 Task: Look for space in La Orotava, Spain from 4th September, 2023 to 10th September, 2023 for 1 adult in price range Rs.9000 to Rs.17000. Place can be private room with 1  bedroom having 1 bed and 1 bathroom. Property type can be house, flat, guest house, hotel. Booking option can be shelf check-in. Required host language is English.
Action: Mouse moved to (313, 188)
Screenshot: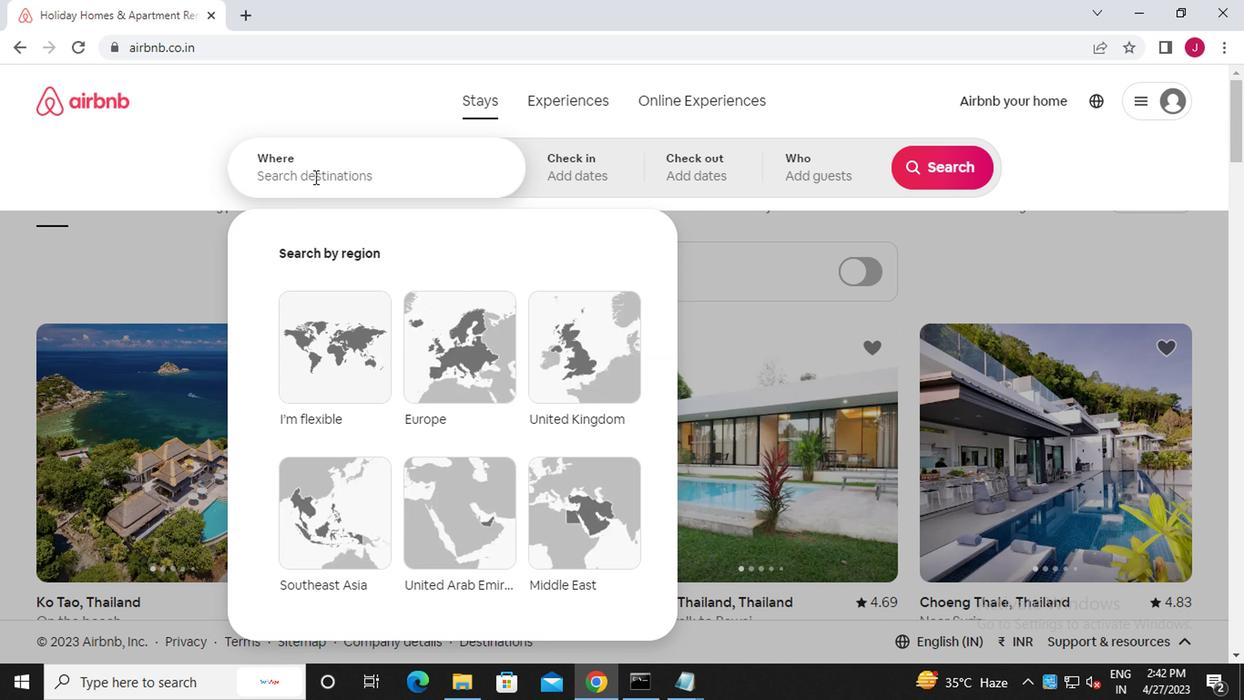 
Action: Mouse pressed left at (313, 188)
Screenshot: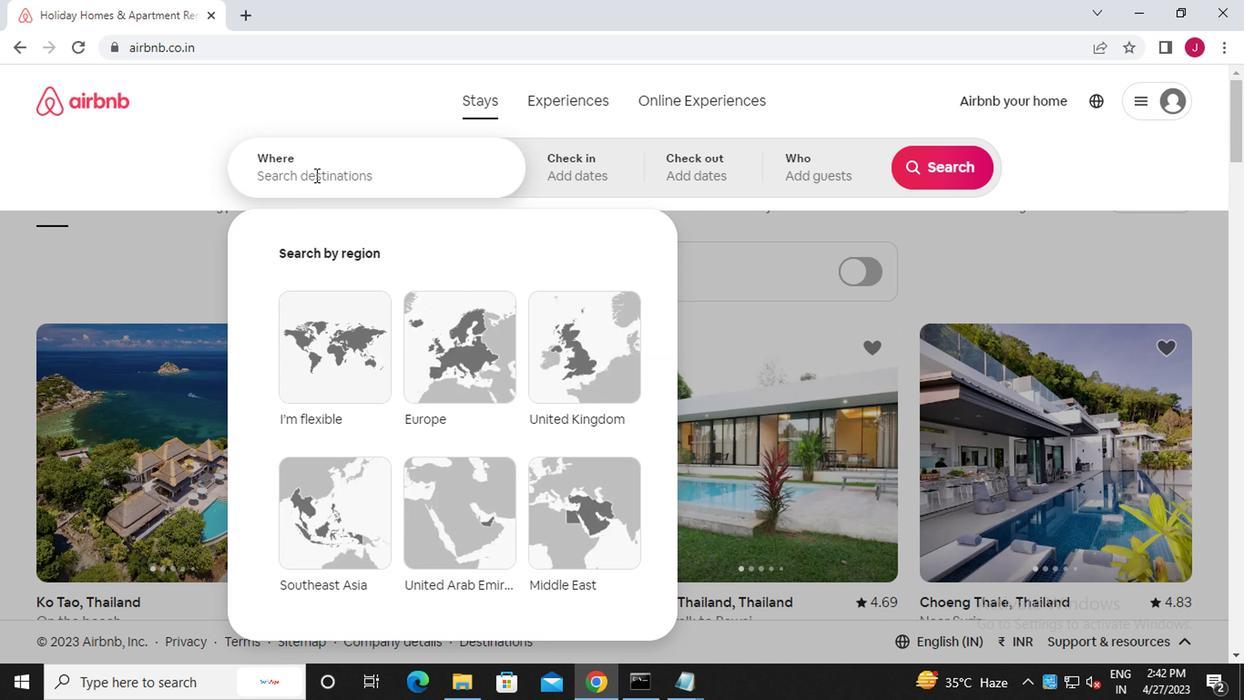 
Action: Mouse moved to (314, 187)
Screenshot: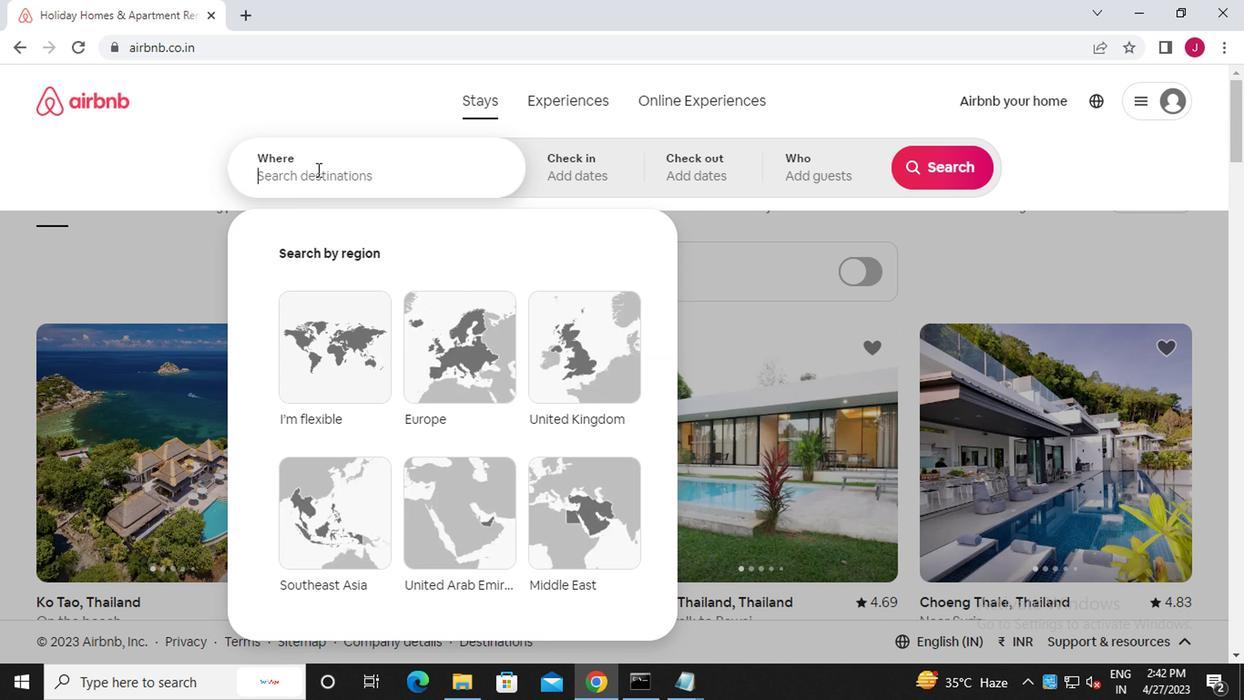 
Action: Key pressed l<Key.caps_lock>a<Key.space><Key.caps_lock>o<Key.caps_lock>ro
Screenshot: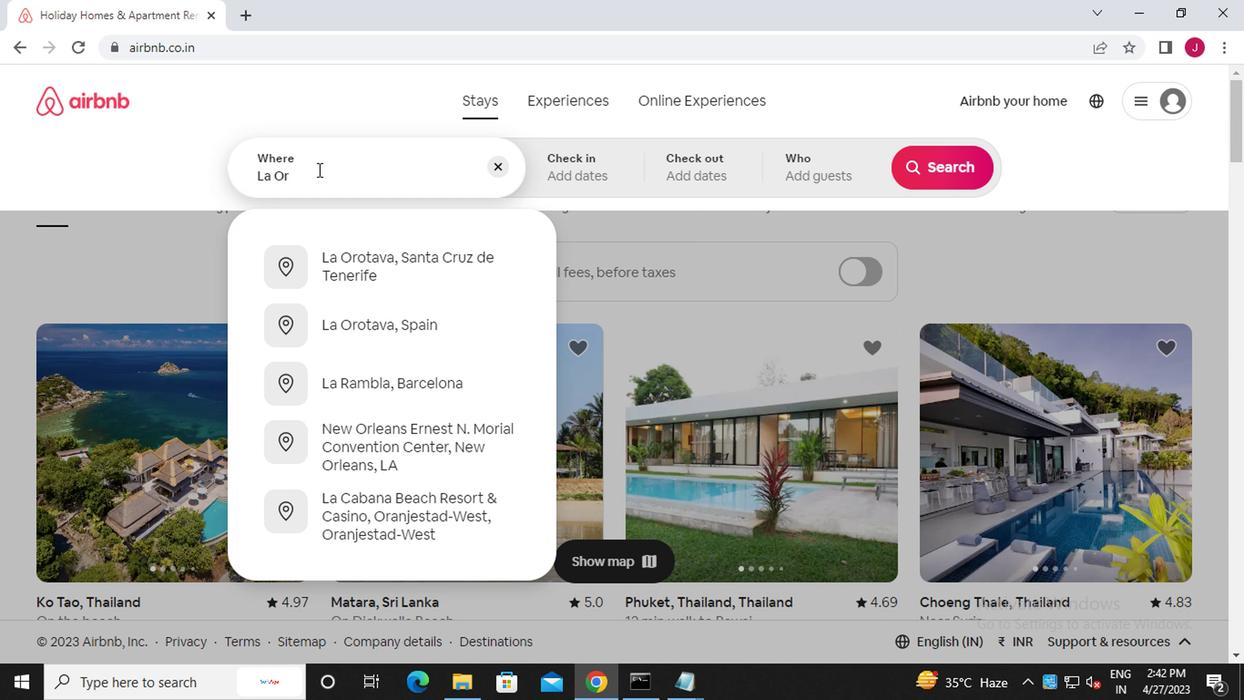 
Action: Mouse moved to (444, 342)
Screenshot: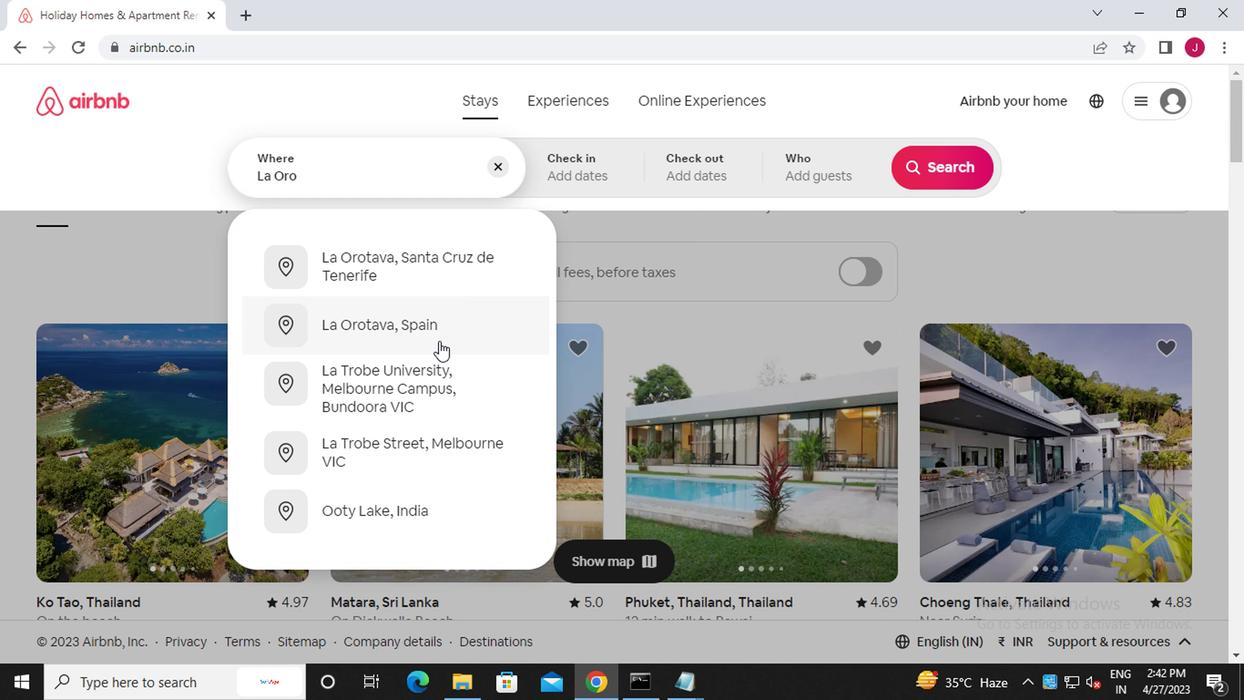 
Action: Mouse pressed left at (444, 342)
Screenshot: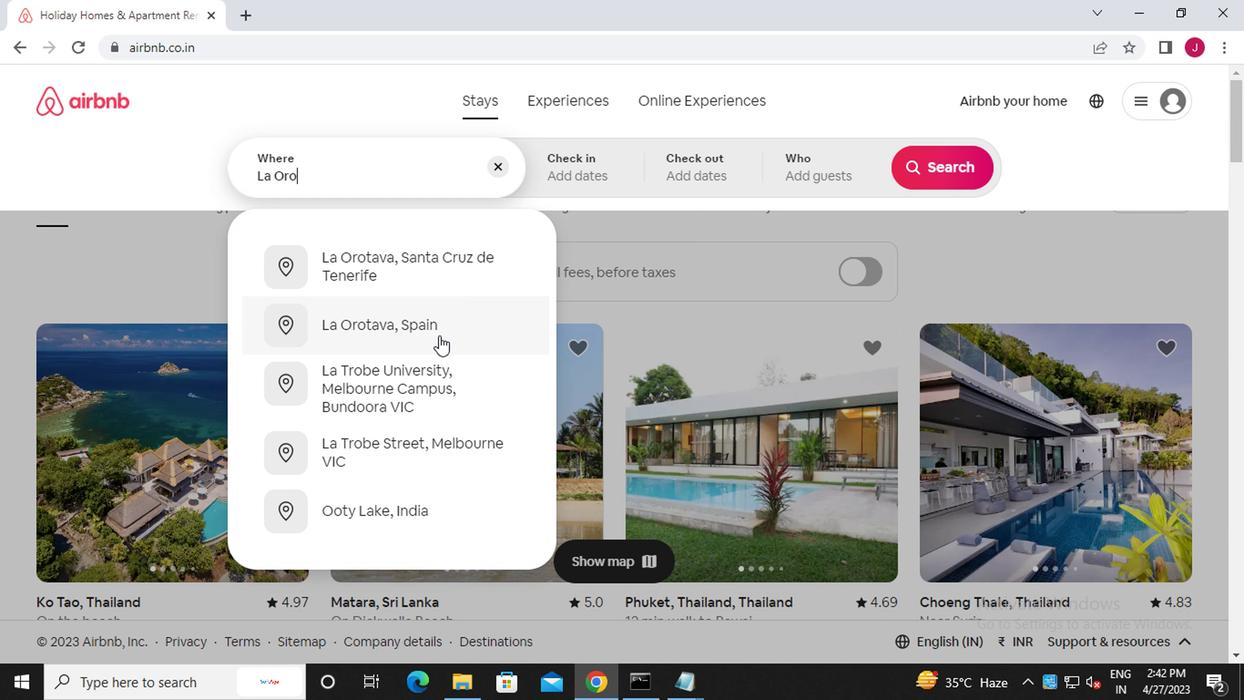 
Action: Mouse moved to (969, 326)
Screenshot: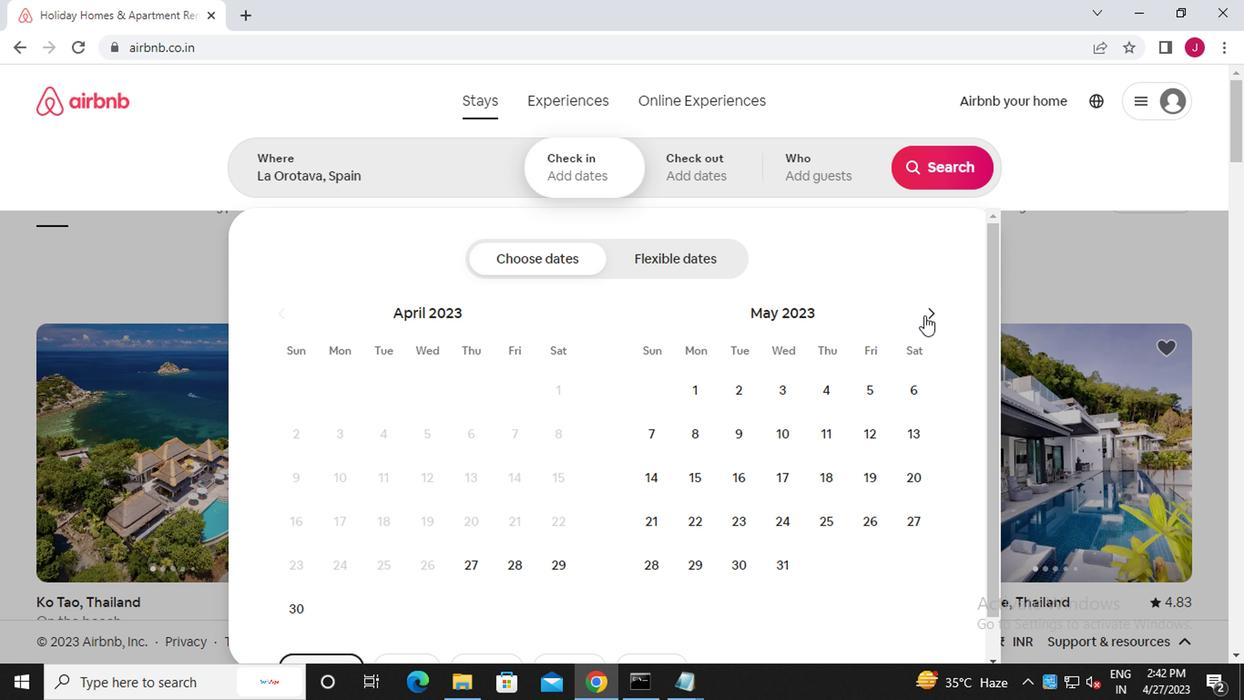 
Action: Mouse pressed left at (969, 326)
Screenshot: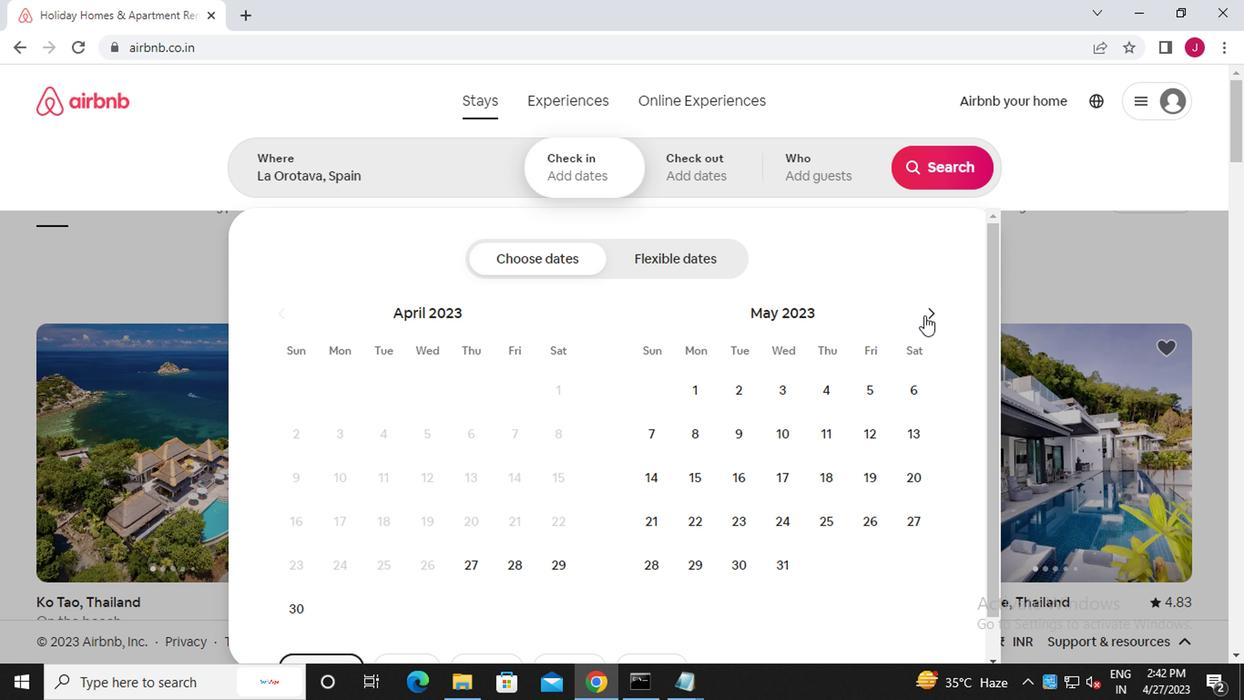 
Action: Mouse moved to (973, 326)
Screenshot: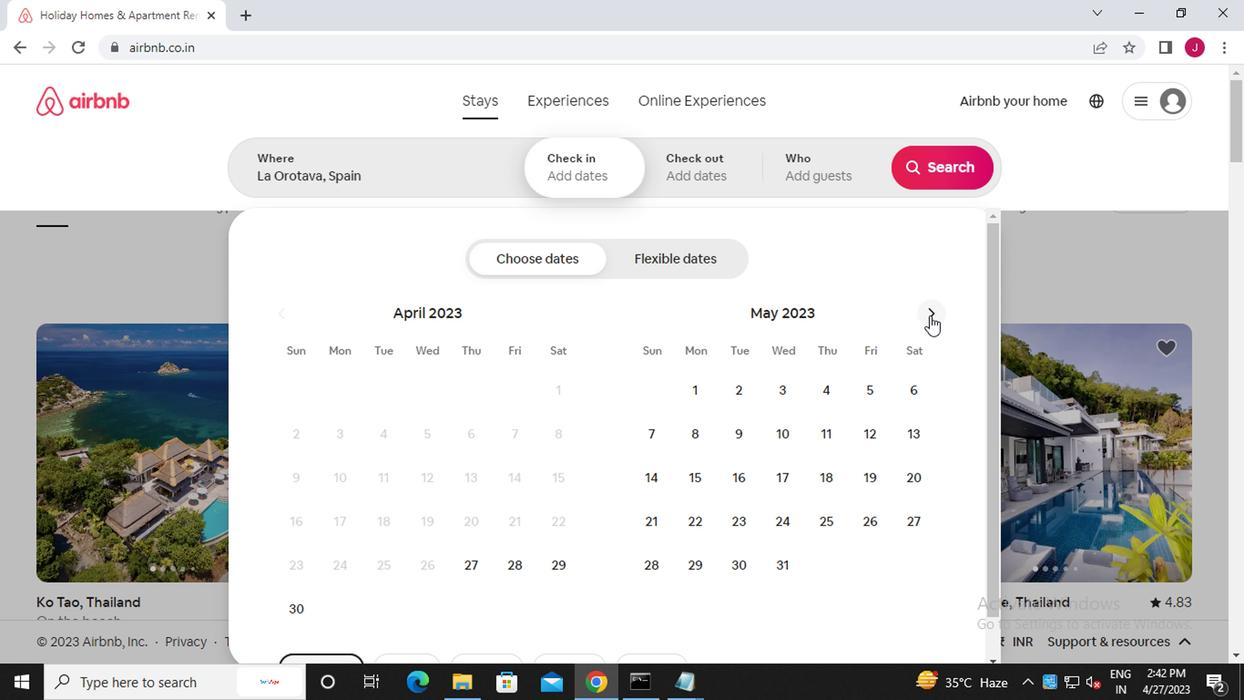 
Action: Mouse pressed left at (973, 326)
Screenshot: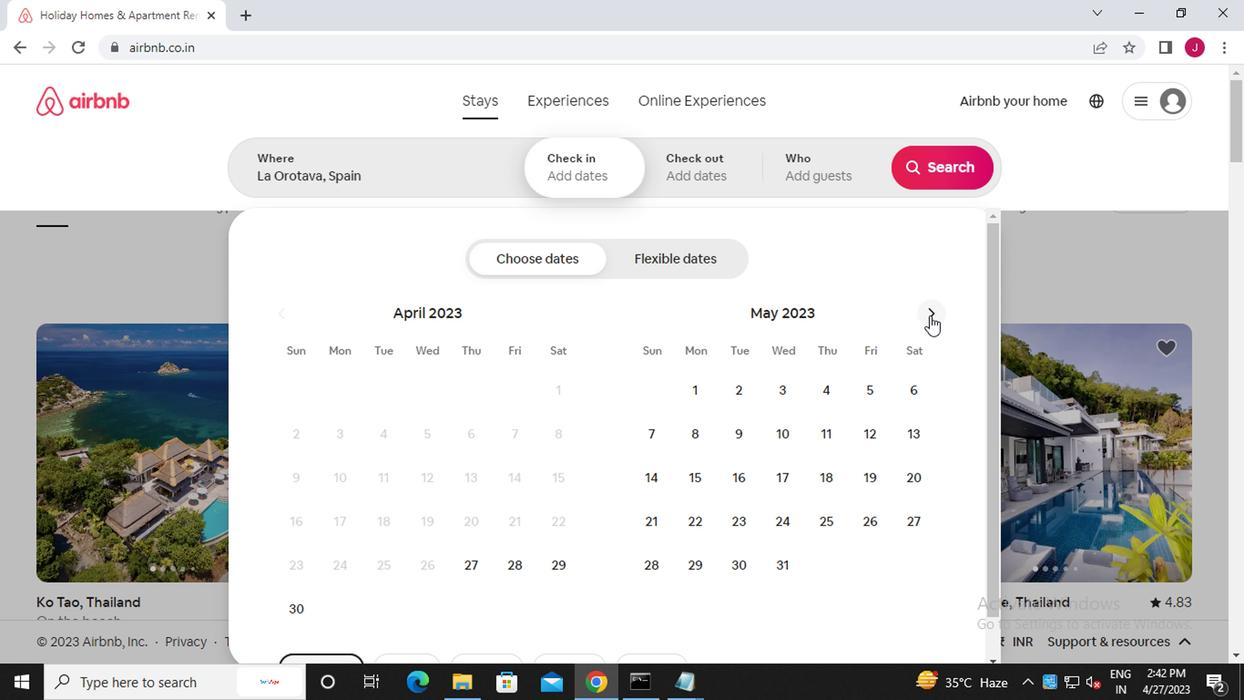 
Action: Mouse moved to (974, 326)
Screenshot: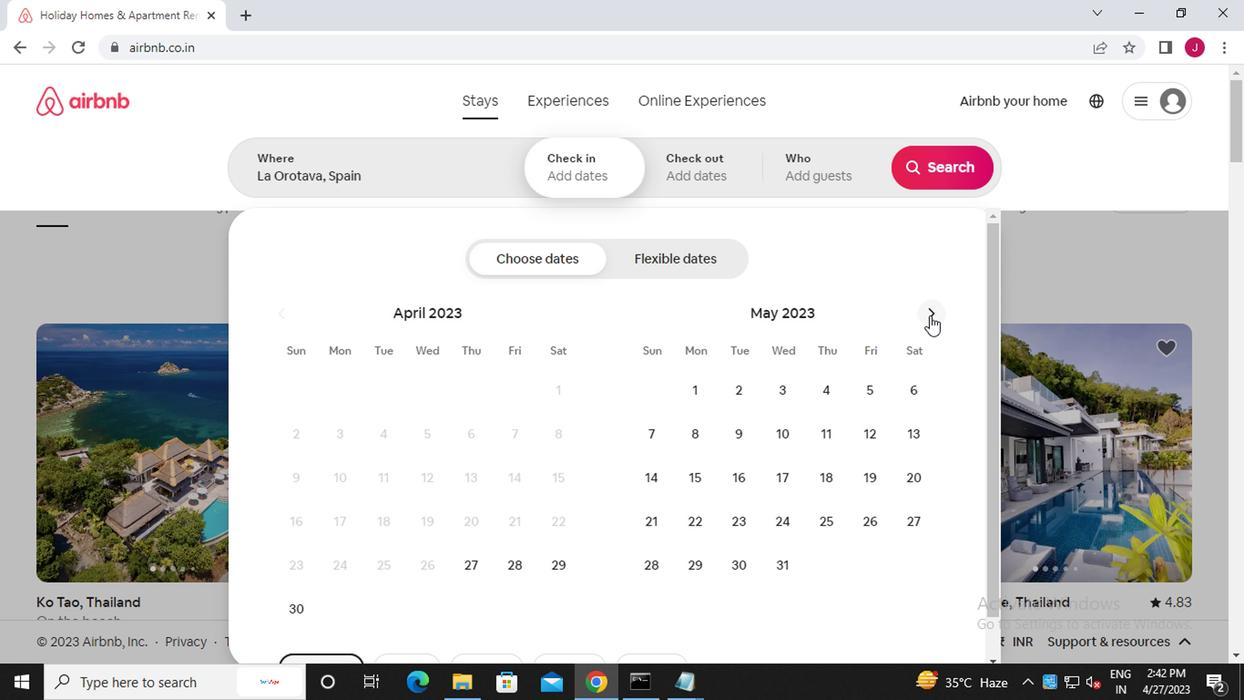 
Action: Mouse pressed left at (974, 326)
Screenshot: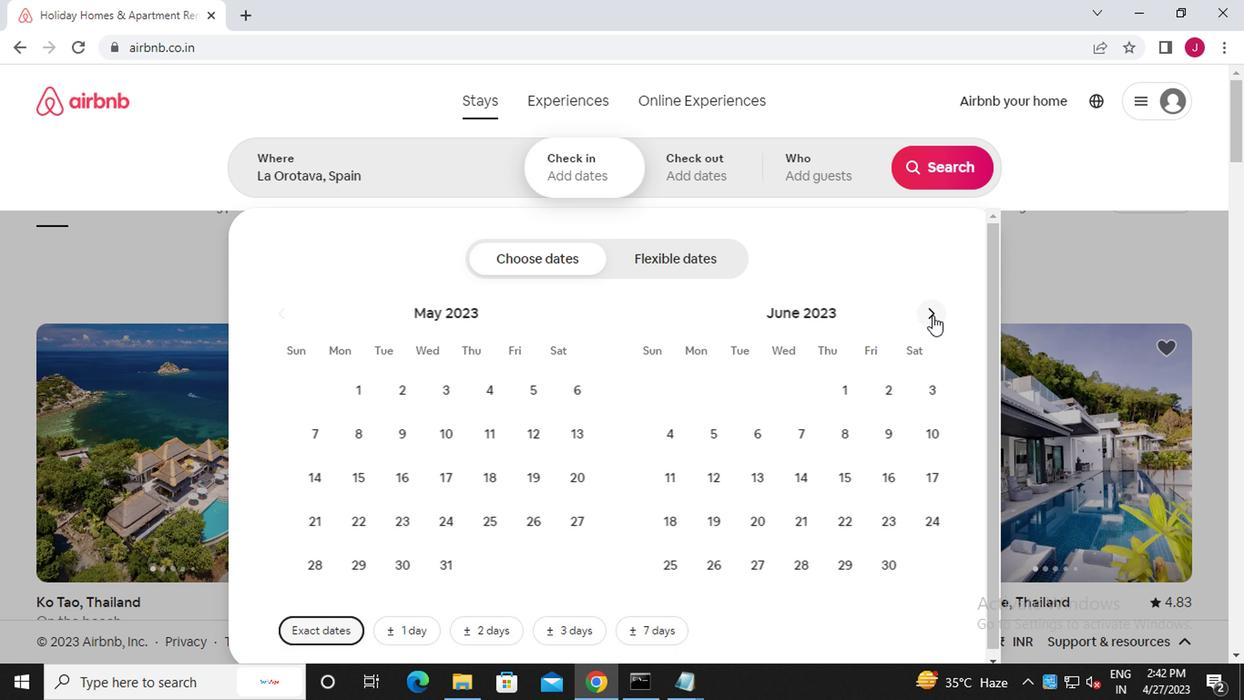 
Action: Mouse moved to (976, 326)
Screenshot: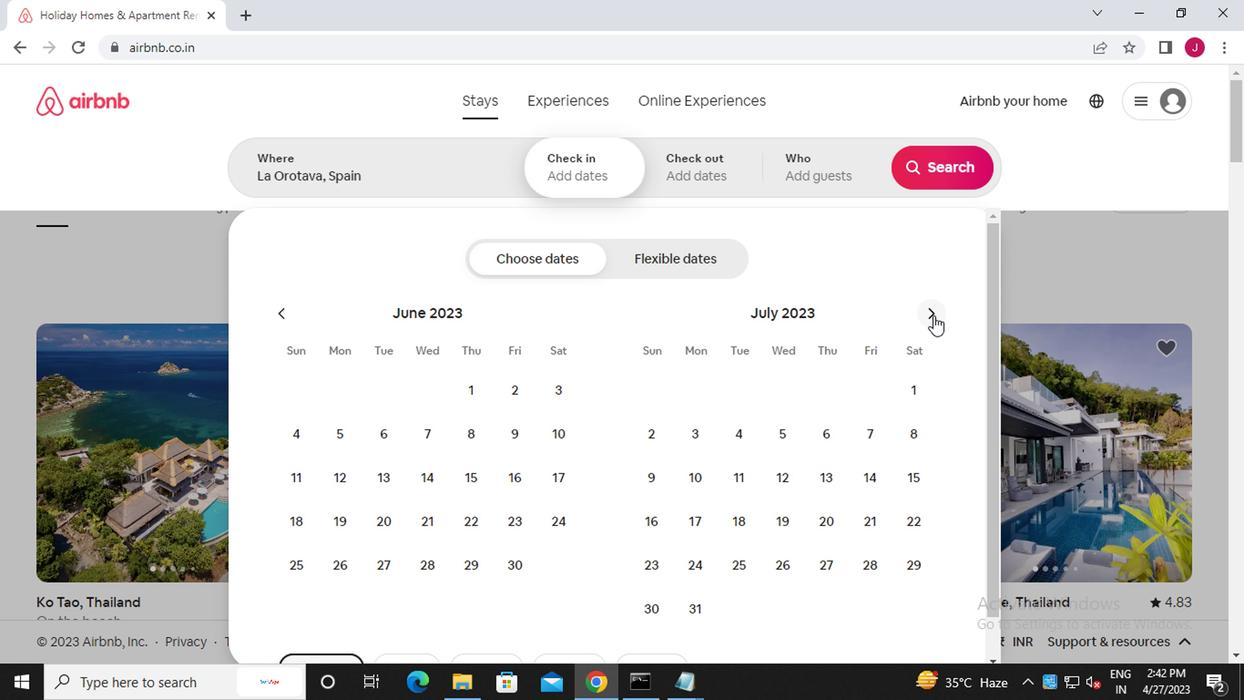 
Action: Mouse pressed left at (976, 326)
Screenshot: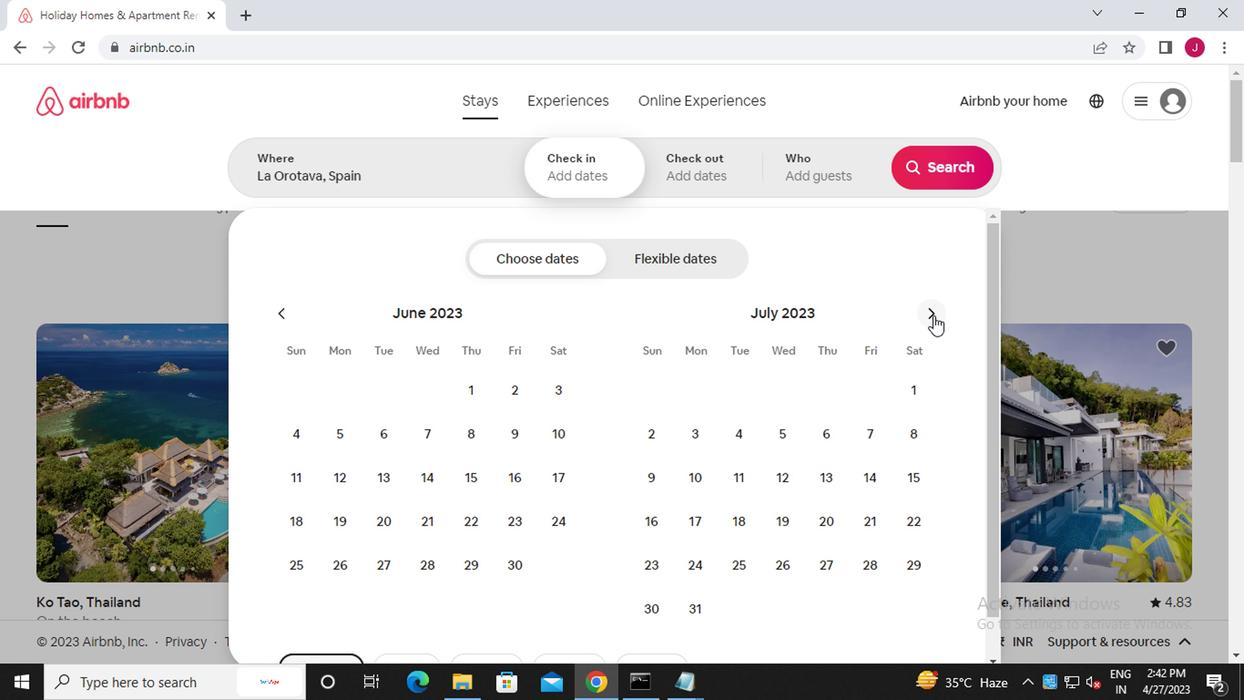 
Action: Mouse moved to (965, 324)
Screenshot: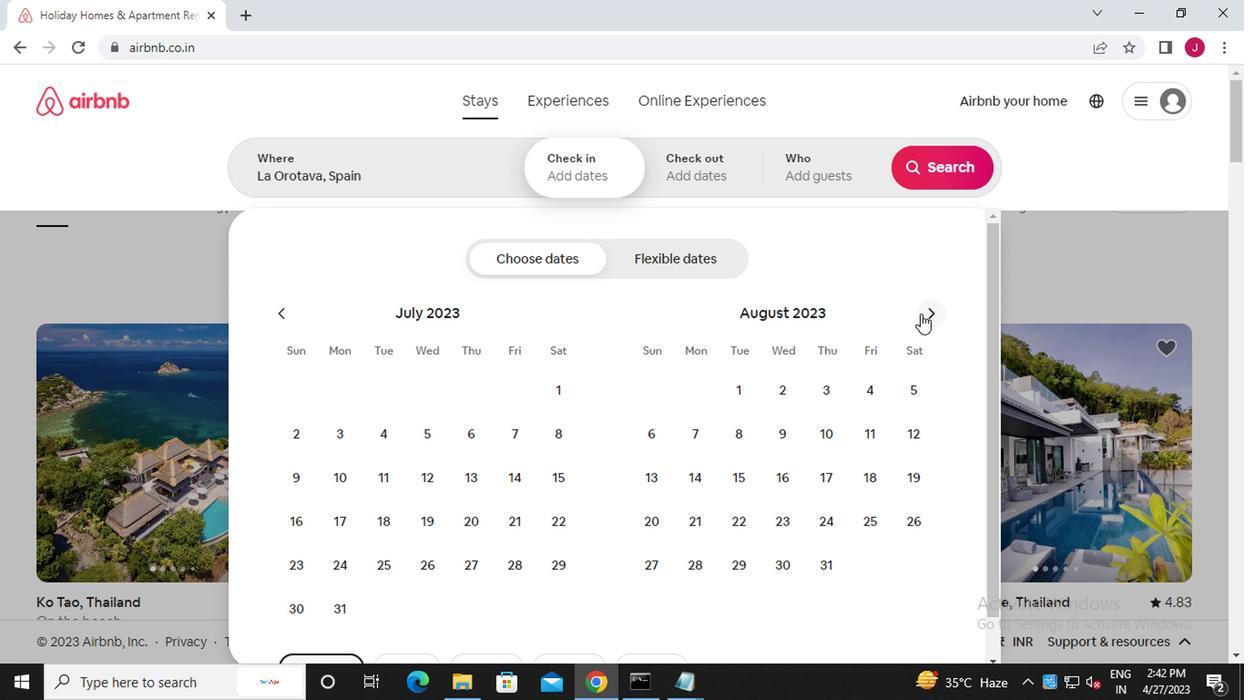 
Action: Mouse pressed left at (965, 324)
Screenshot: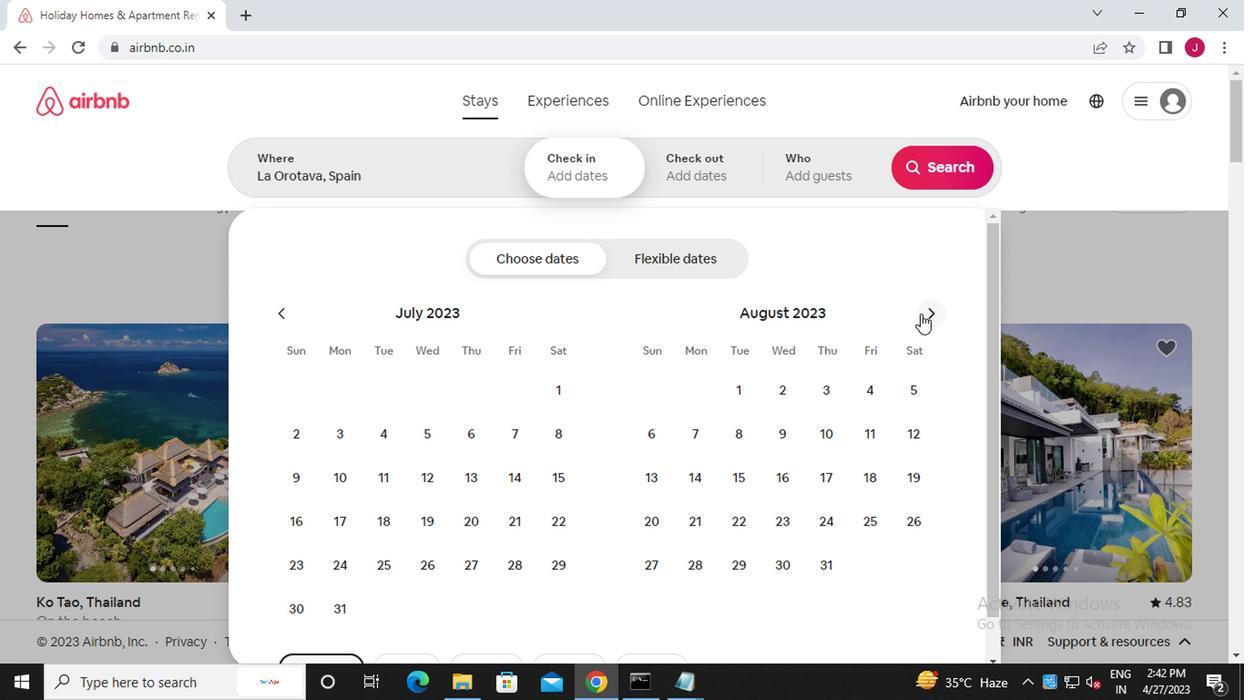 
Action: Mouse moved to (727, 434)
Screenshot: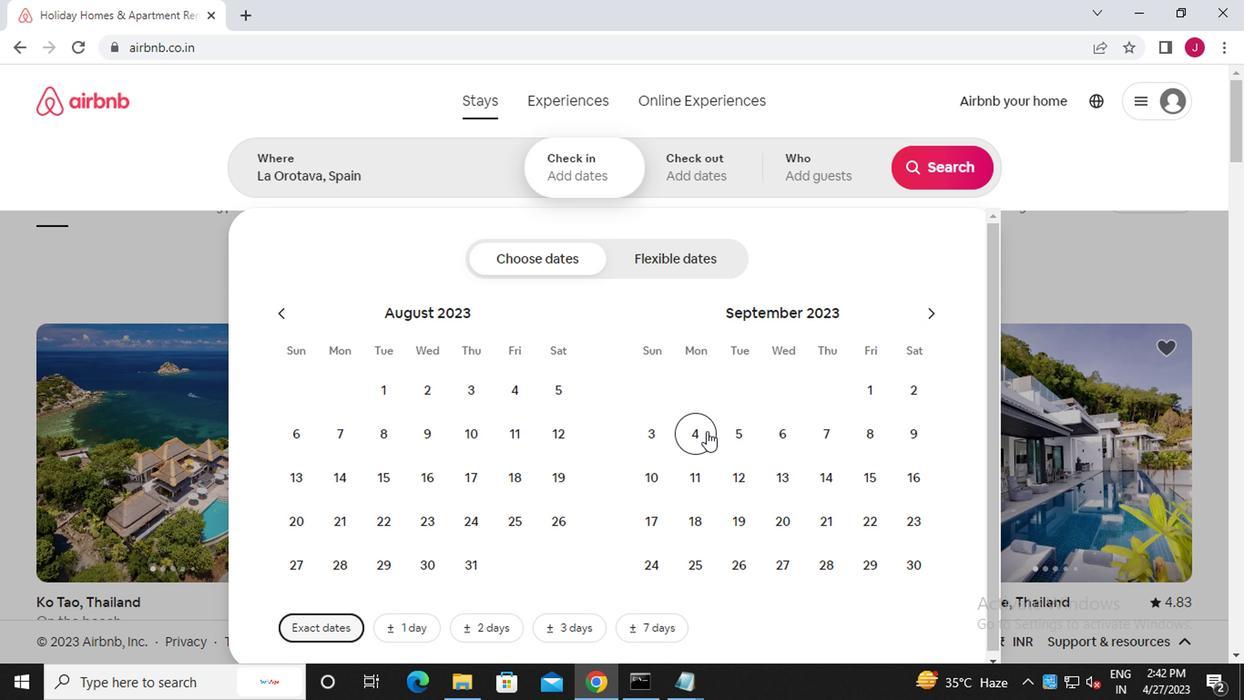 
Action: Mouse pressed left at (727, 434)
Screenshot: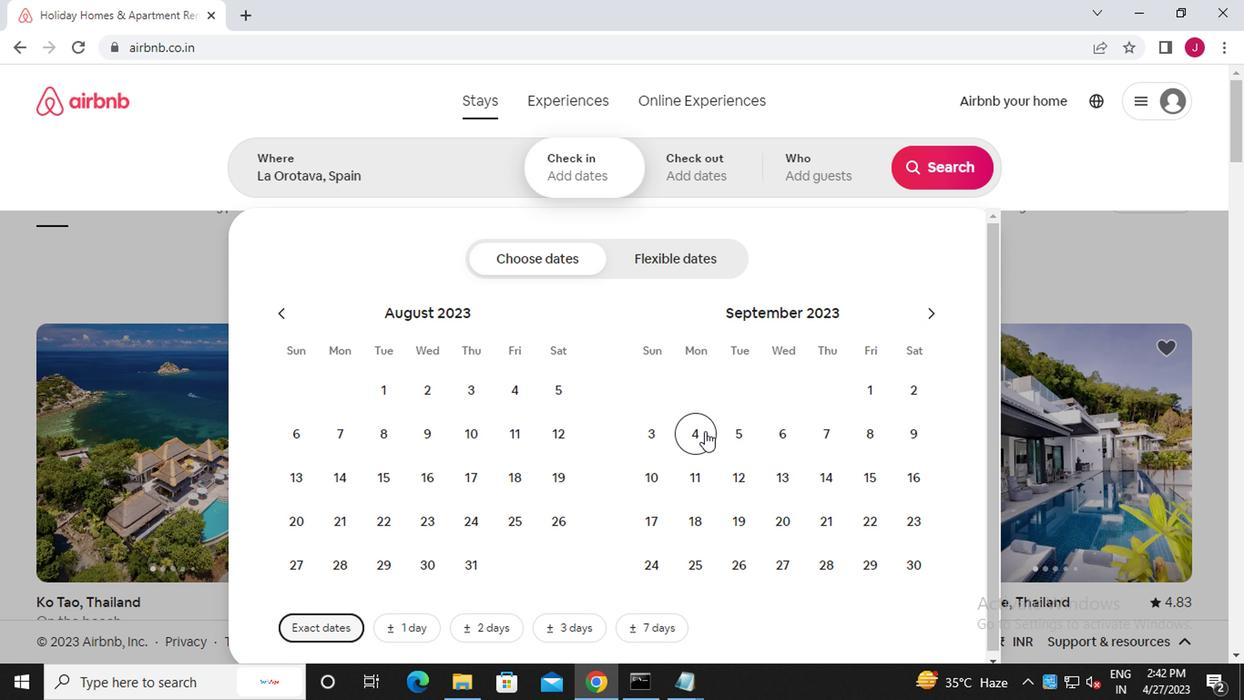 
Action: Mouse moved to (667, 476)
Screenshot: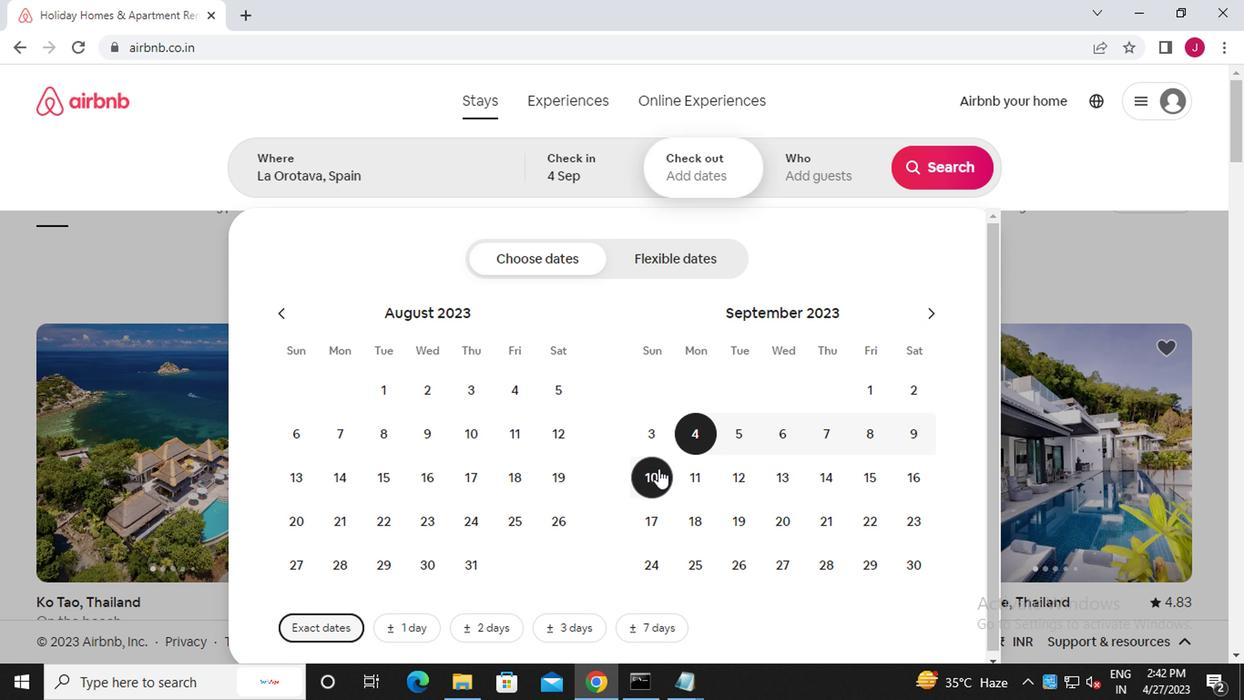 
Action: Mouse pressed left at (667, 476)
Screenshot: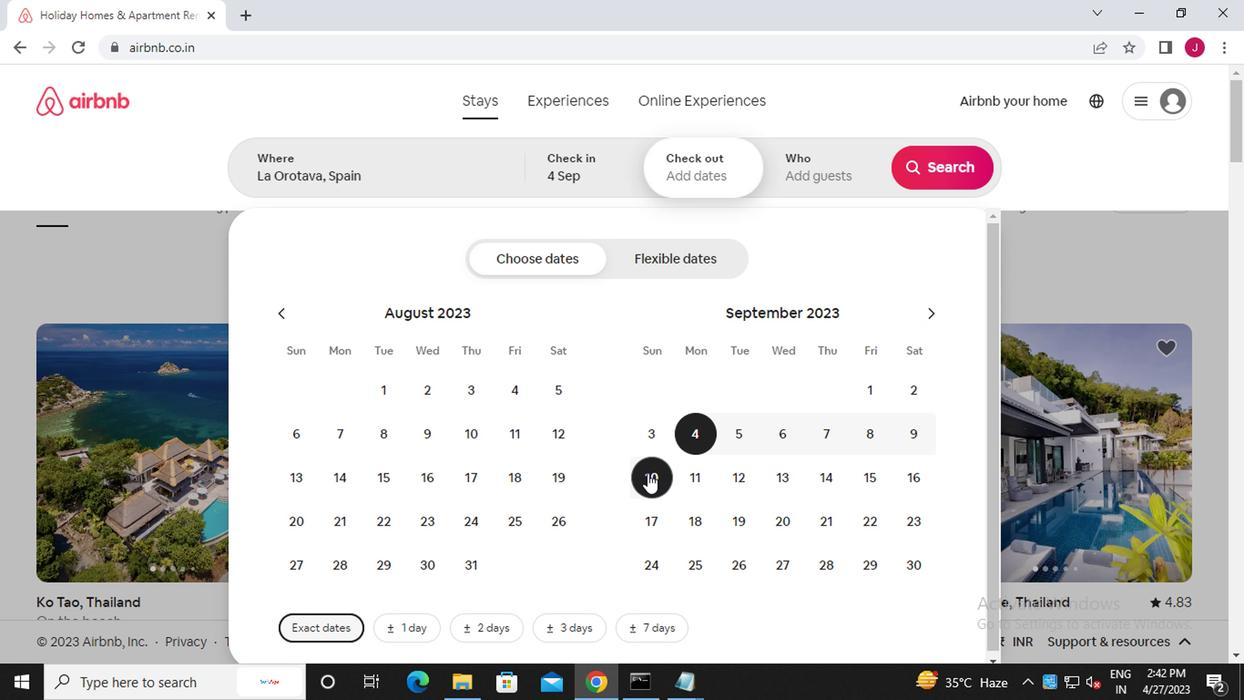 
Action: Mouse moved to (849, 190)
Screenshot: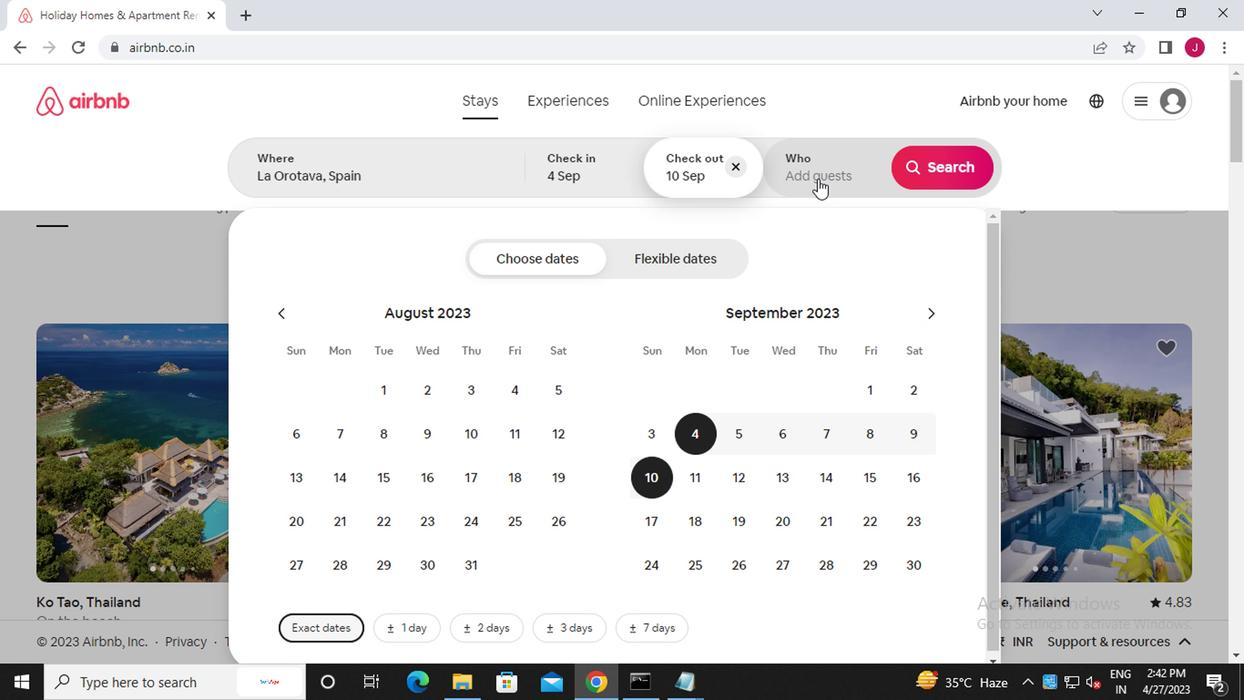 
Action: Mouse pressed left at (849, 190)
Screenshot: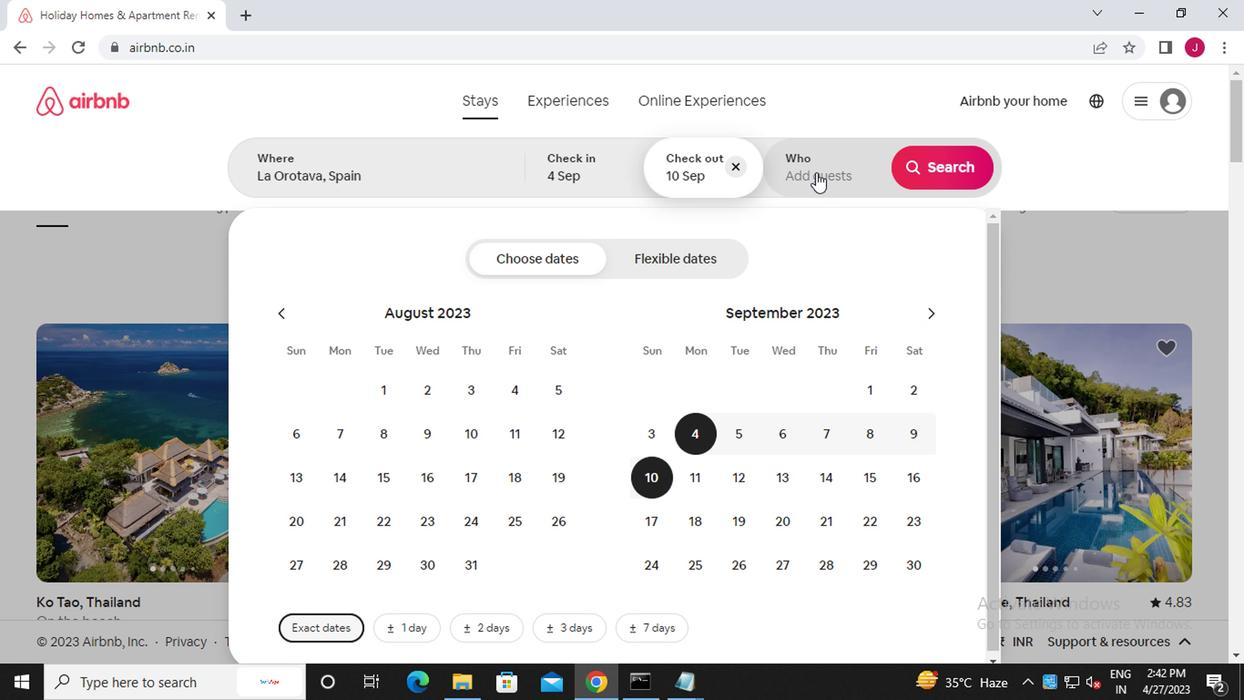 
Action: Mouse moved to (998, 279)
Screenshot: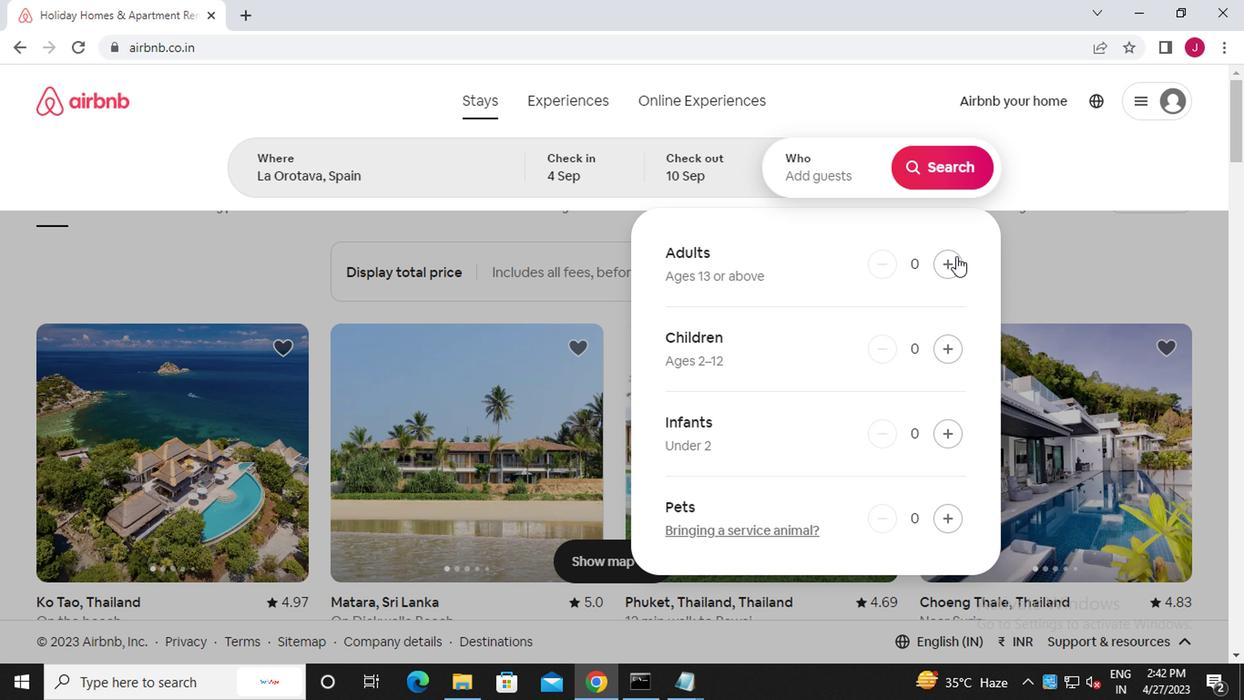 
Action: Mouse pressed left at (998, 279)
Screenshot: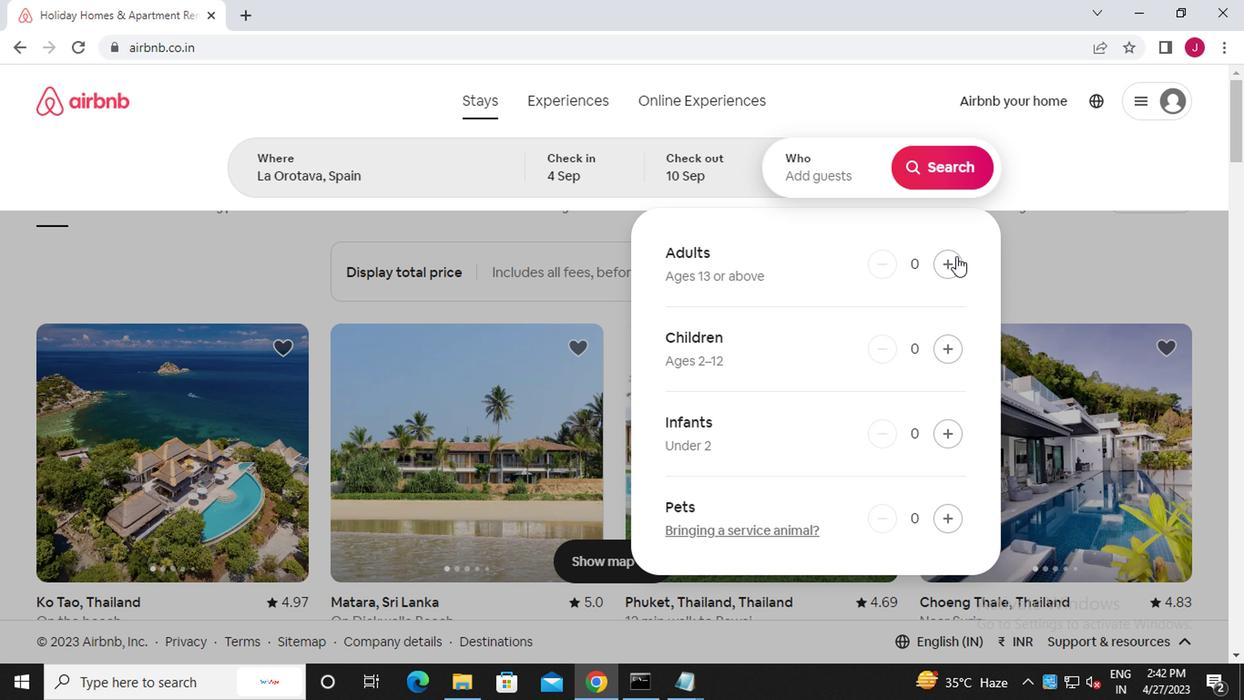 
Action: Mouse moved to (997, 189)
Screenshot: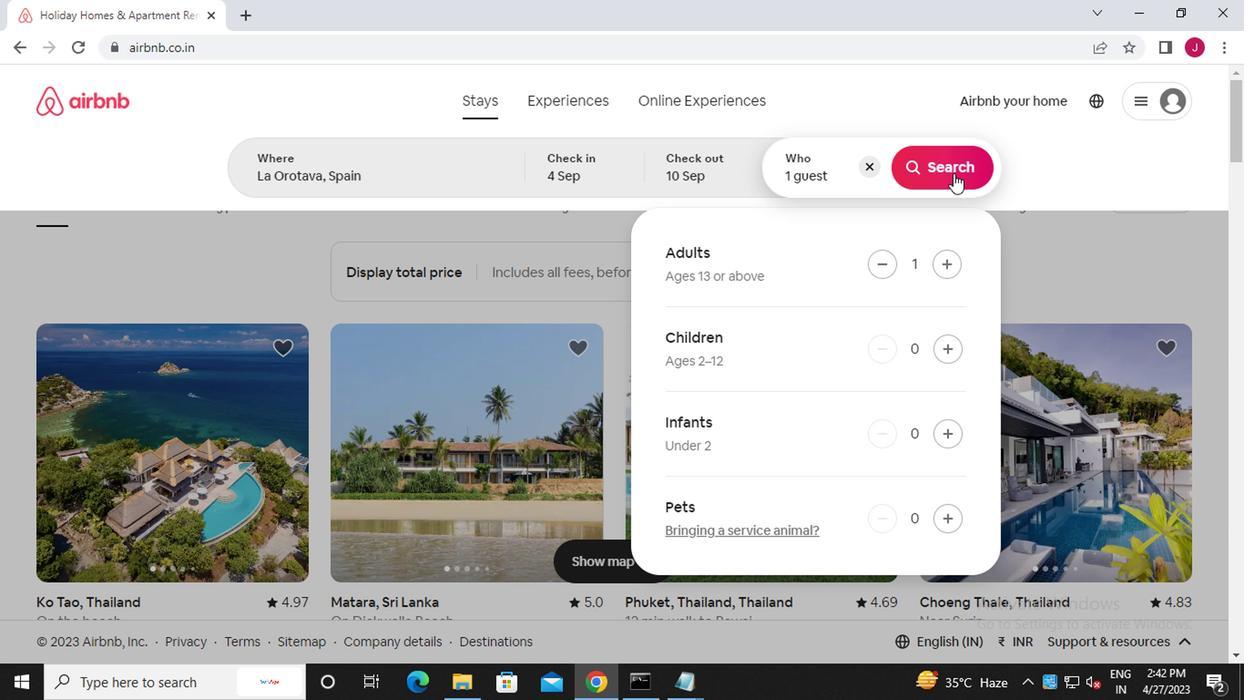 
Action: Mouse pressed left at (997, 189)
Screenshot: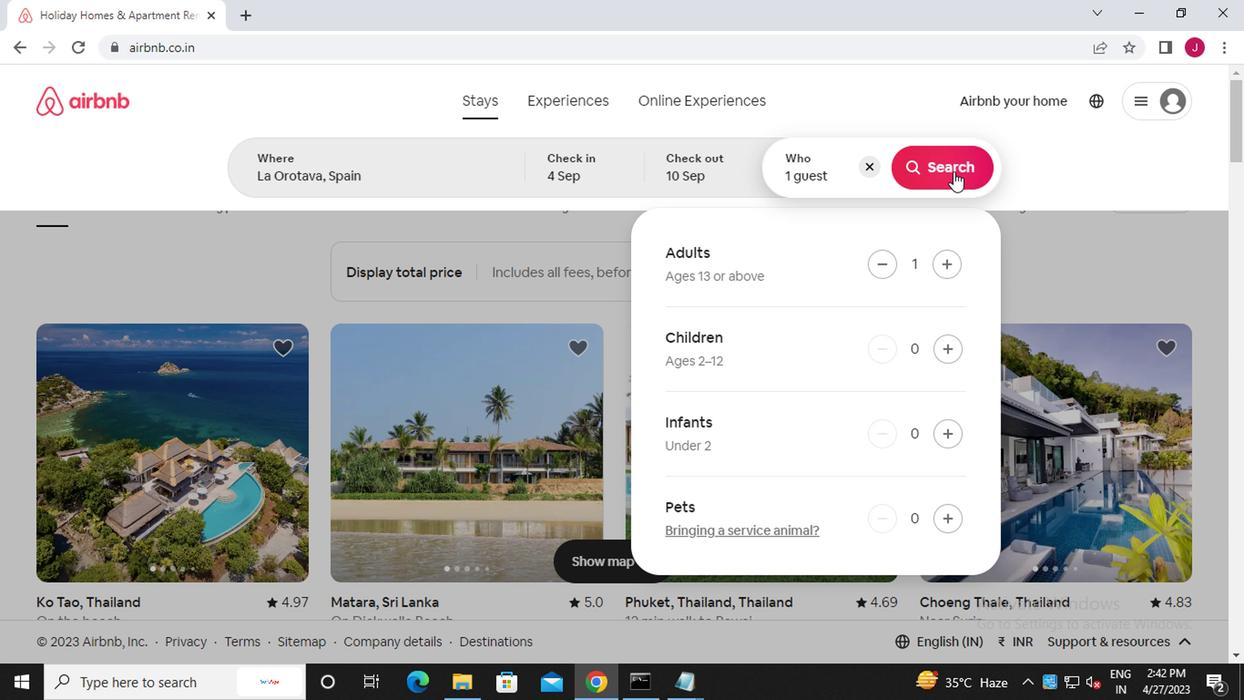 
Action: Mouse moved to (1216, 188)
Screenshot: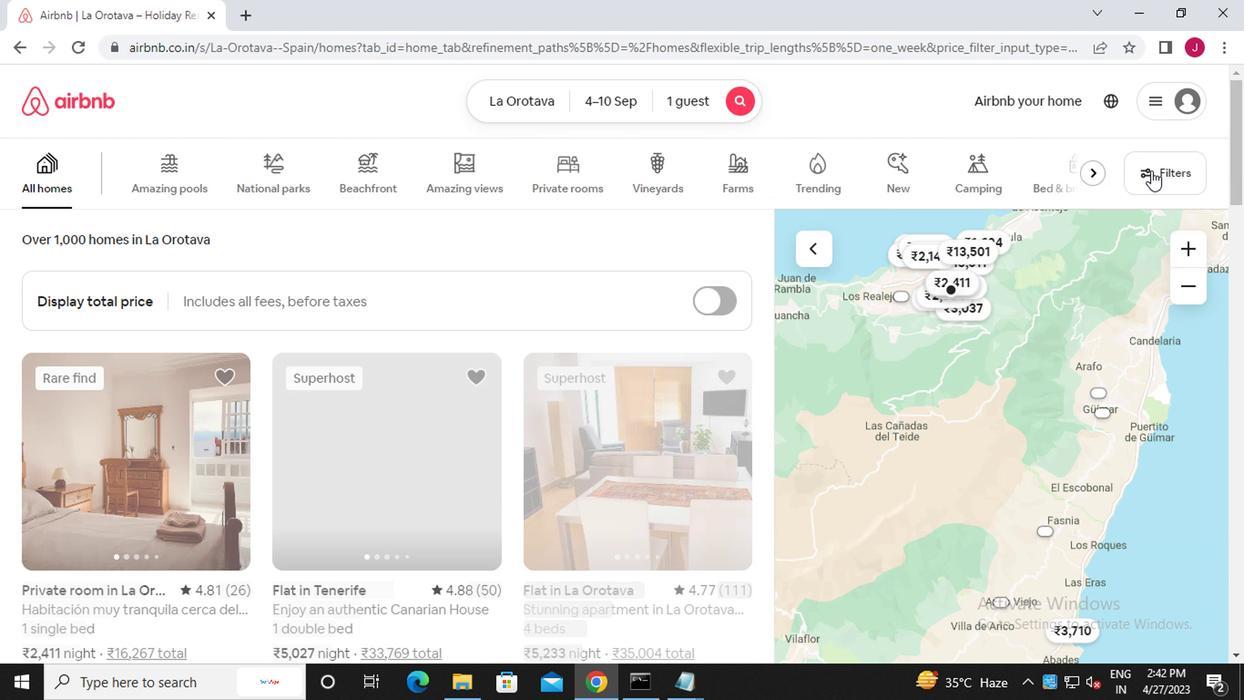 
Action: Mouse pressed left at (1216, 188)
Screenshot: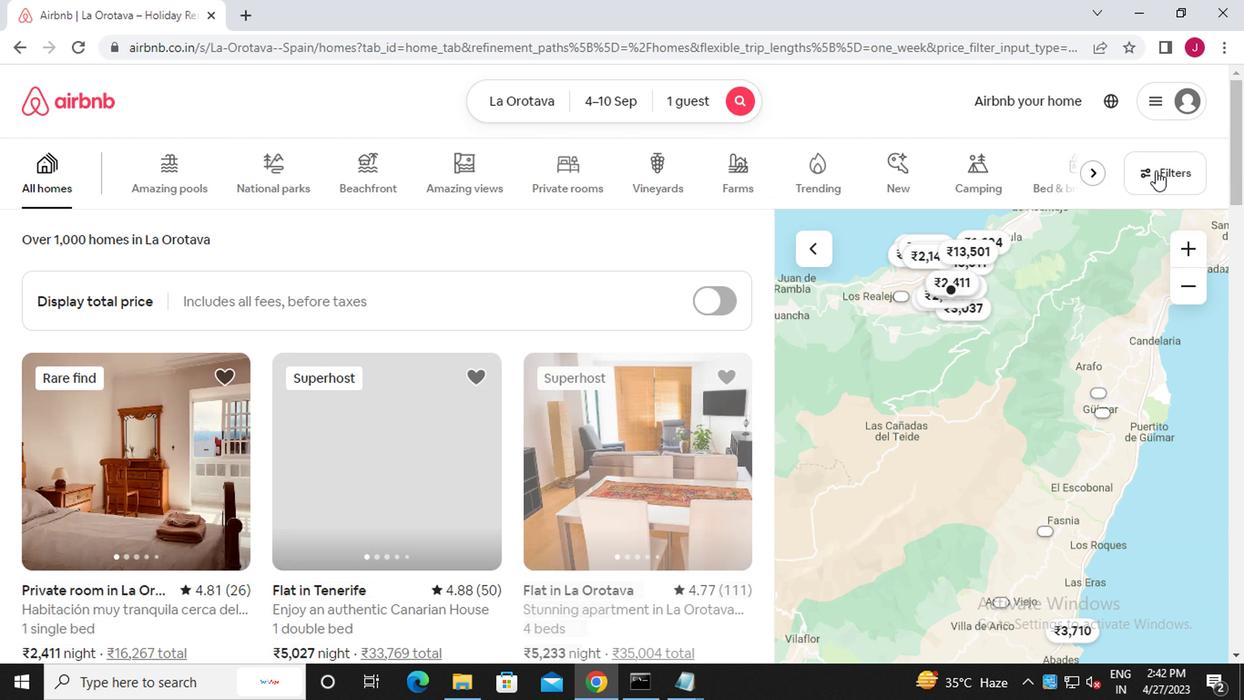 
Action: Mouse moved to (474, 408)
Screenshot: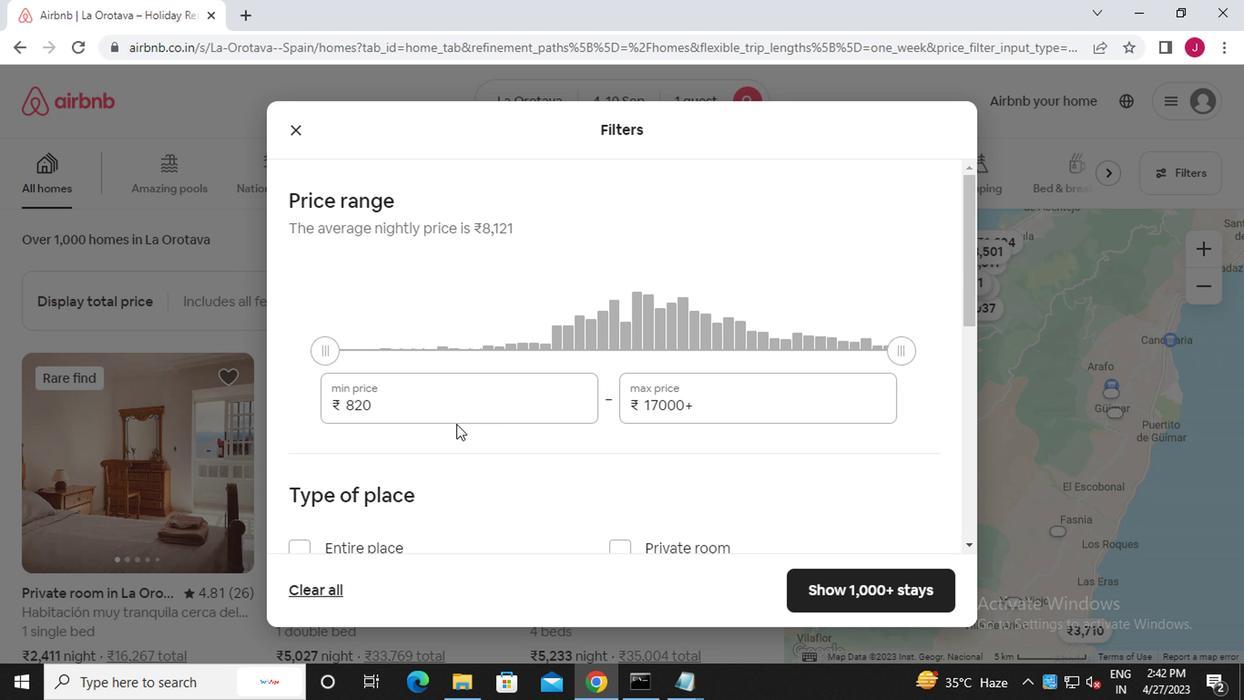 
Action: Mouse pressed left at (474, 408)
Screenshot: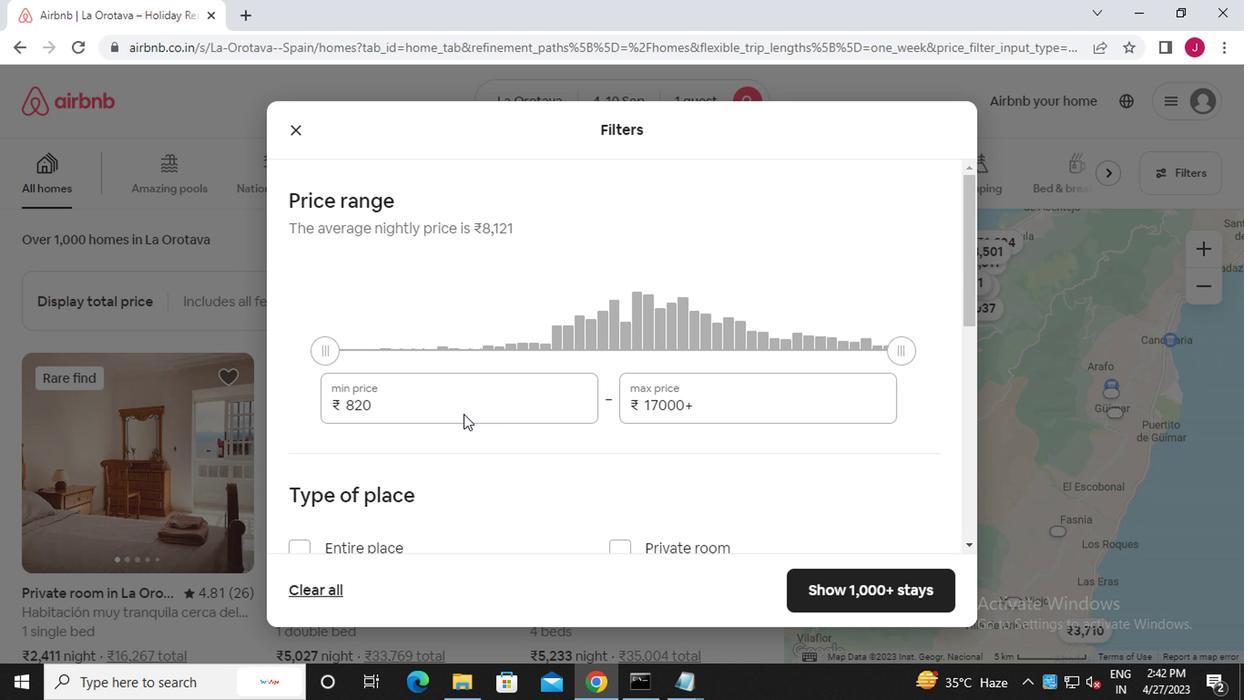 
Action: Mouse moved to (469, 390)
Screenshot: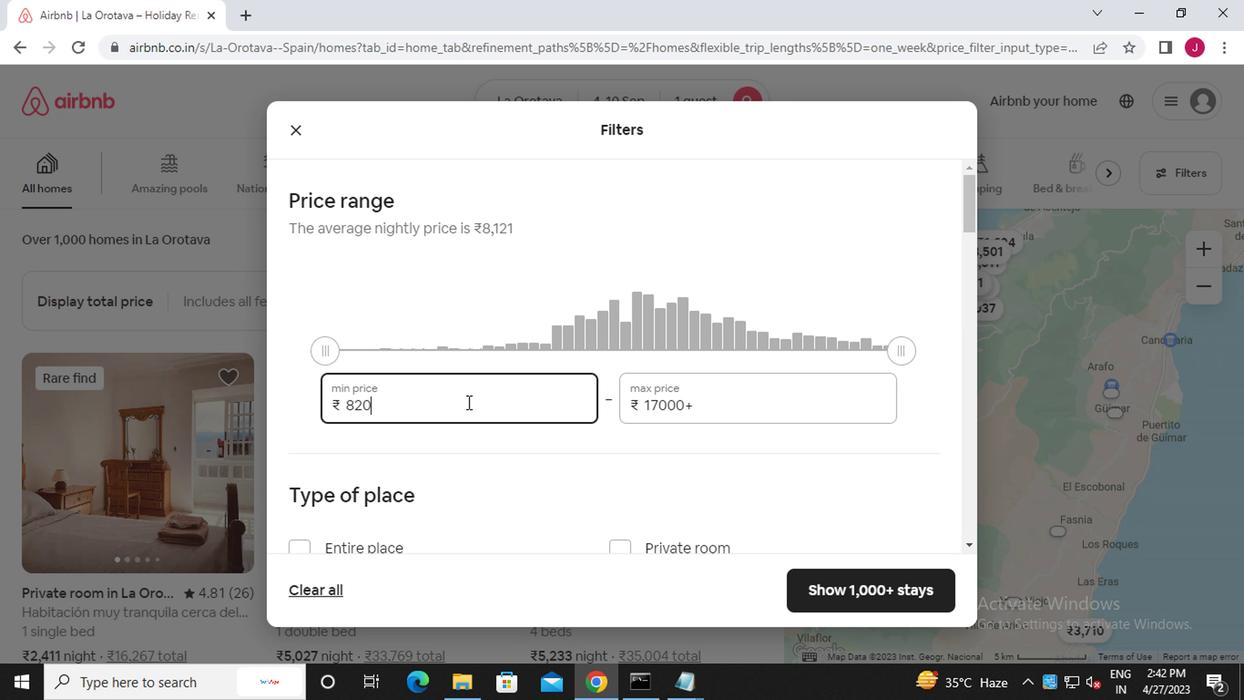 
Action: Key pressed <Key.backspace><Key.backspace><Key.backspace><<105>><<96>><<96>><<96>>
Screenshot: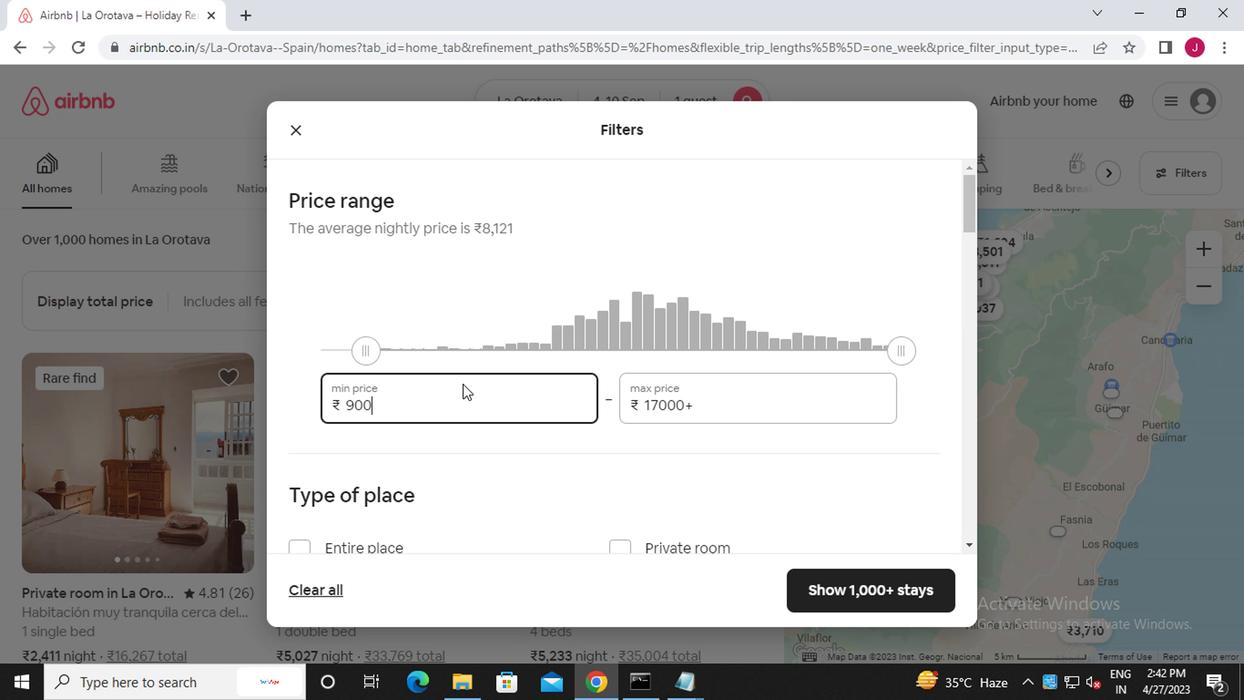 
Action: Mouse moved to (779, 409)
Screenshot: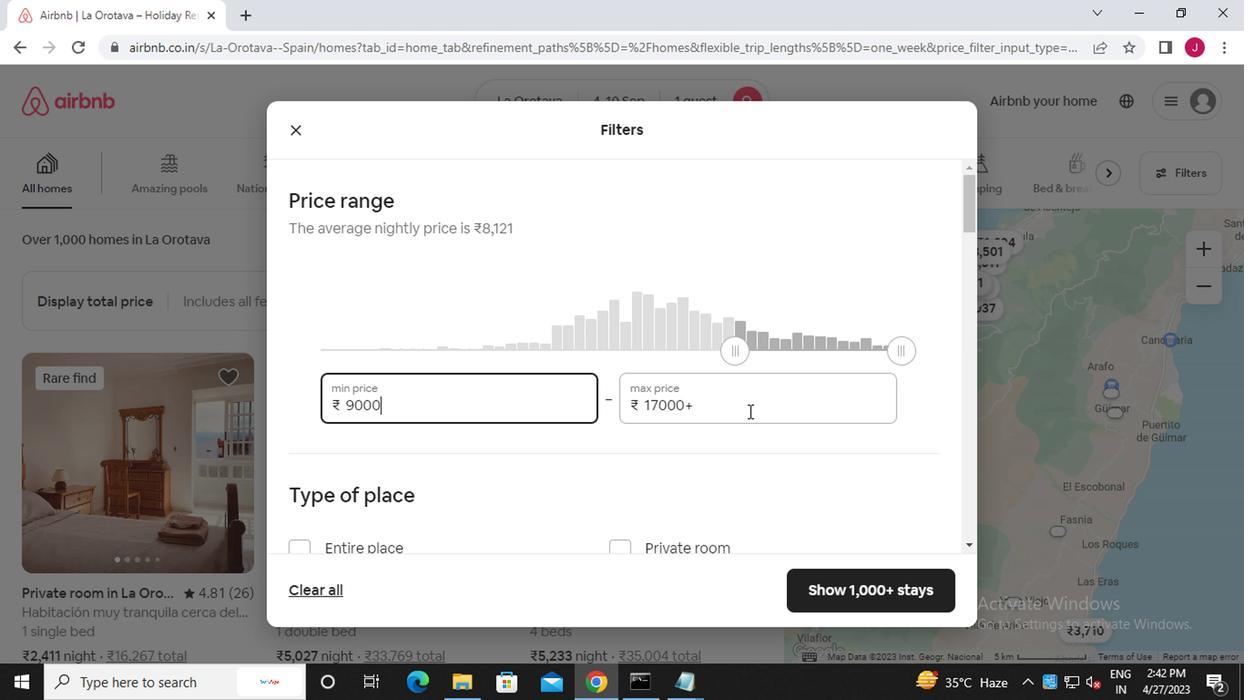 
Action: Mouse pressed left at (779, 409)
Screenshot: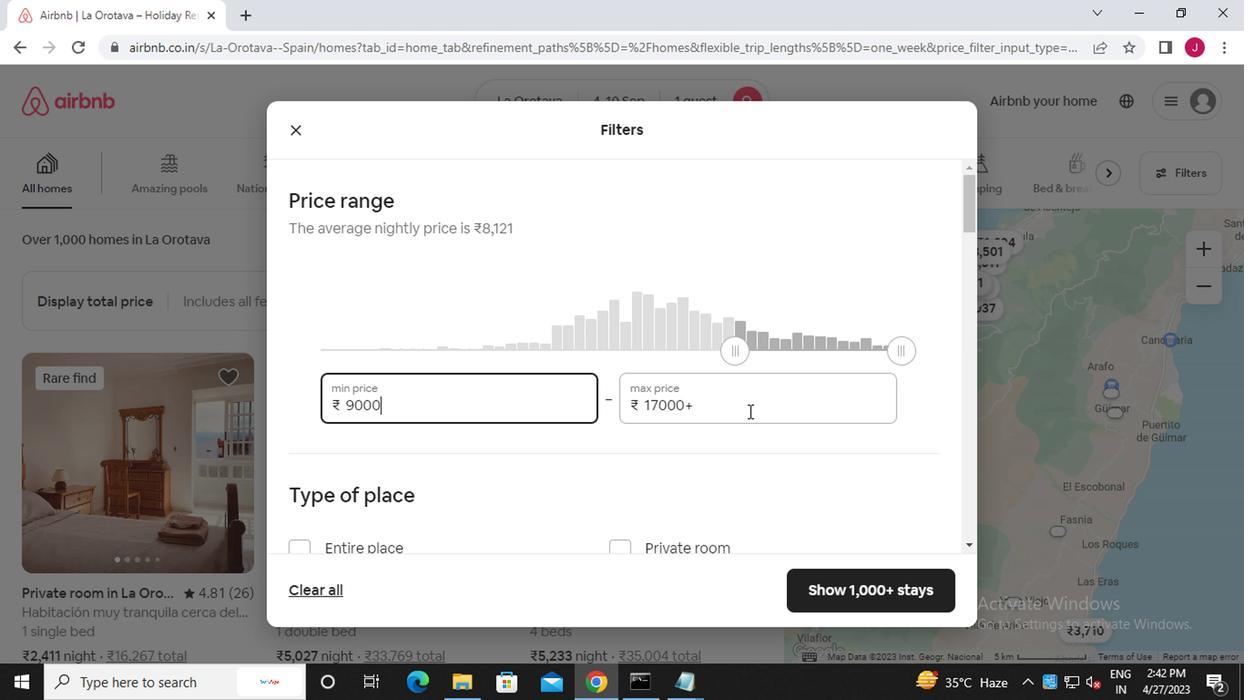
Action: Mouse moved to (775, 404)
Screenshot: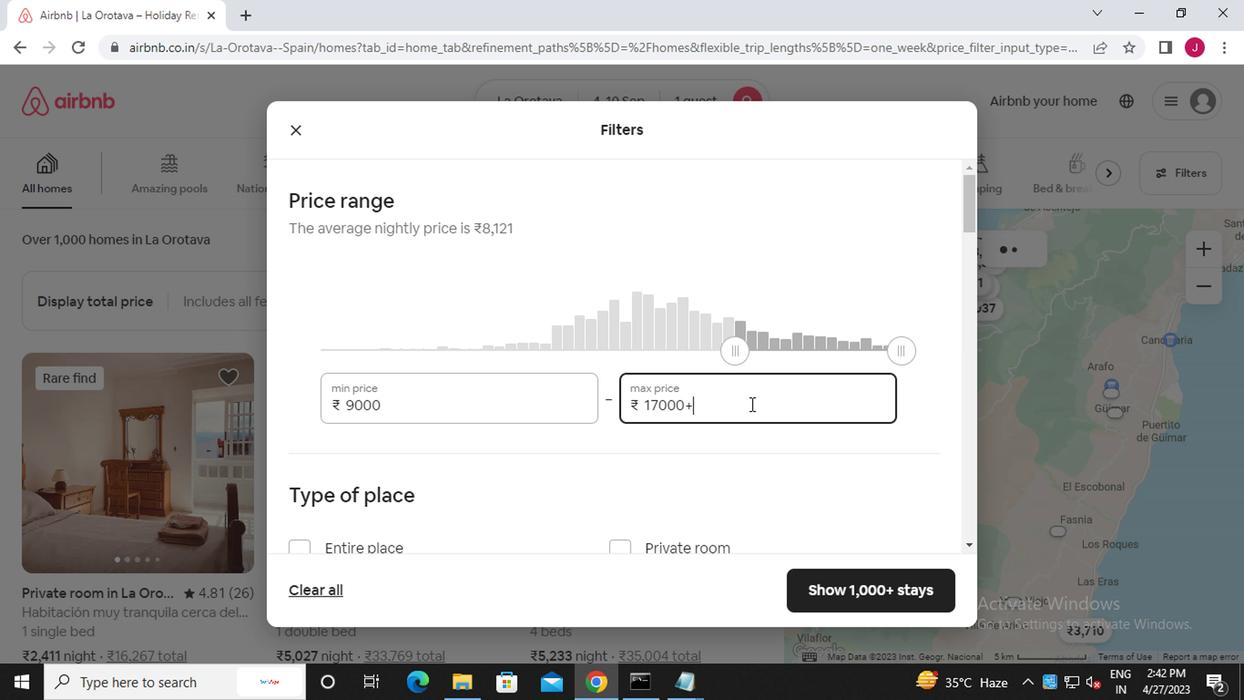 
Action: Key pressed <Key.backspace><Key.backspace><Key.backspace><Key.backspace><Key.backspace><Key.backspace><Key.backspace><Key.backspace><Key.backspace><Key.backspace><Key.backspace><<97>><<103>><<96>><<96>><<96>>
Screenshot: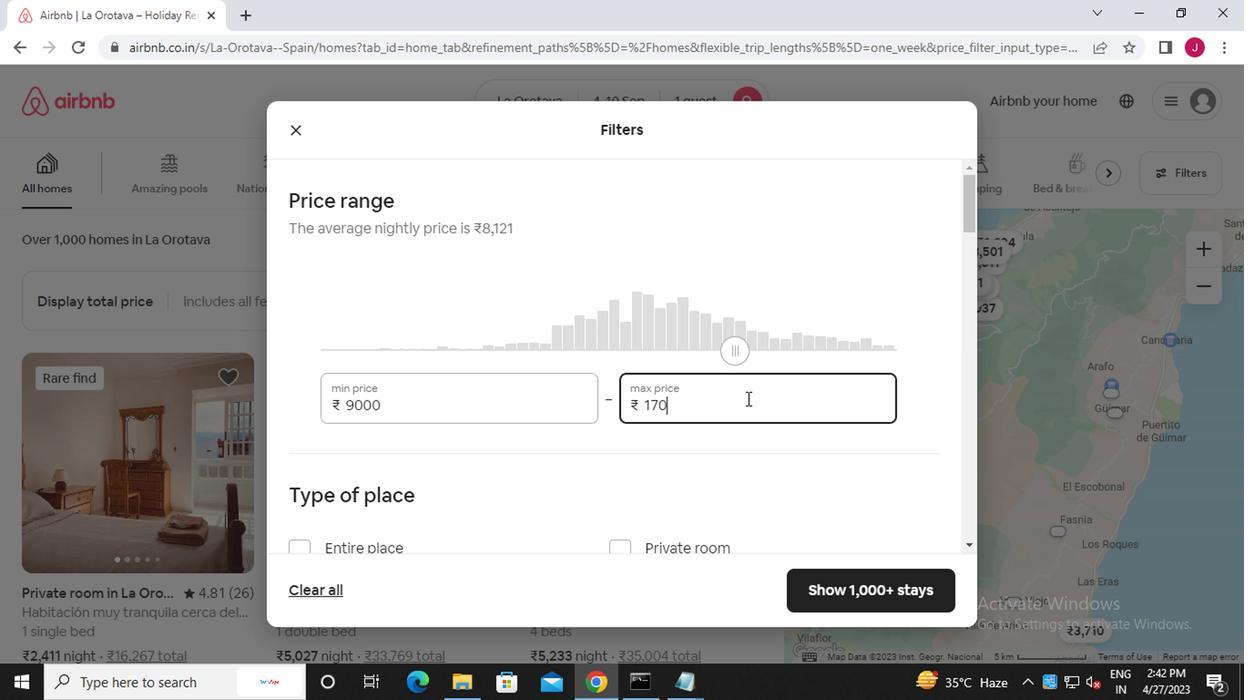 
Action: Mouse scrolled (775, 403) with delta (0, 0)
Screenshot: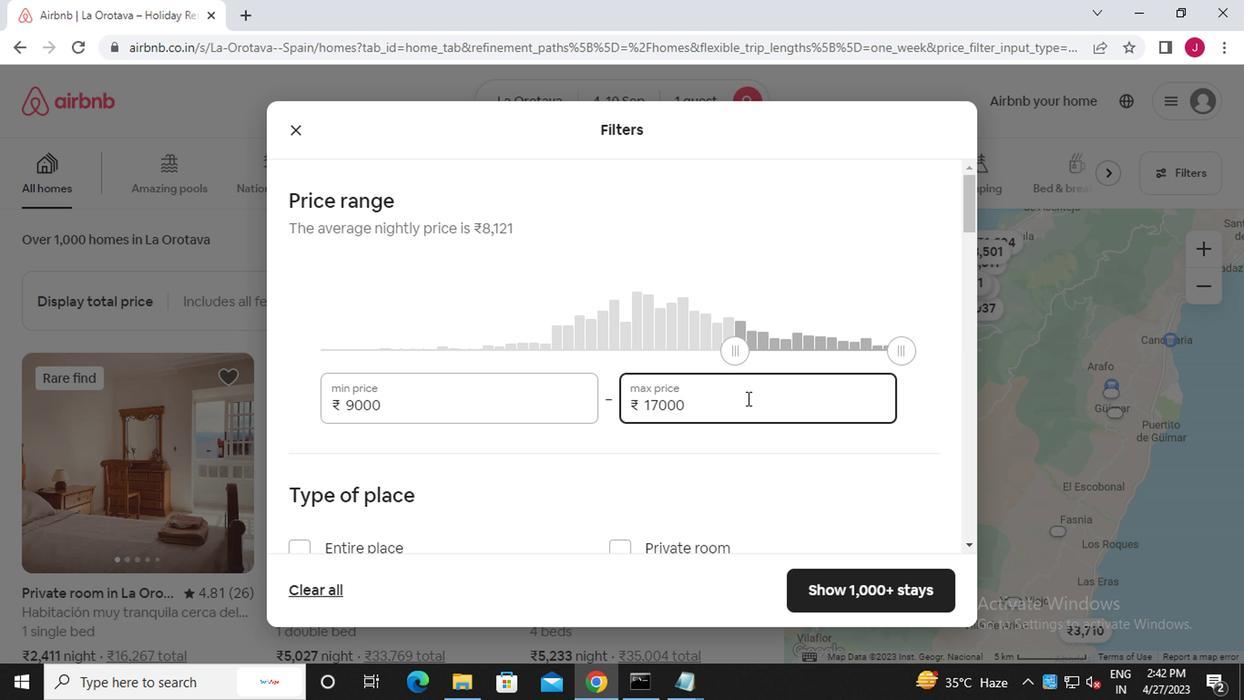 
Action: Mouse moved to (773, 409)
Screenshot: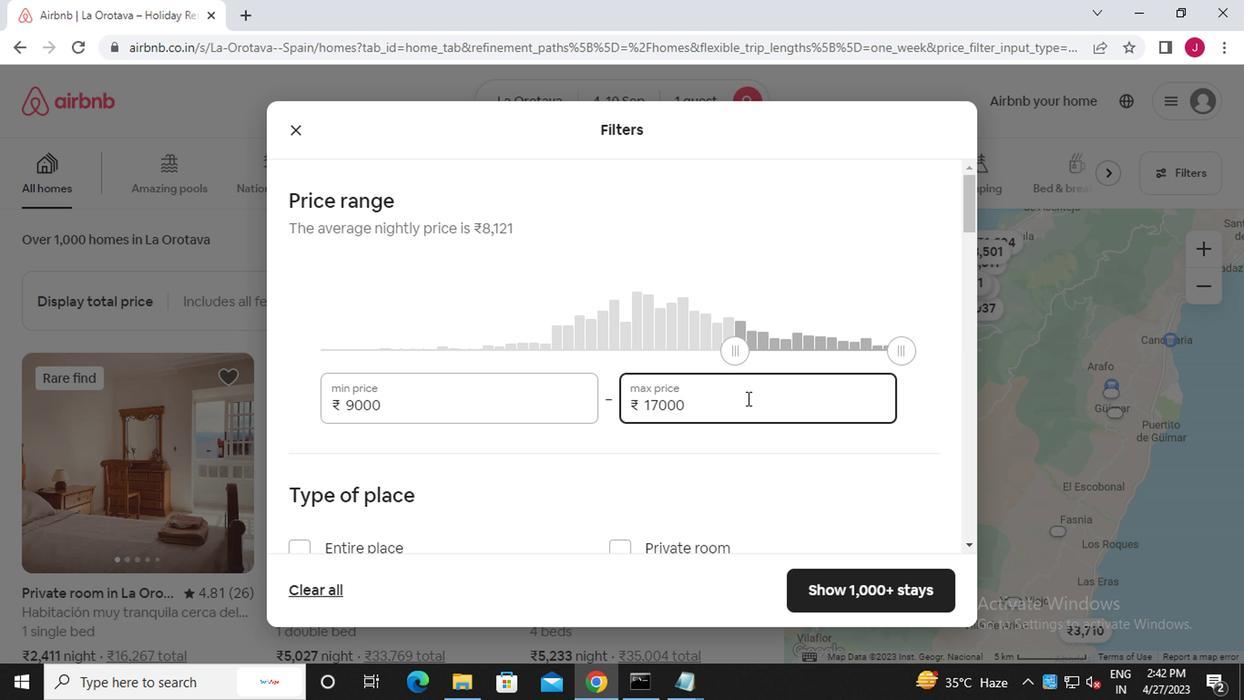 
Action: Mouse scrolled (773, 408) with delta (0, 0)
Screenshot: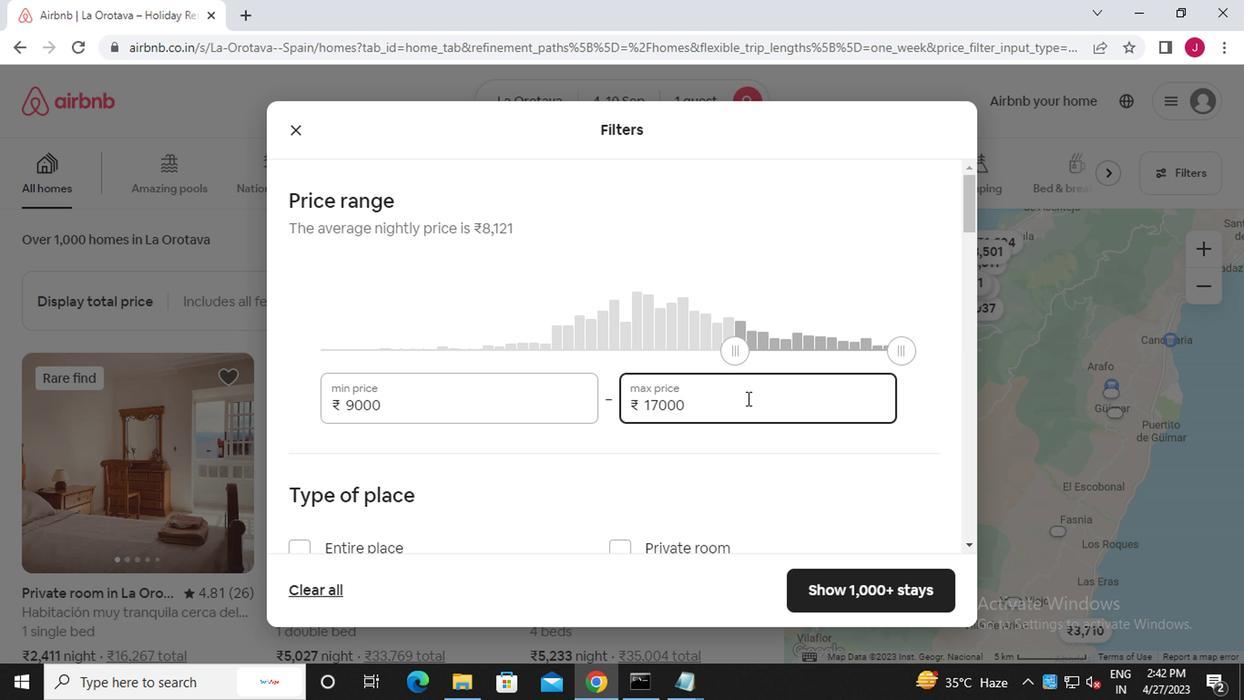 
Action: Mouse moved to (773, 414)
Screenshot: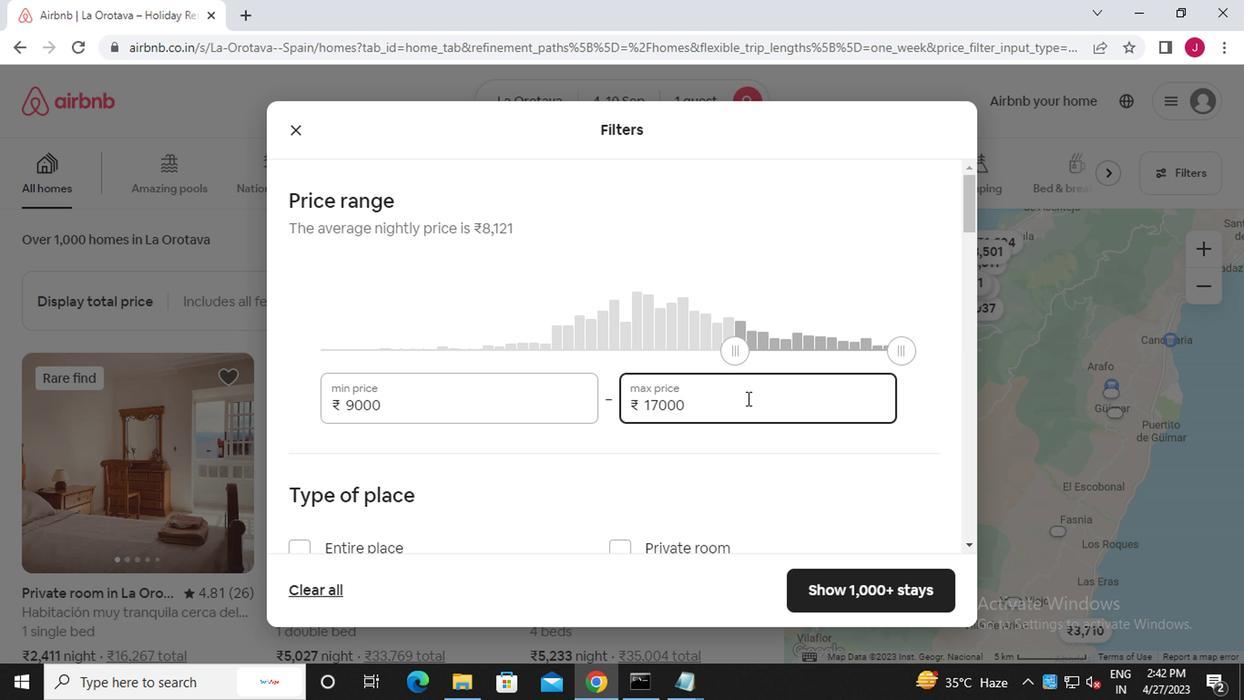 
Action: Mouse scrolled (773, 413) with delta (0, 0)
Screenshot: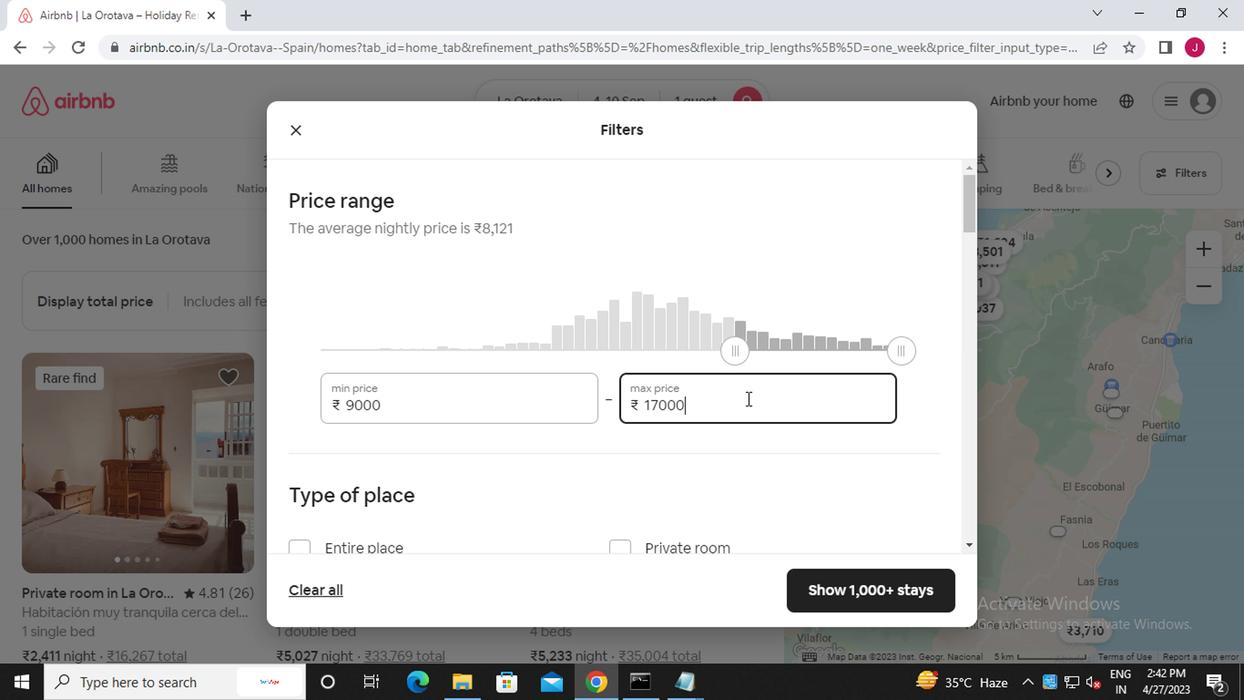 
Action: Mouse moved to (643, 287)
Screenshot: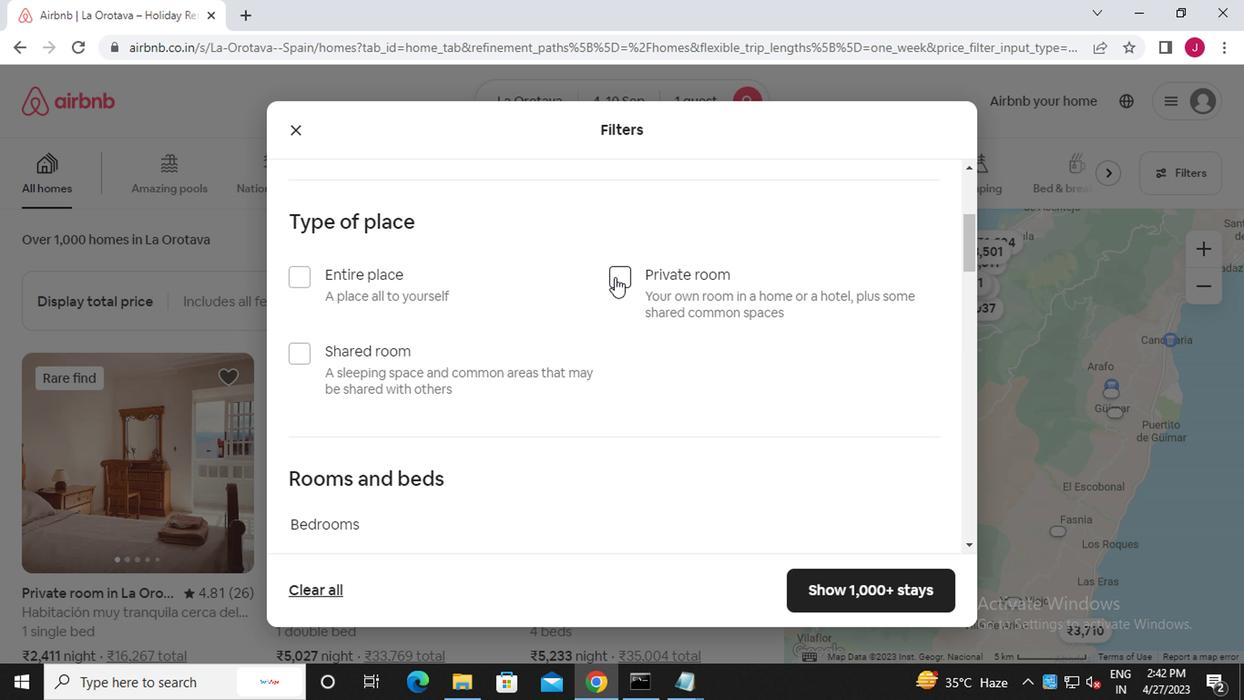 
Action: Mouse pressed left at (643, 287)
Screenshot: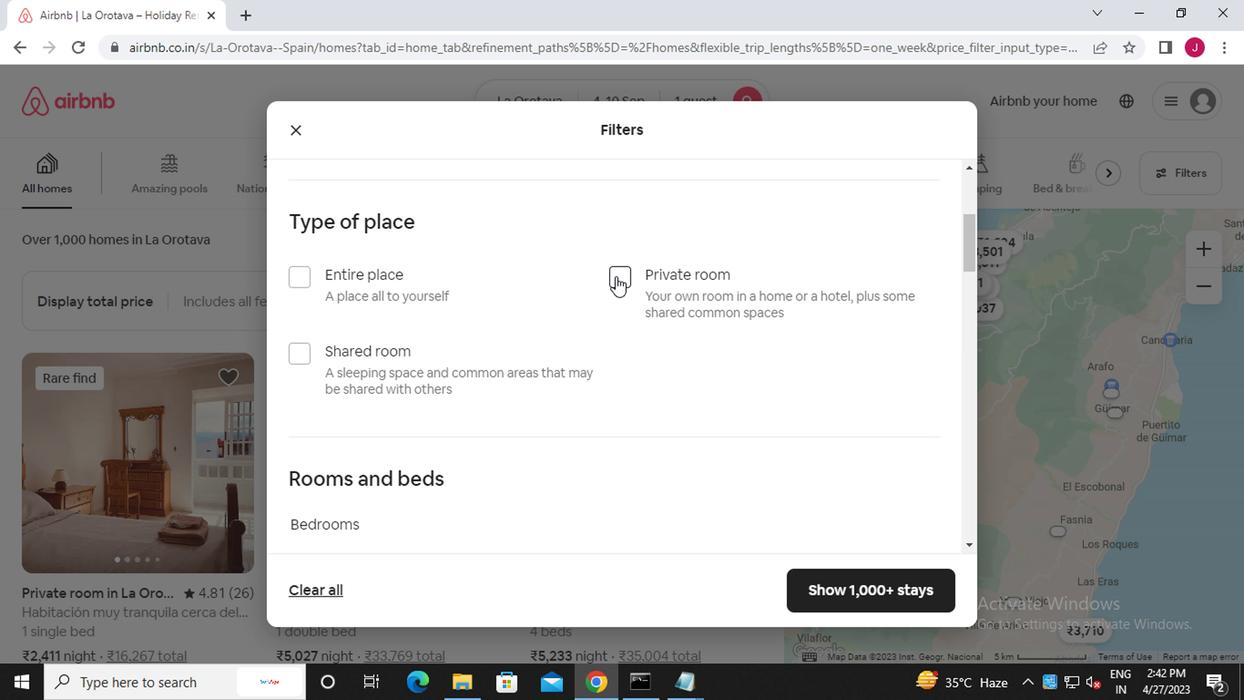 
Action: Mouse moved to (468, 409)
Screenshot: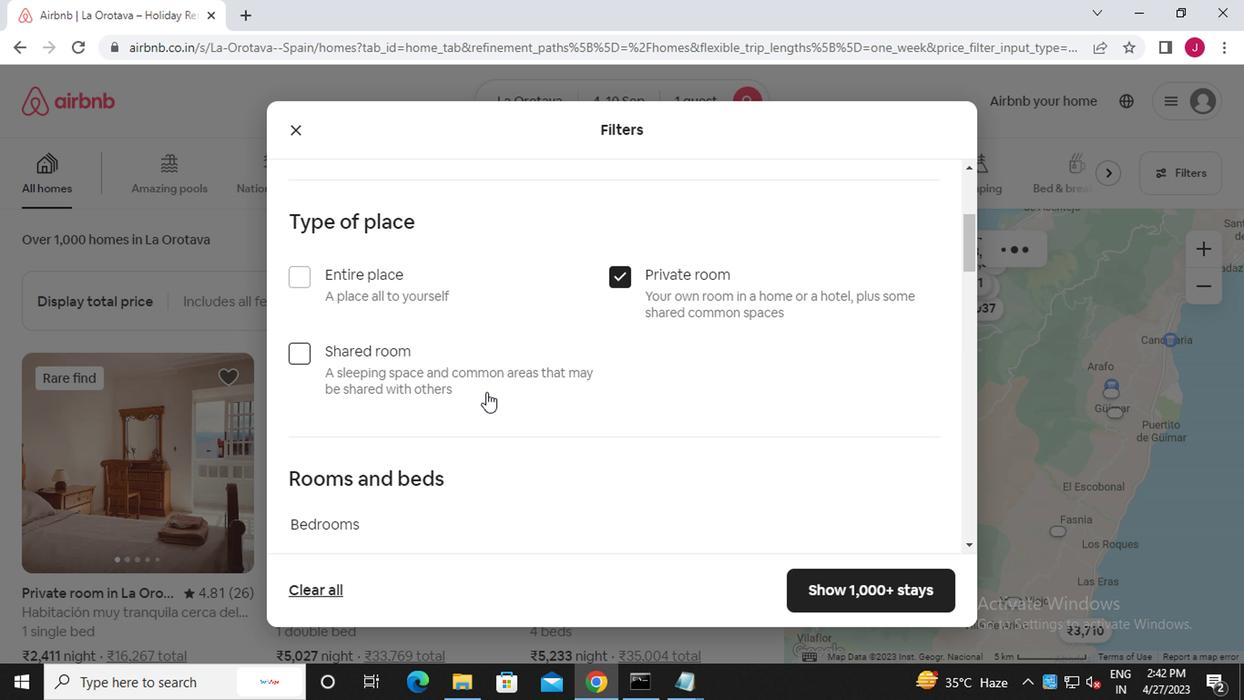 
Action: Mouse scrolled (468, 409) with delta (0, 0)
Screenshot: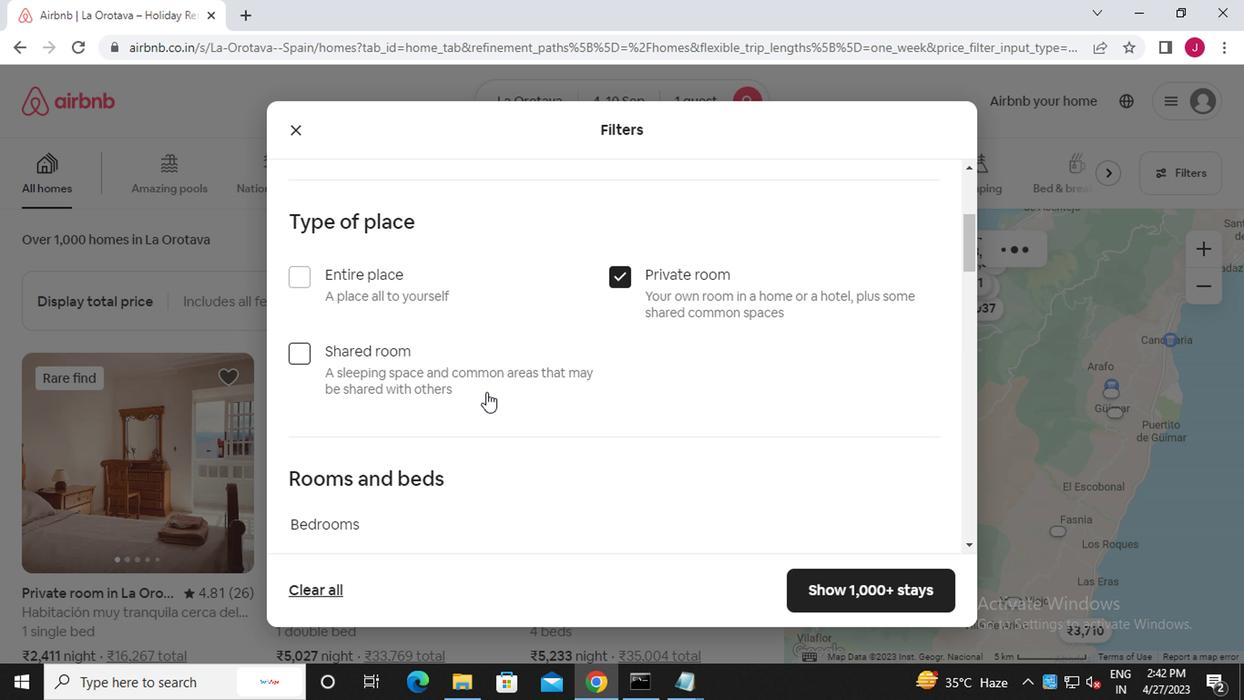 
Action: Mouse moved to (466, 410)
Screenshot: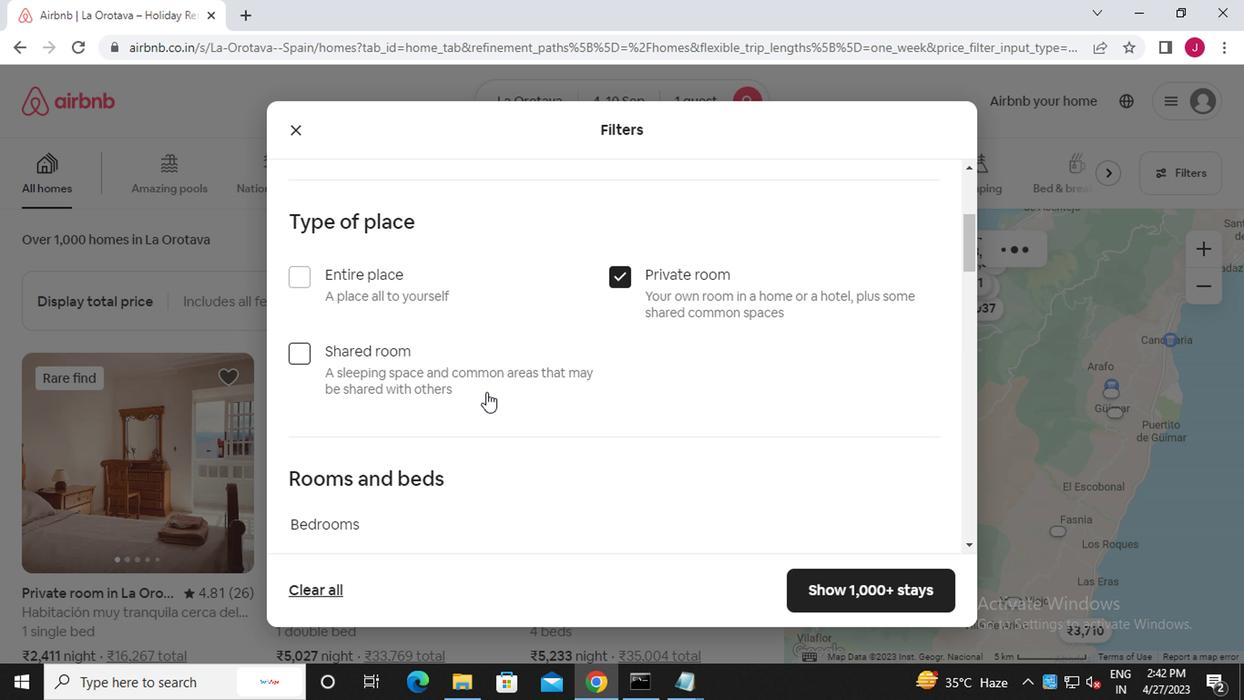 
Action: Mouse scrolled (466, 409) with delta (0, -1)
Screenshot: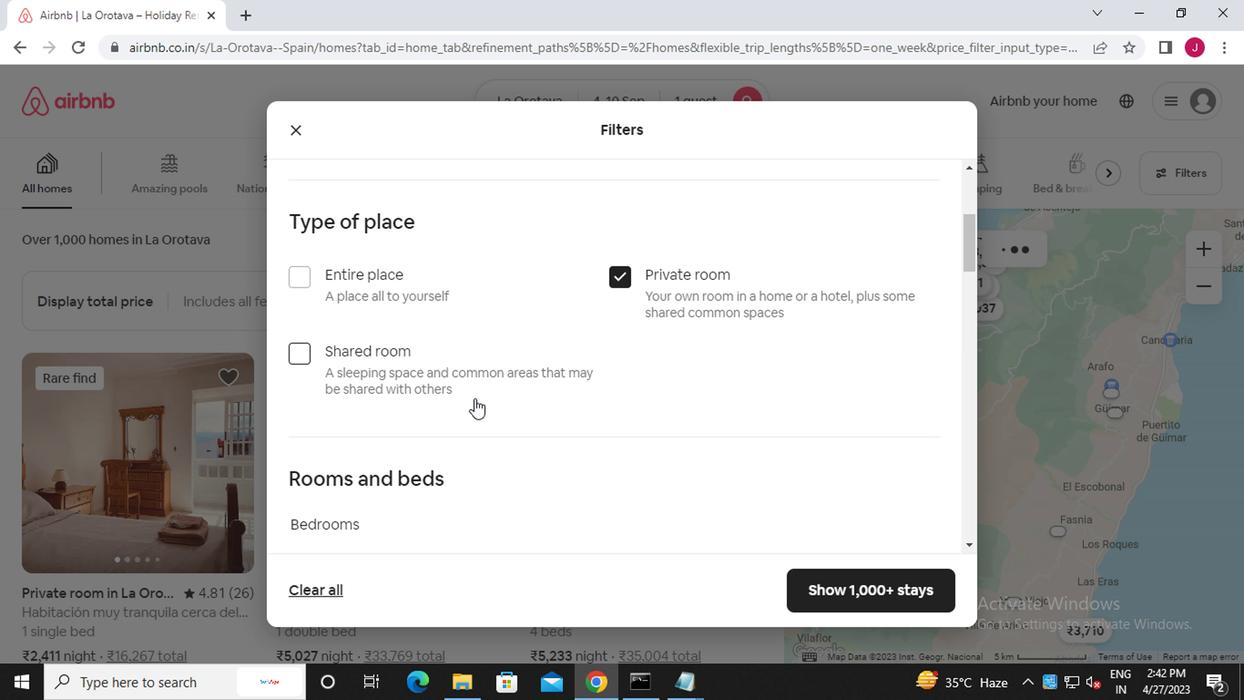 
Action: Mouse moved to (390, 408)
Screenshot: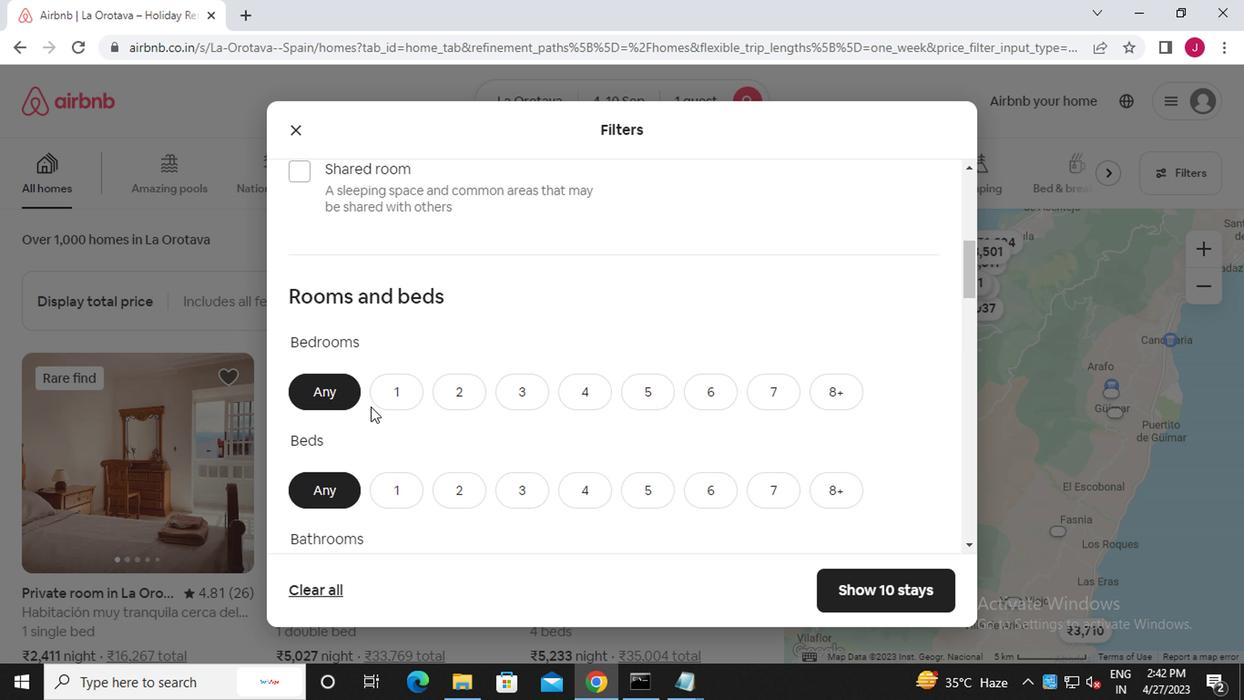 
Action: Mouse pressed left at (390, 408)
Screenshot: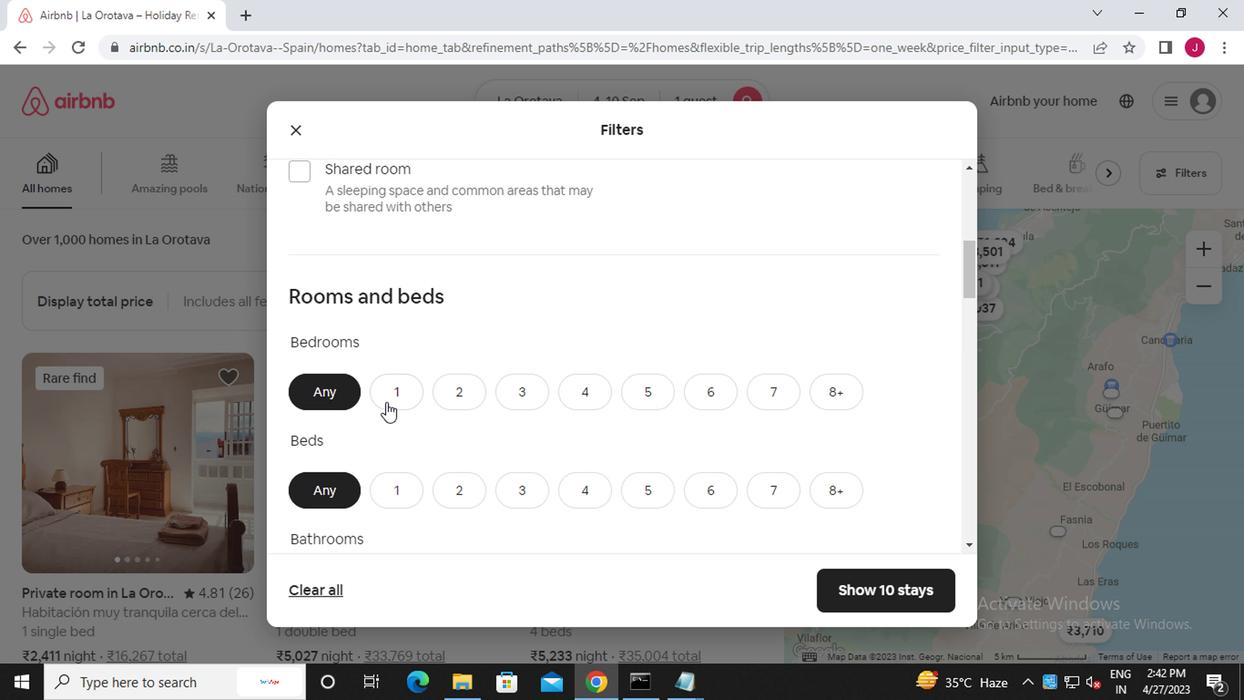 
Action: Mouse moved to (401, 492)
Screenshot: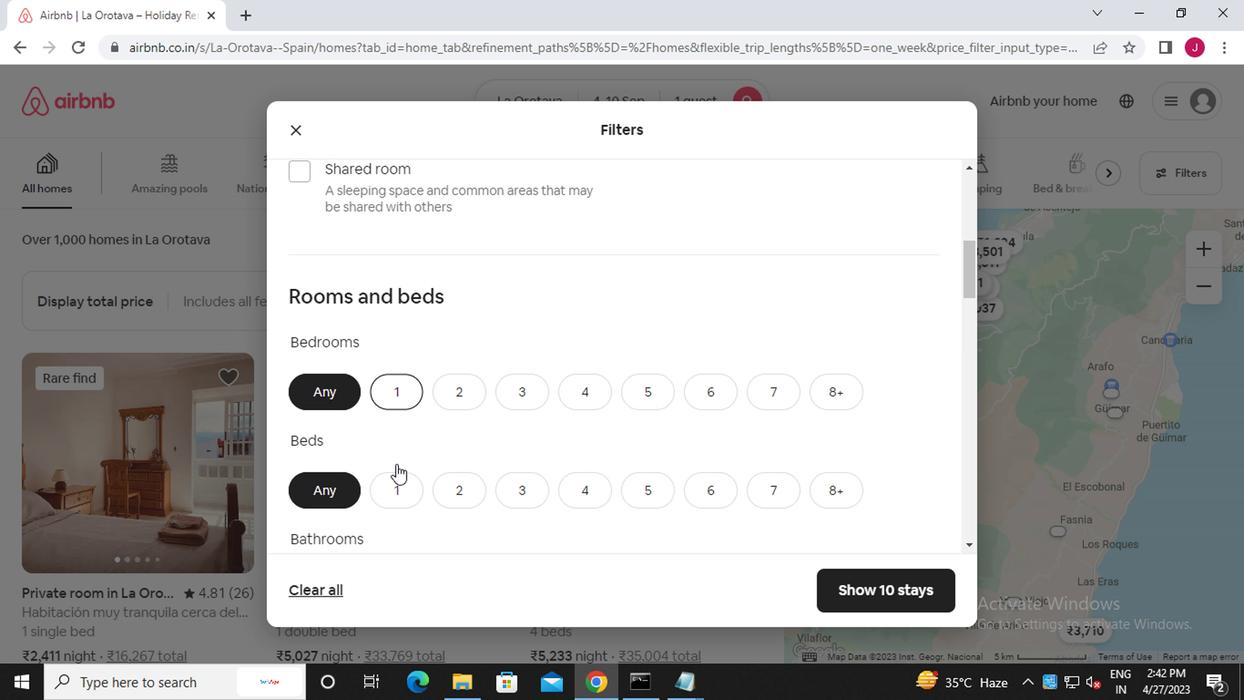 
Action: Mouse pressed left at (401, 492)
Screenshot: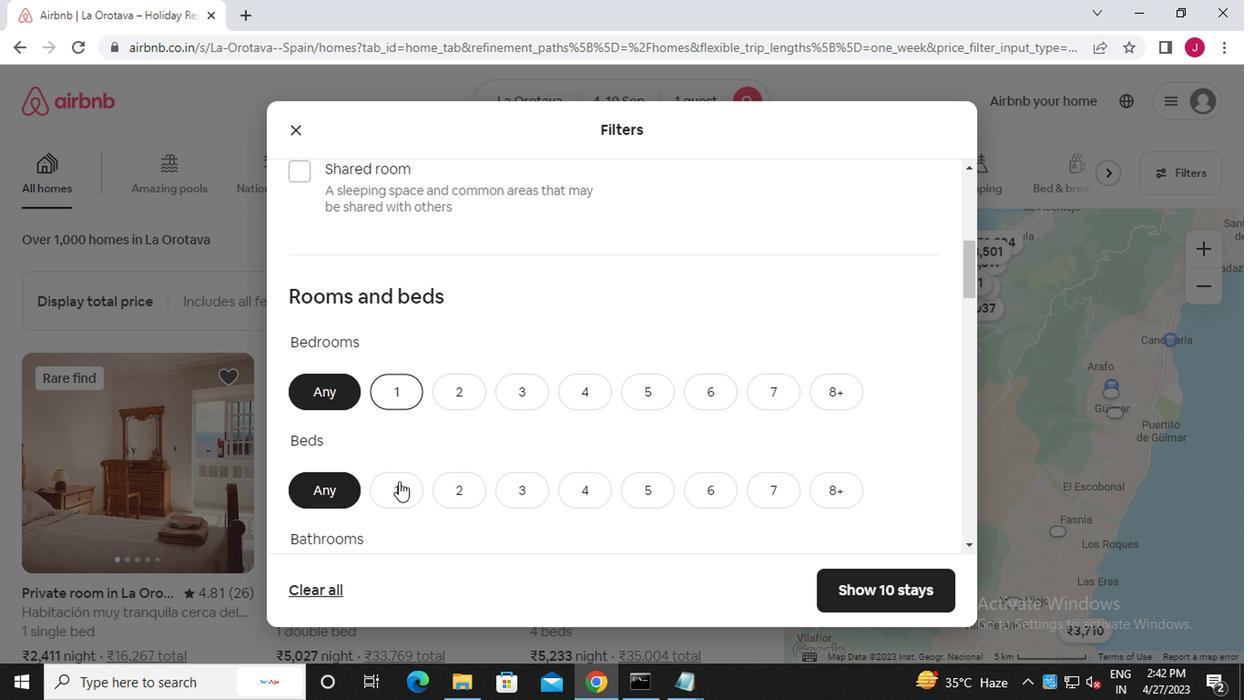 
Action: Mouse moved to (412, 496)
Screenshot: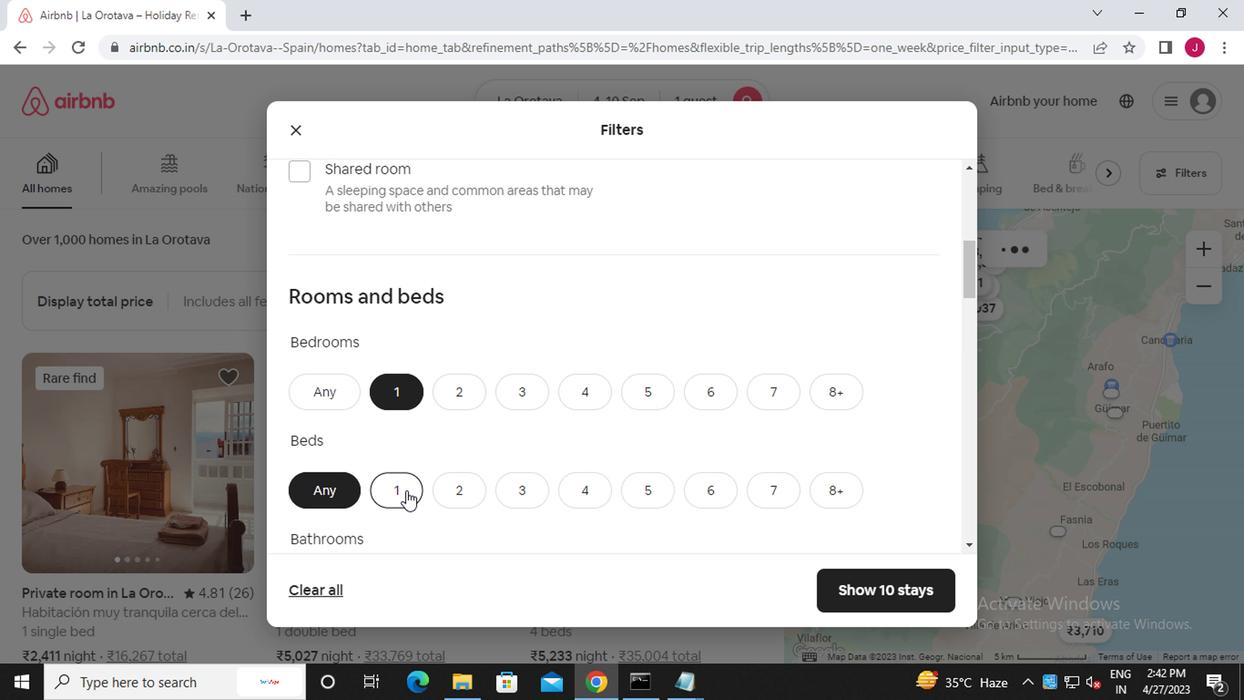 
Action: Mouse scrolled (412, 495) with delta (0, -1)
Screenshot: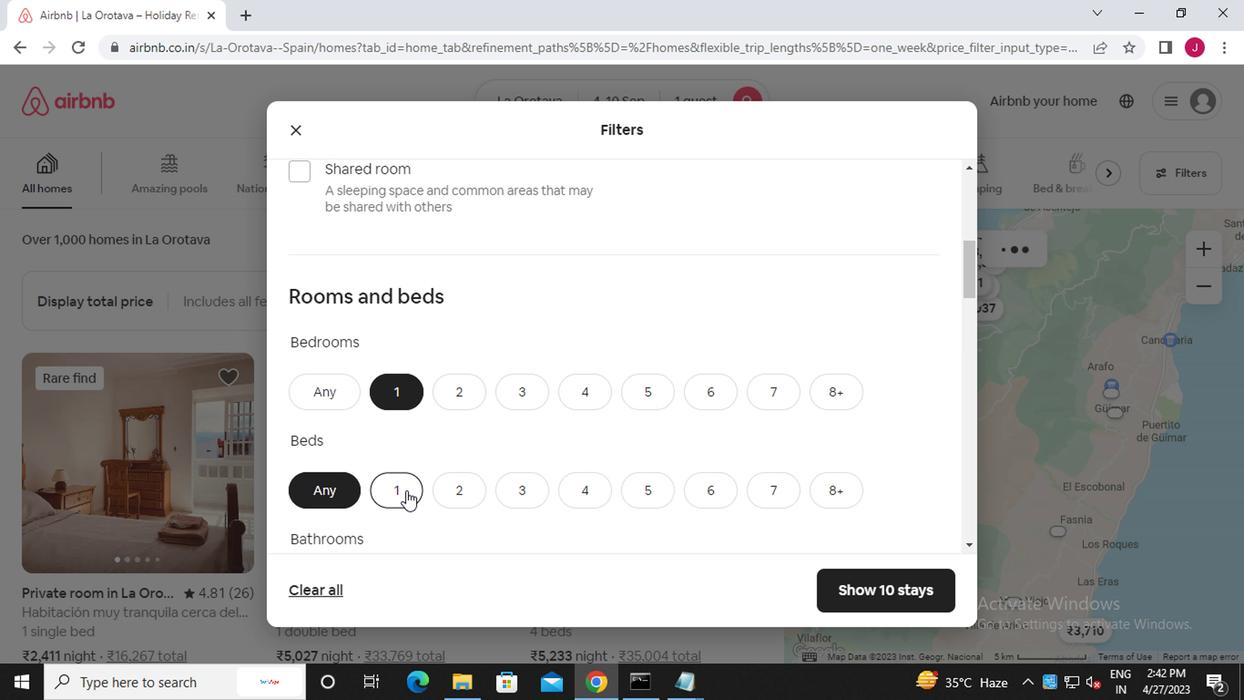 
Action: Mouse moved to (412, 497)
Screenshot: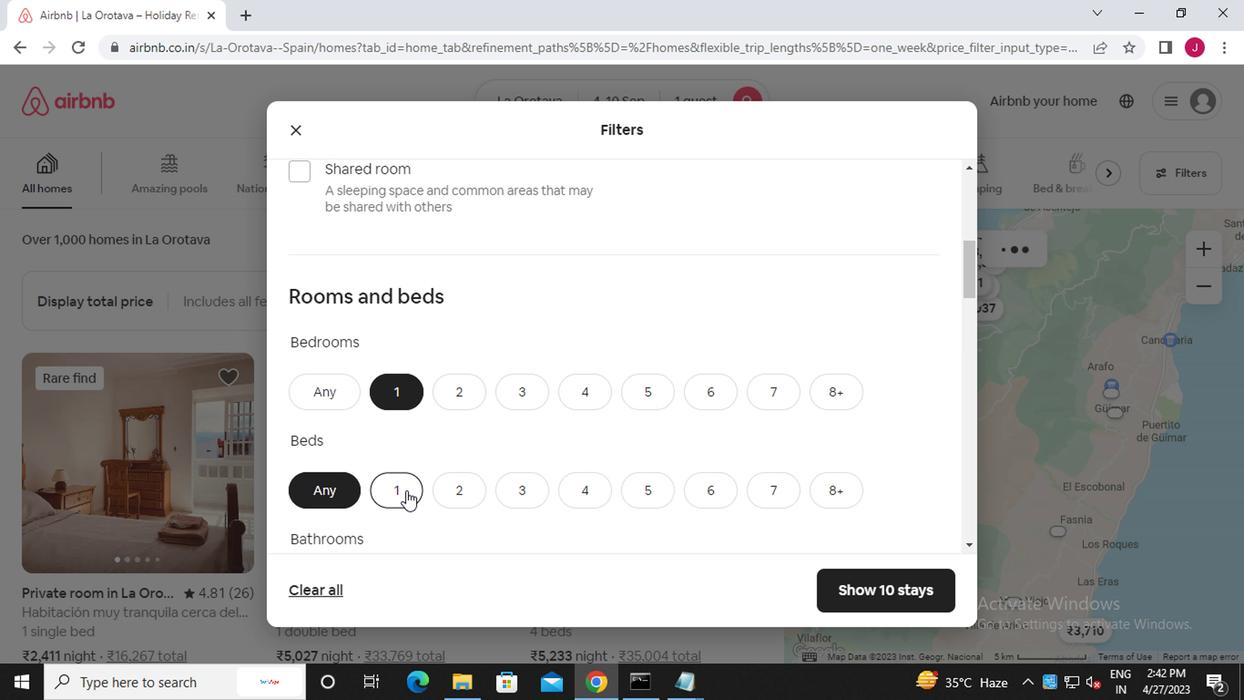 
Action: Mouse scrolled (412, 496) with delta (0, 0)
Screenshot: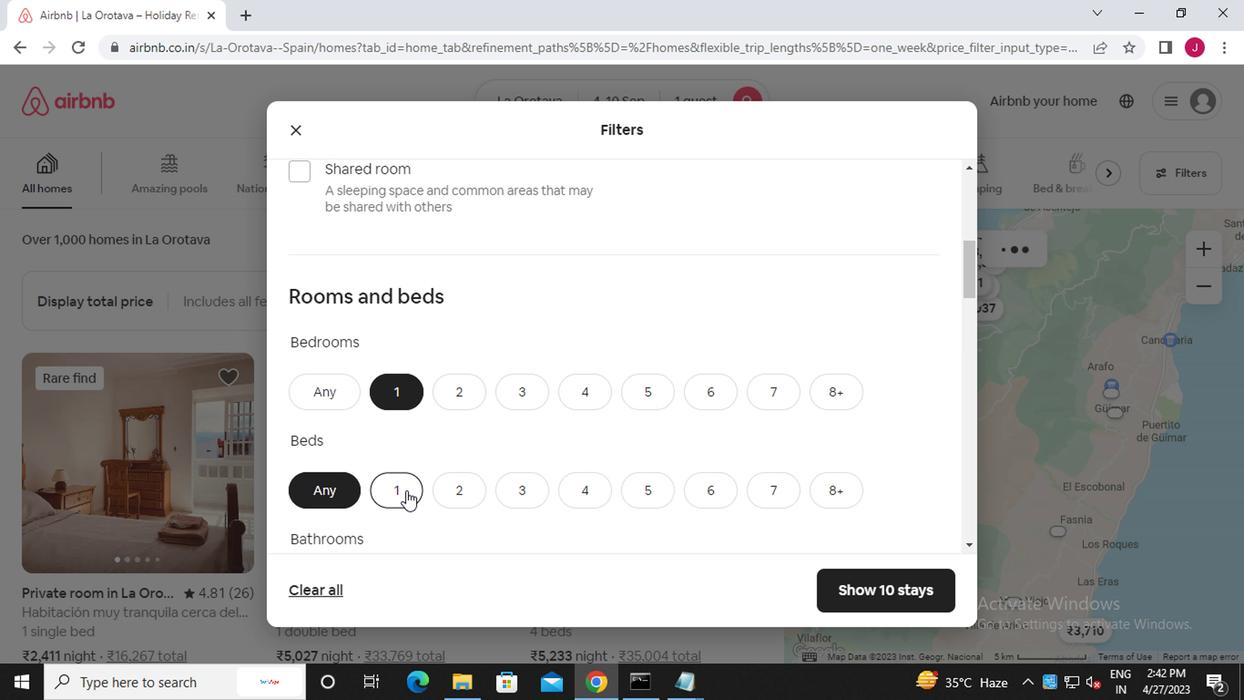 
Action: Mouse scrolled (412, 496) with delta (0, 0)
Screenshot: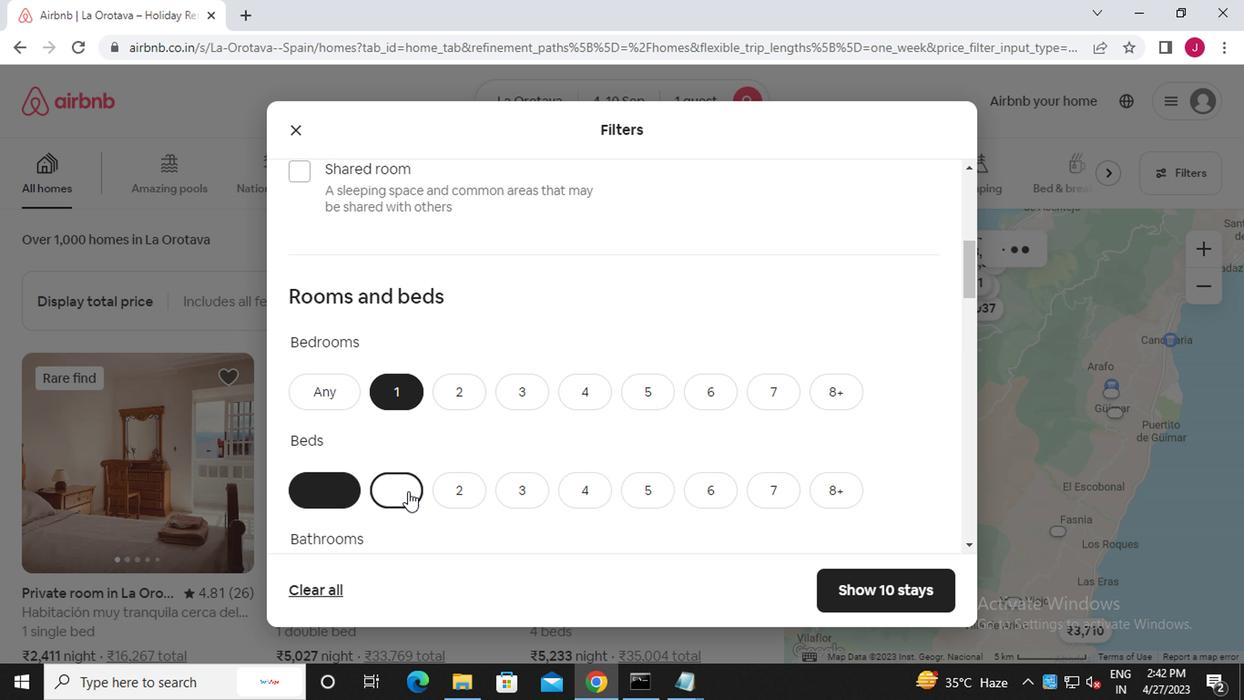 
Action: Mouse moved to (408, 326)
Screenshot: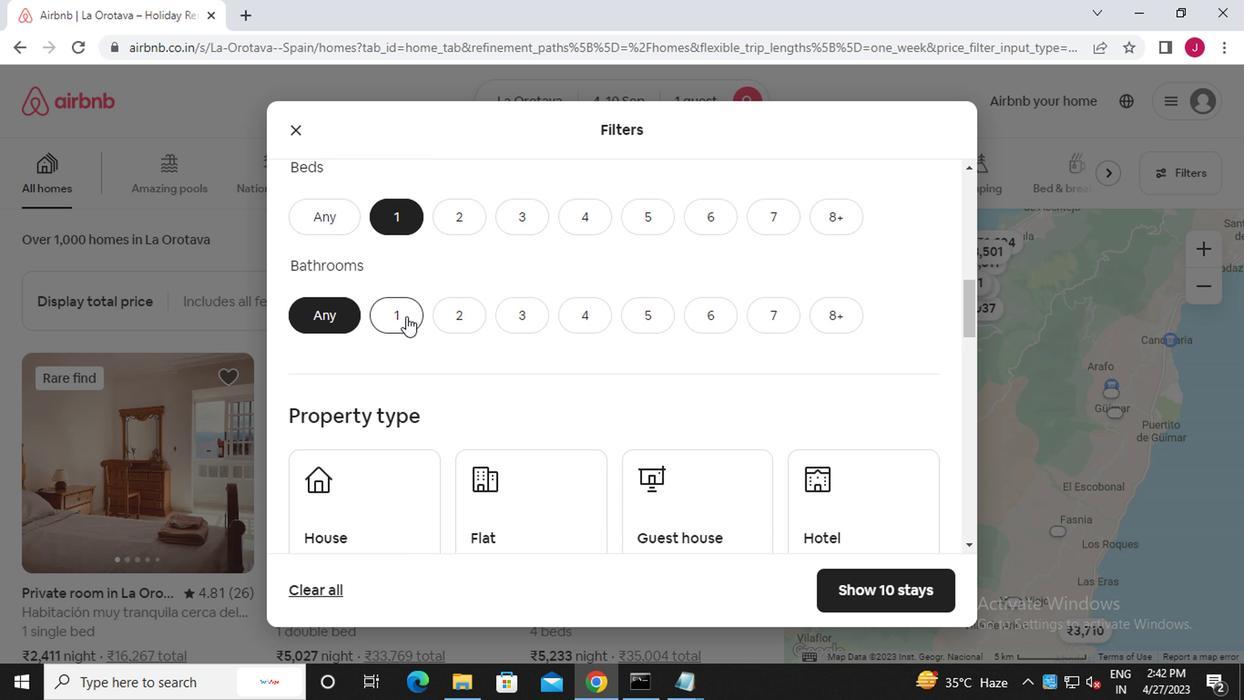 
Action: Mouse pressed left at (408, 326)
Screenshot: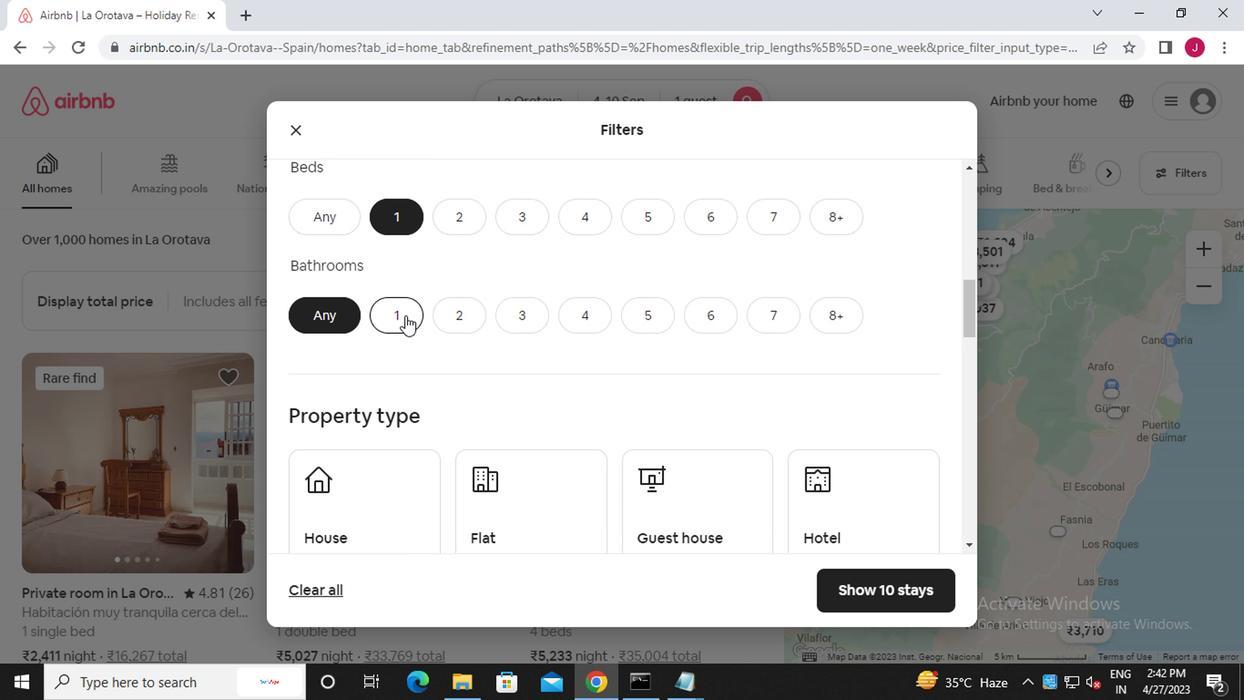 
Action: Mouse moved to (523, 445)
Screenshot: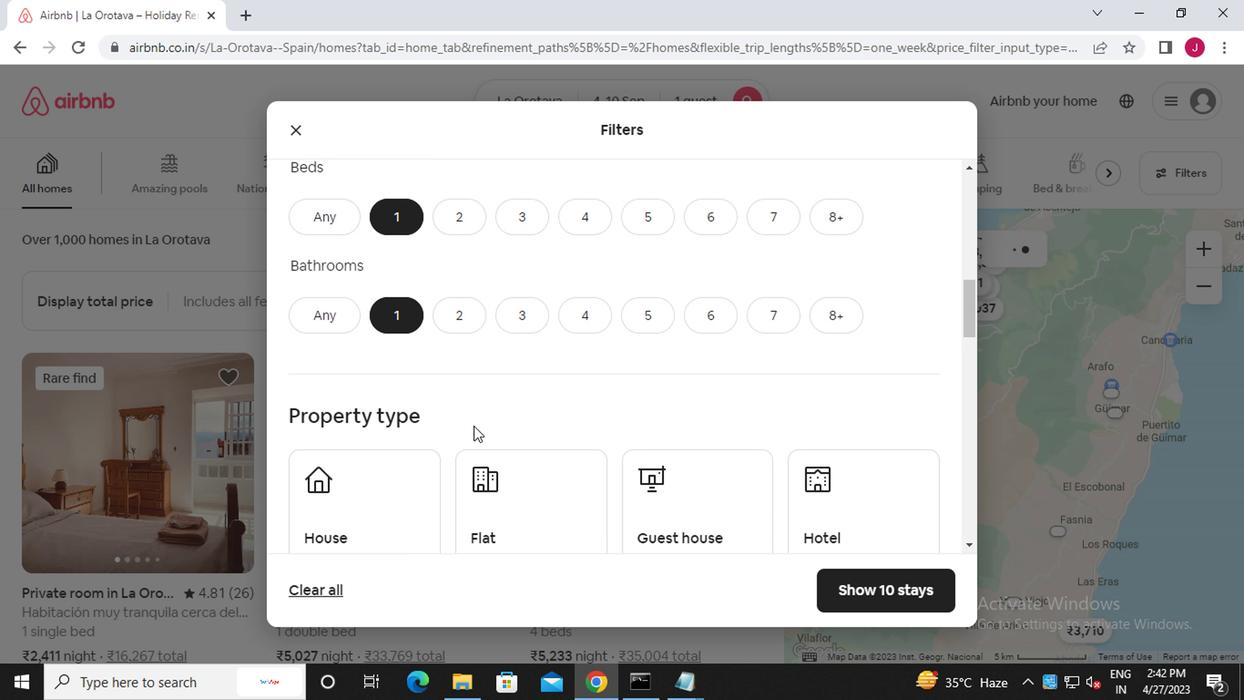
Action: Mouse scrolled (523, 445) with delta (0, 0)
Screenshot: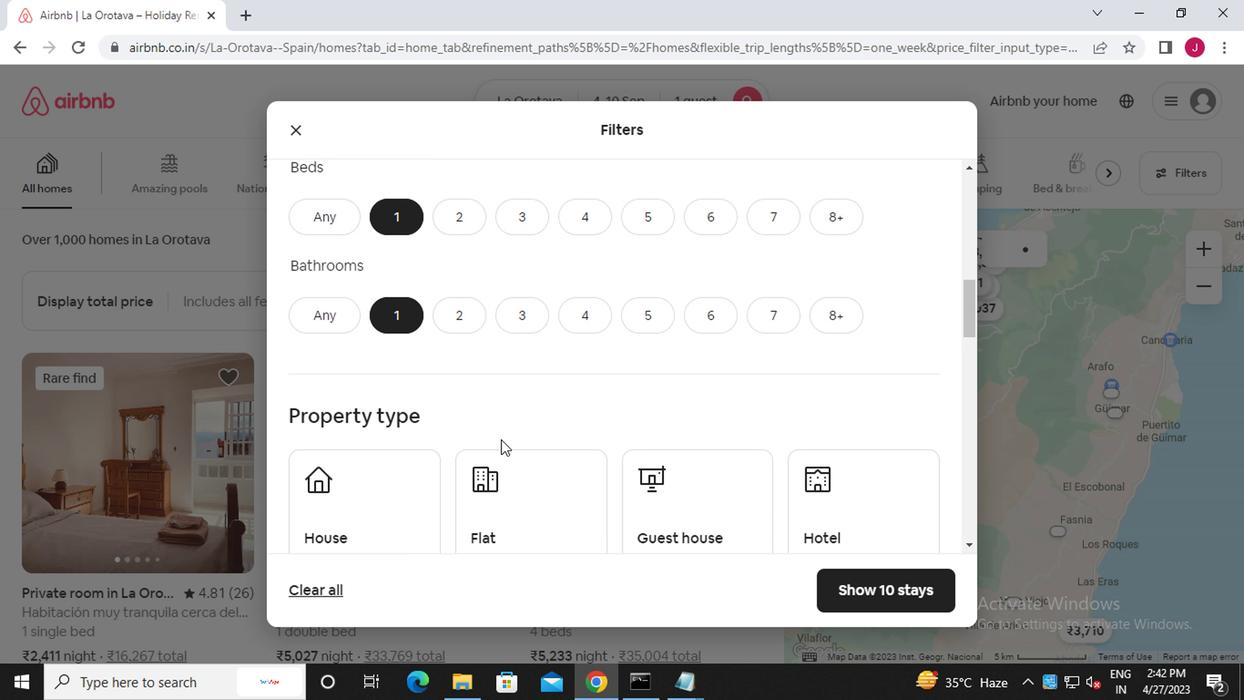 
Action: Mouse scrolled (523, 445) with delta (0, 0)
Screenshot: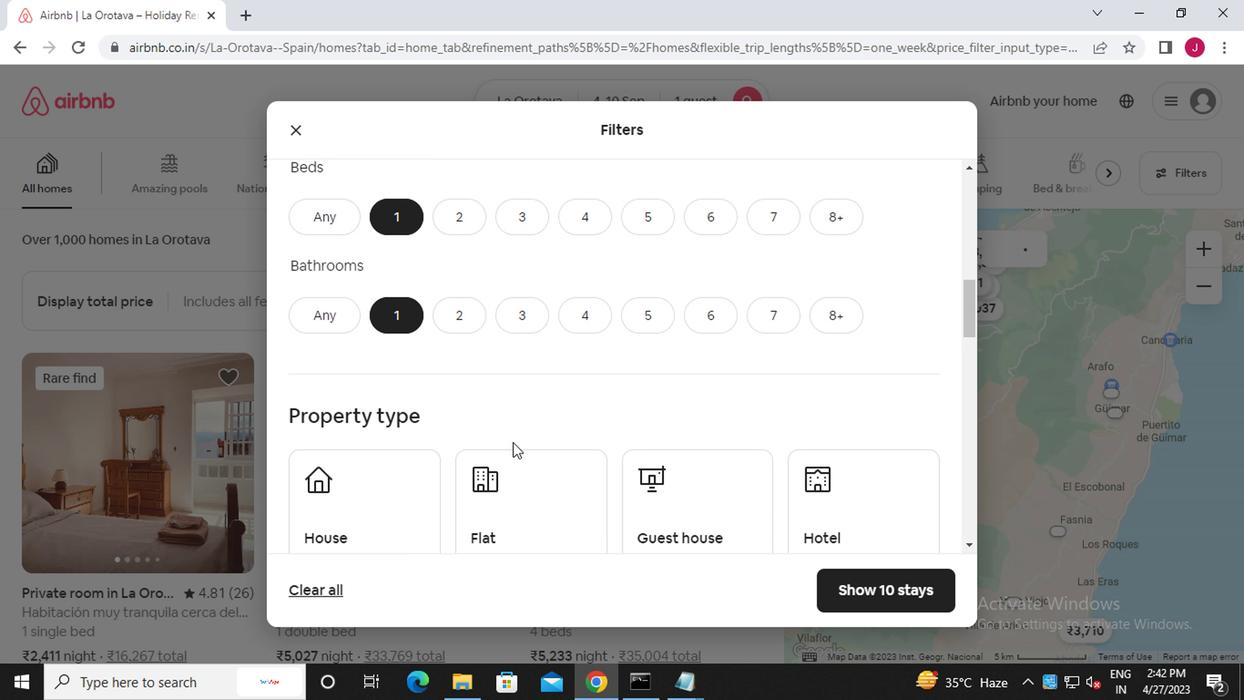 
Action: Mouse moved to (391, 352)
Screenshot: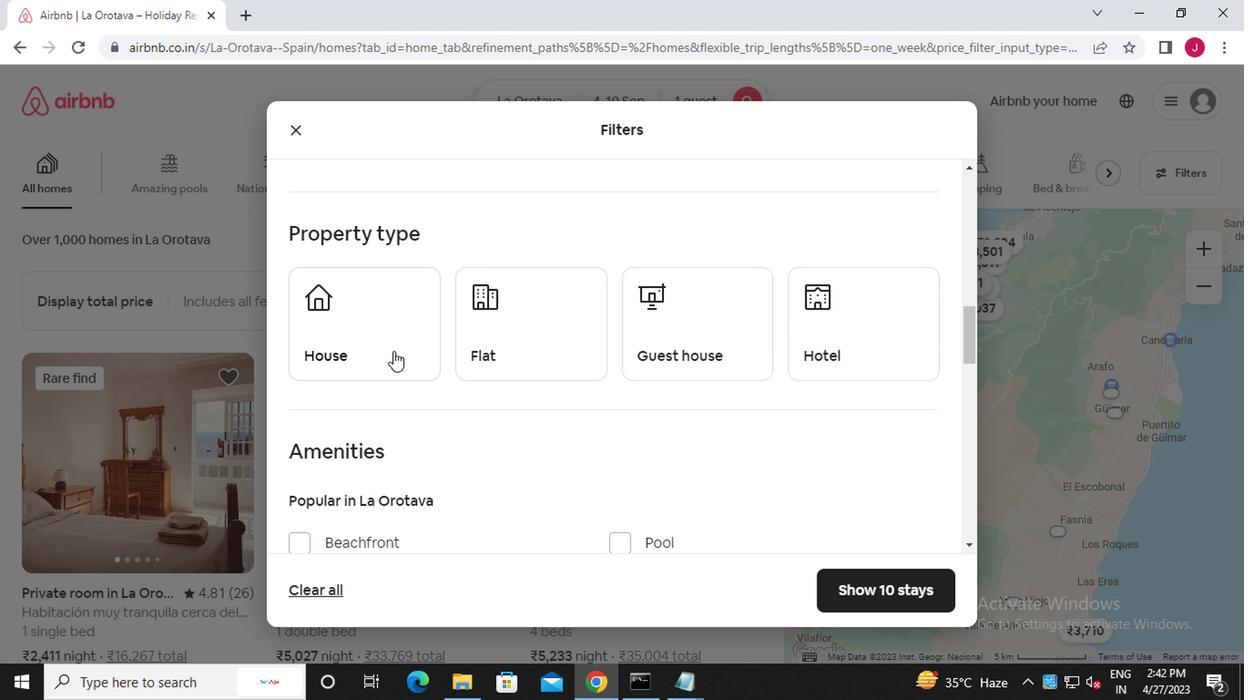 
Action: Mouse pressed left at (391, 352)
Screenshot: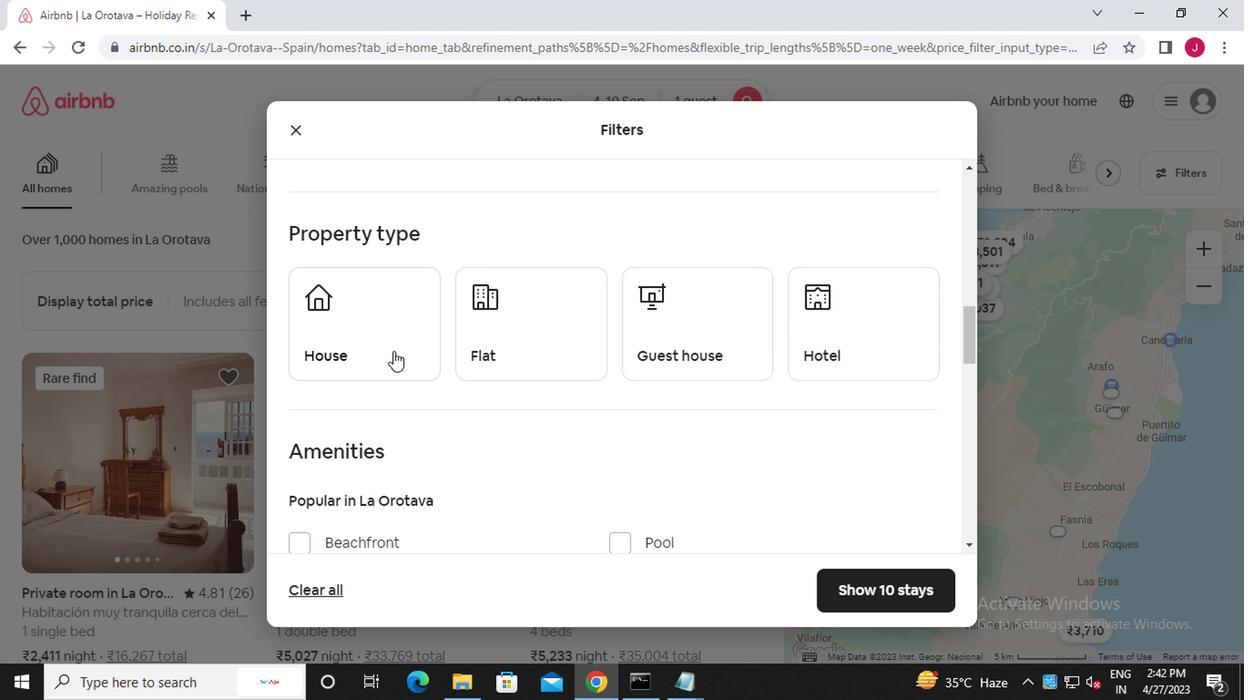 
Action: Mouse moved to (506, 357)
Screenshot: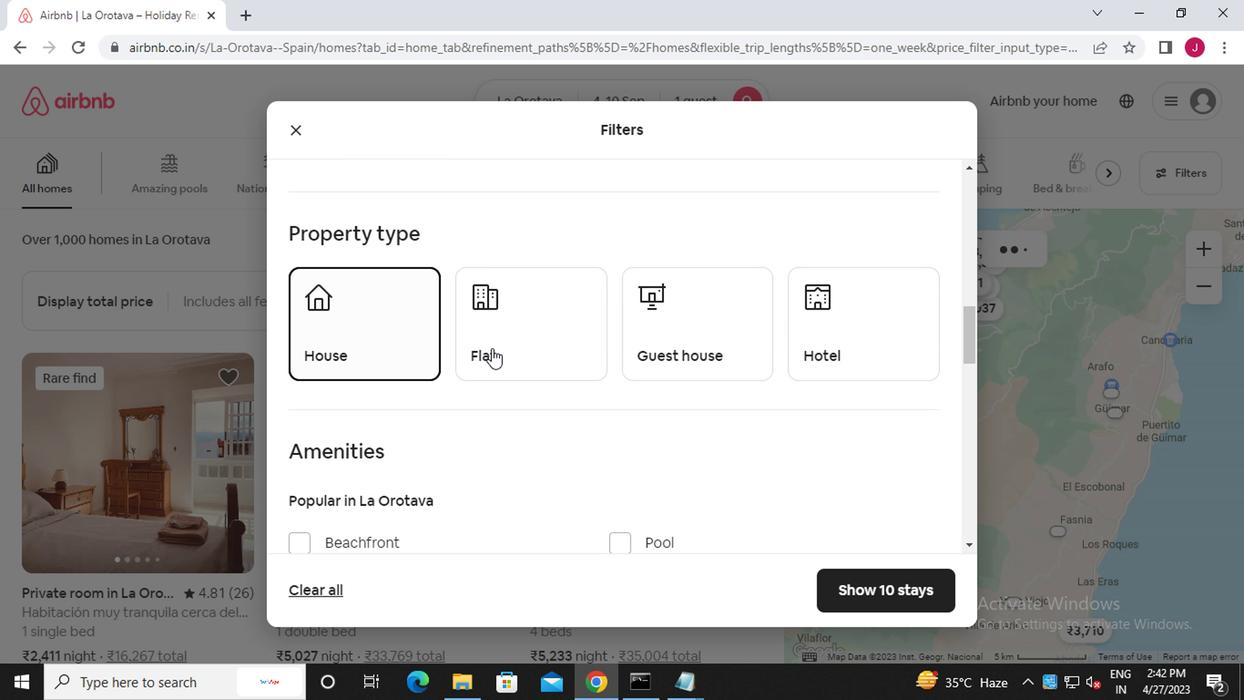
Action: Mouse pressed left at (506, 357)
Screenshot: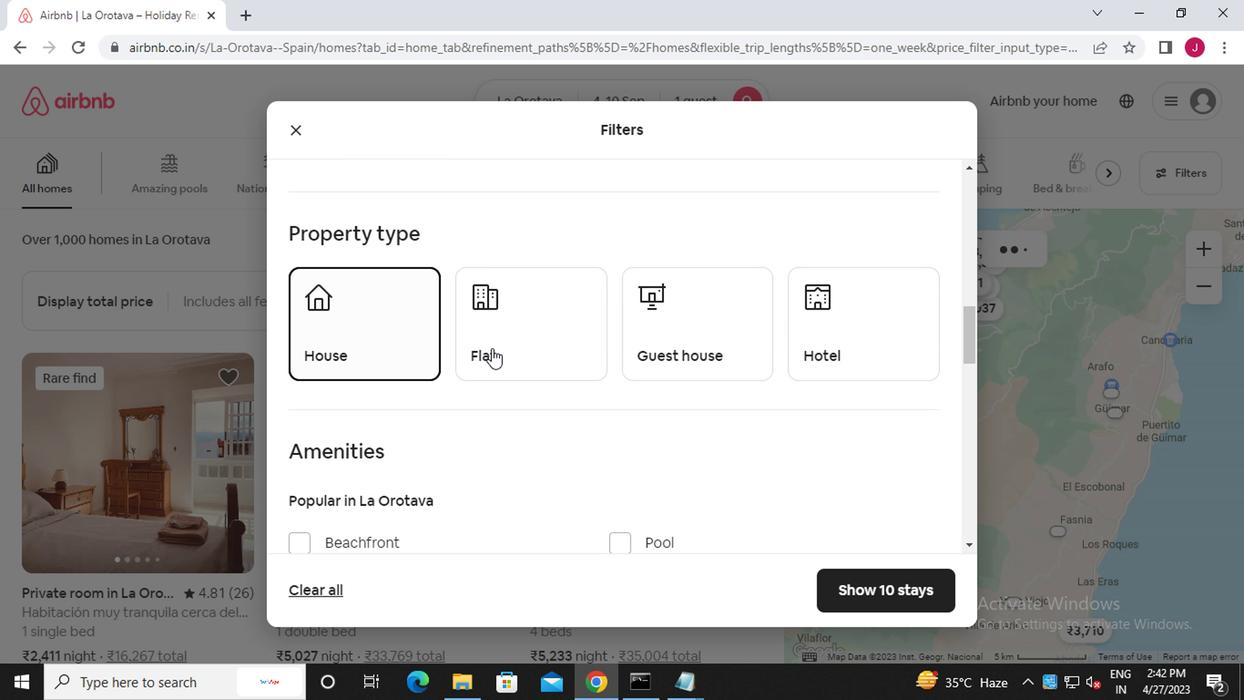 
Action: Mouse moved to (735, 346)
Screenshot: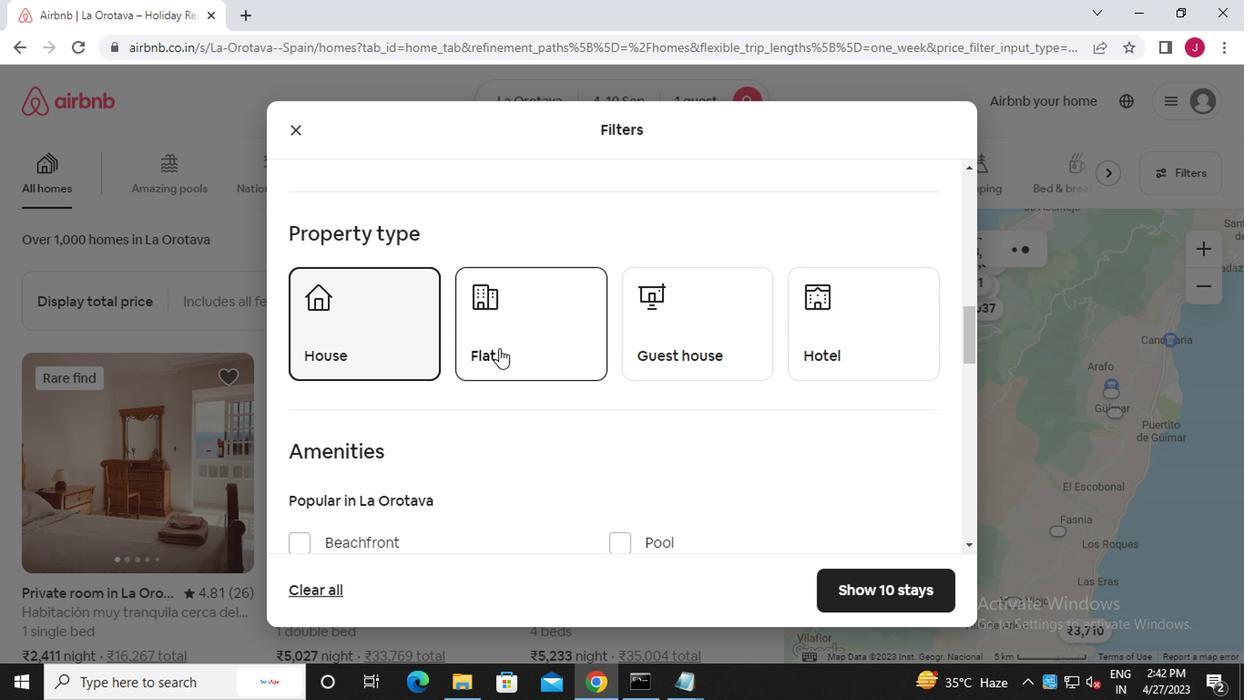 
Action: Mouse pressed left at (735, 346)
Screenshot: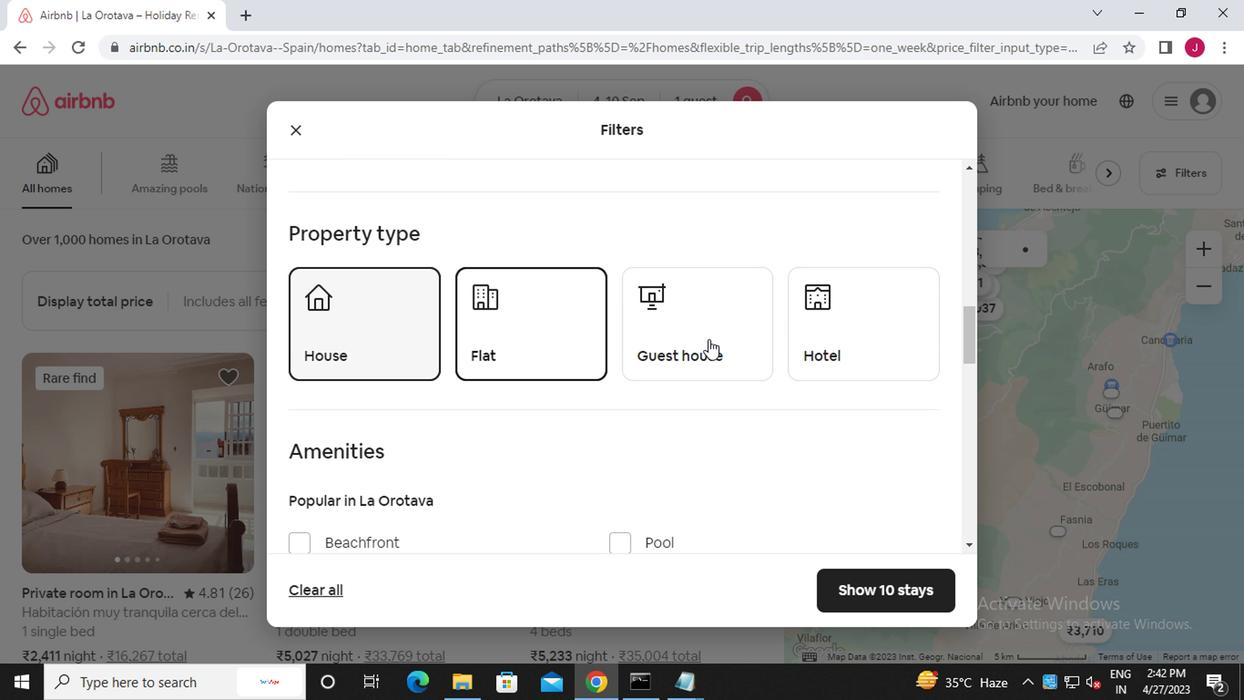
Action: Mouse moved to (857, 346)
Screenshot: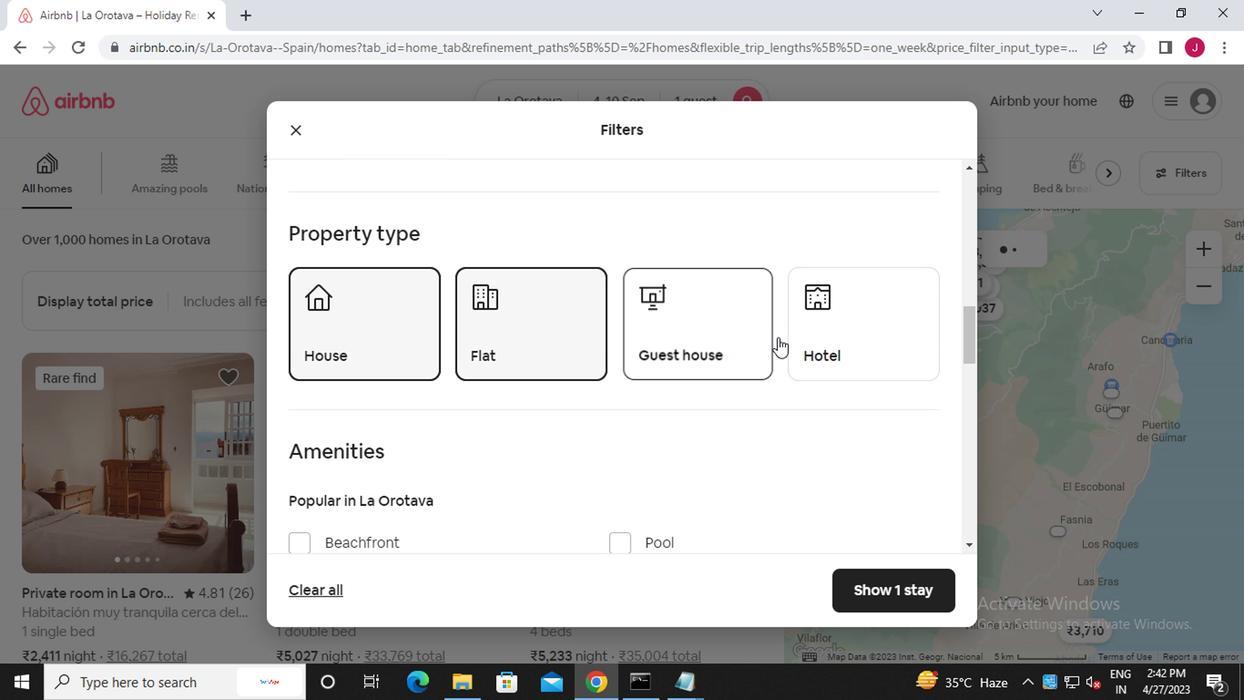 
Action: Mouse pressed left at (857, 346)
Screenshot: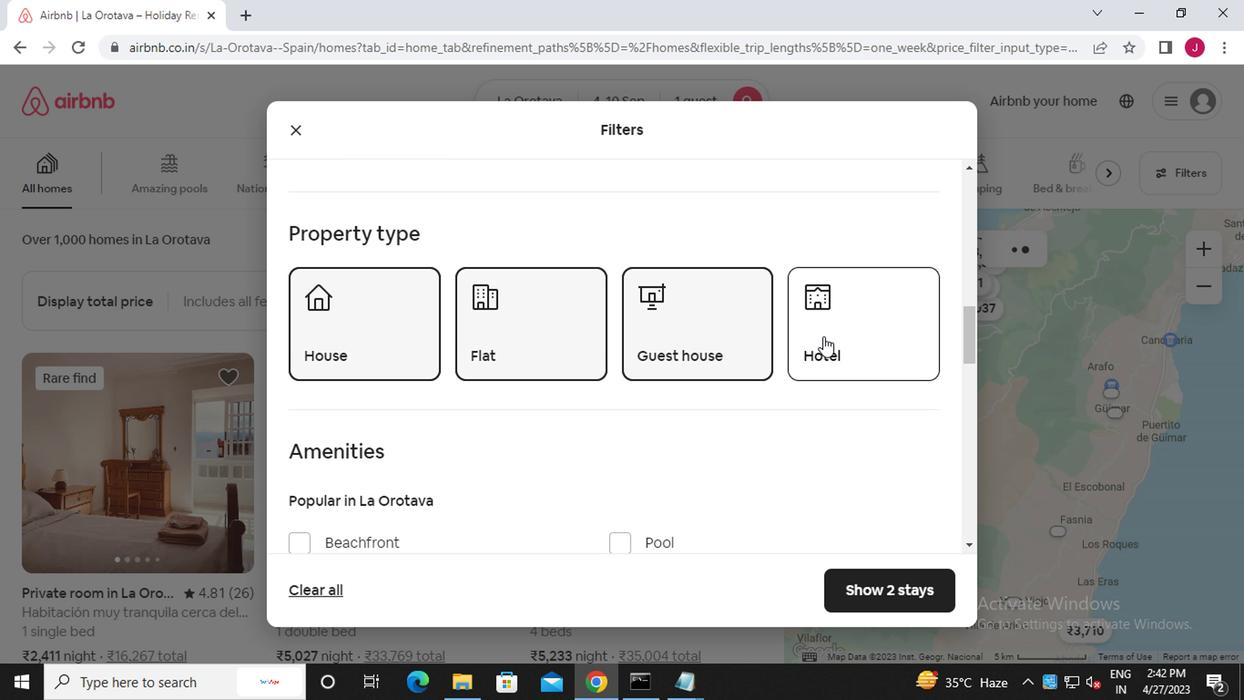 
Action: Mouse moved to (857, 344)
Screenshot: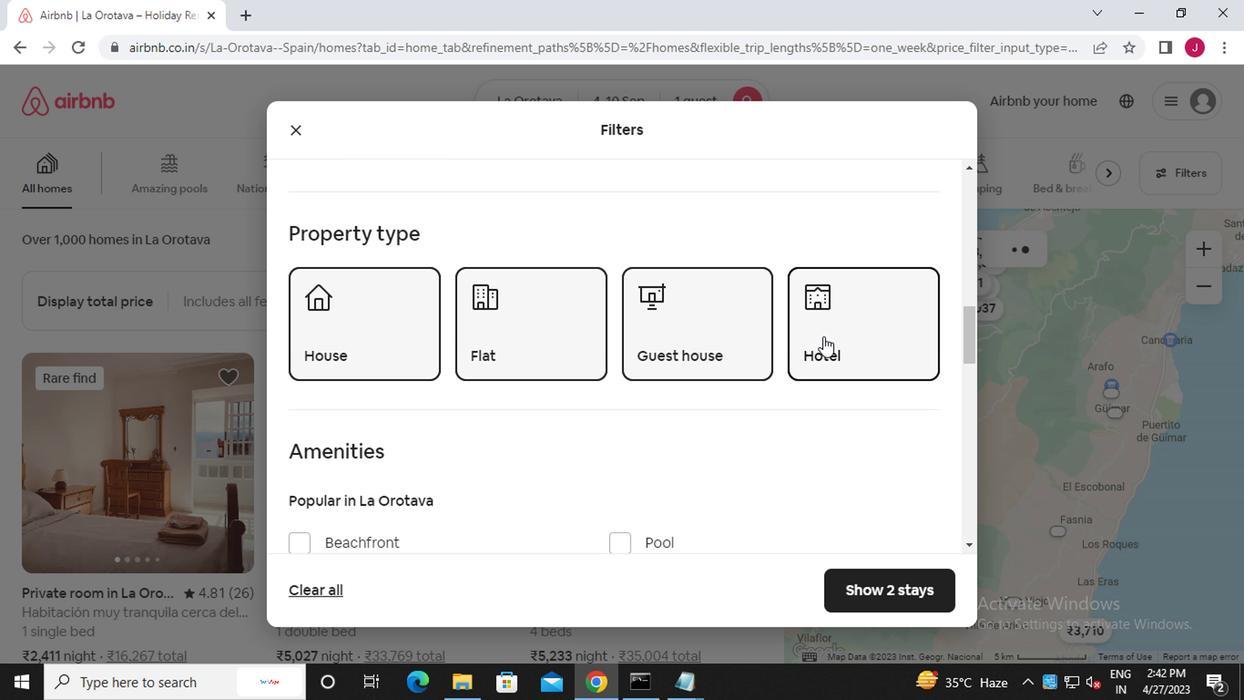 
Action: Mouse scrolled (857, 344) with delta (0, 0)
Screenshot: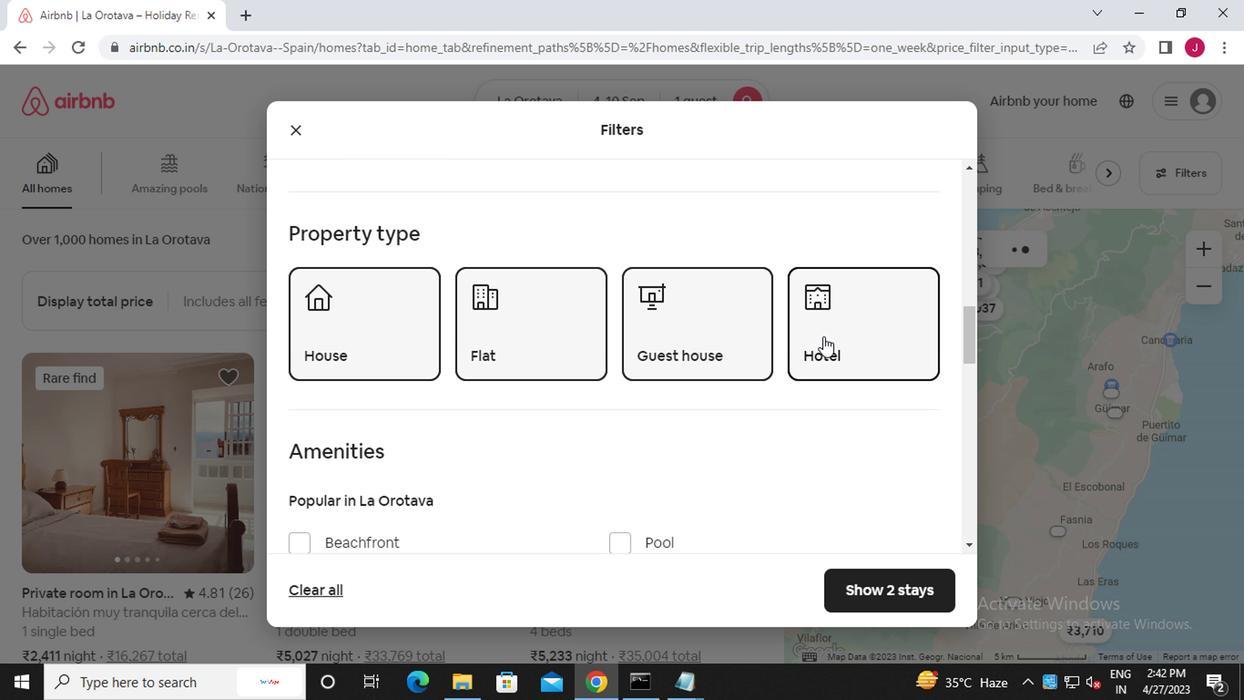 
Action: Mouse moved to (856, 346)
Screenshot: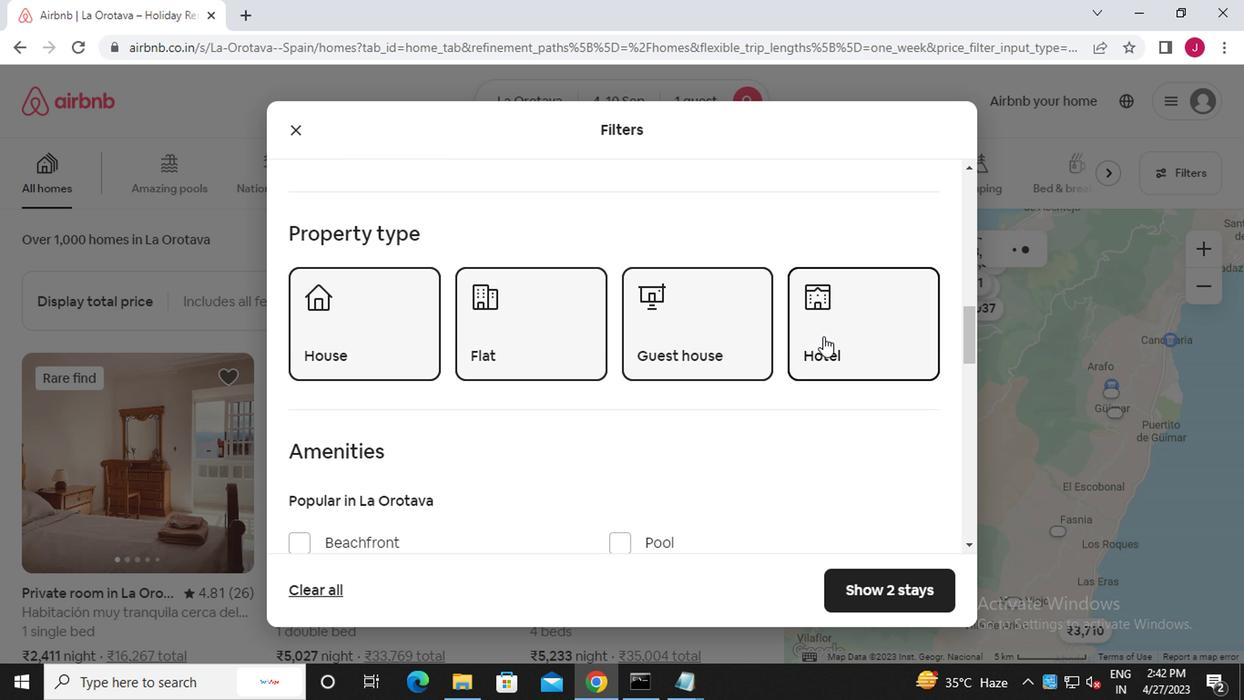
Action: Mouse scrolled (856, 344) with delta (0, -1)
Screenshot: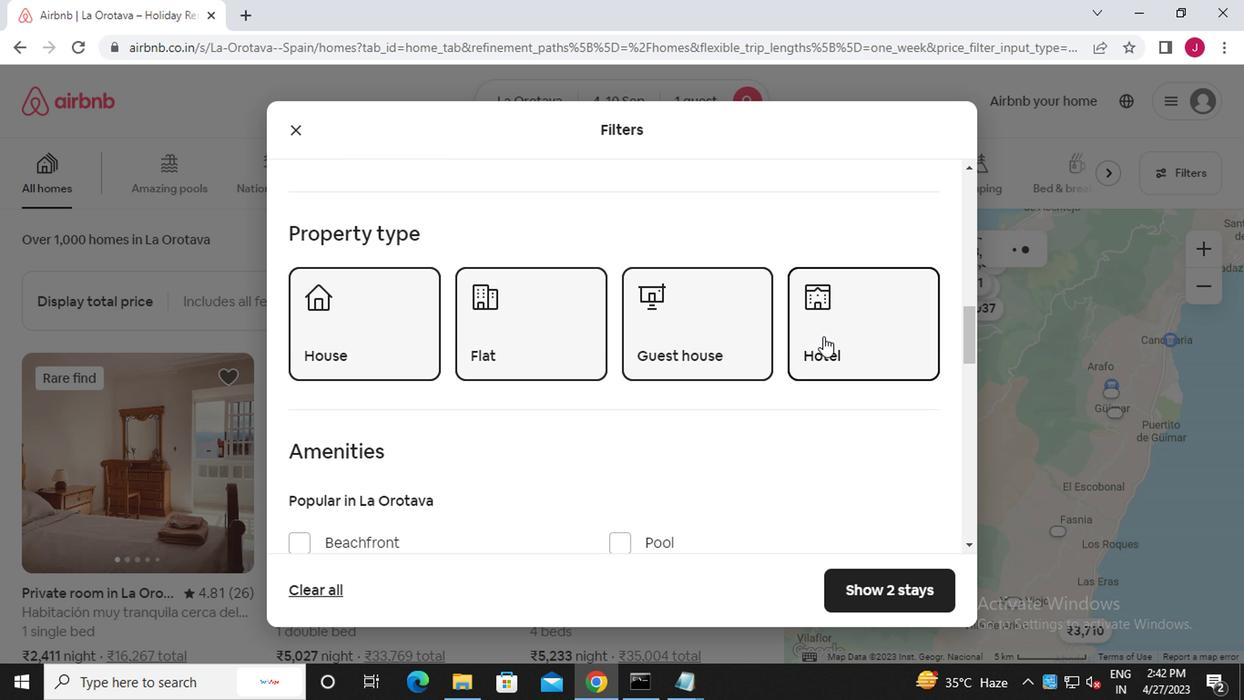 
Action: Mouse moved to (856, 346)
Screenshot: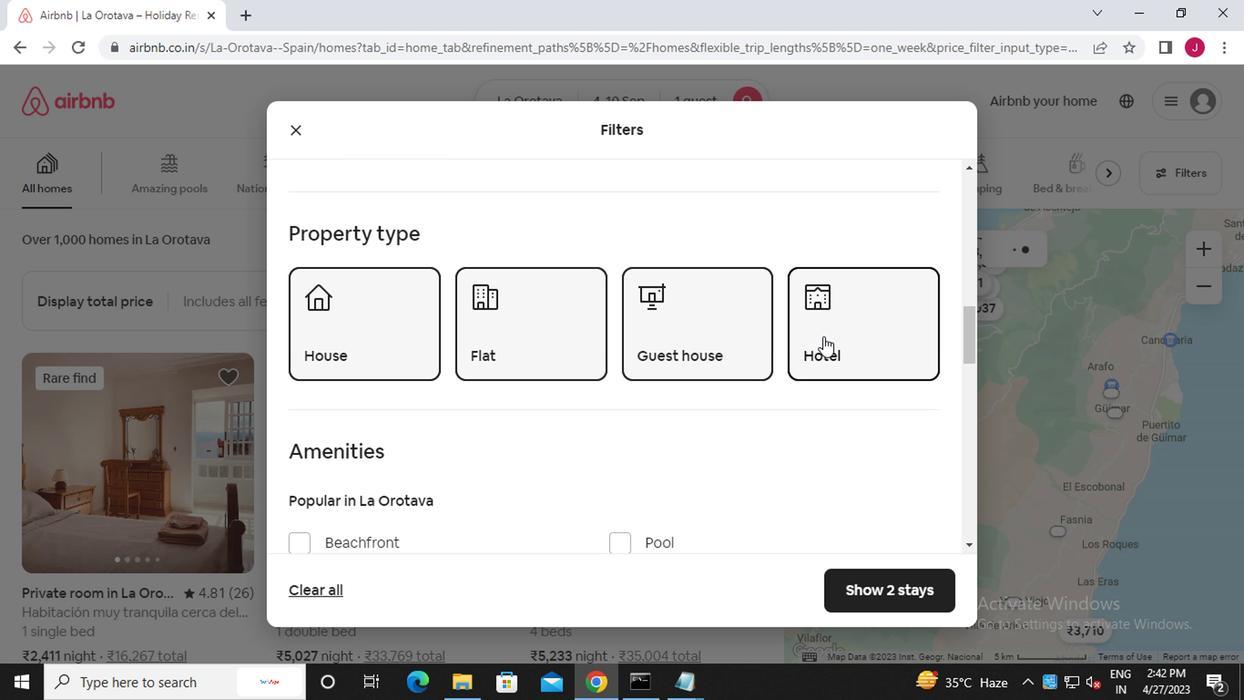 
Action: Mouse scrolled (856, 346) with delta (0, 0)
Screenshot: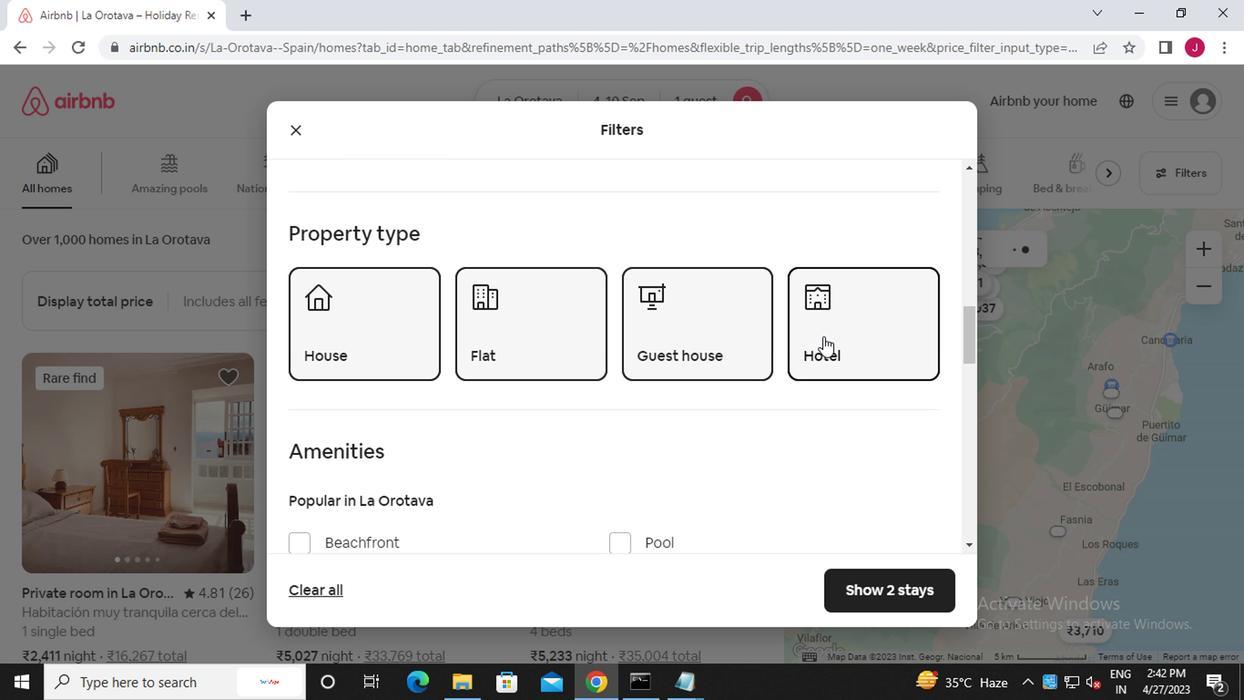 
Action: Mouse scrolled (856, 346) with delta (0, 0)
Screenshot: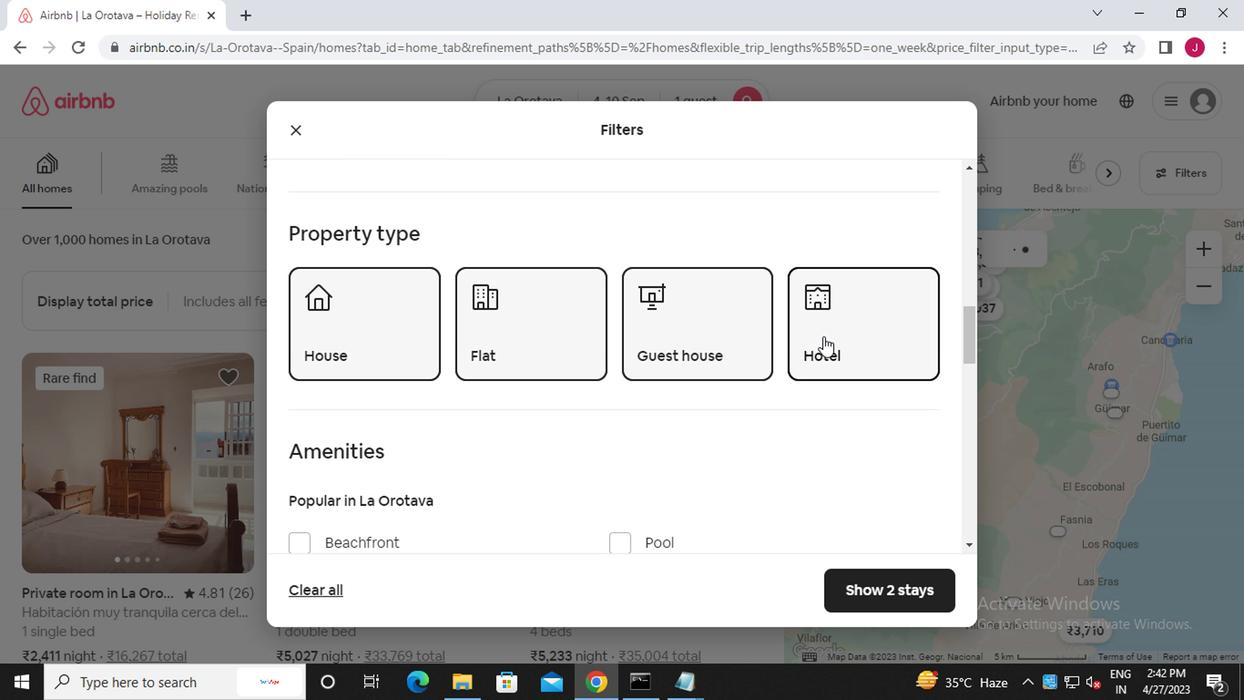 
Action: Mouse scrolled (856, 346) with delta (0, 0)
Screenshot: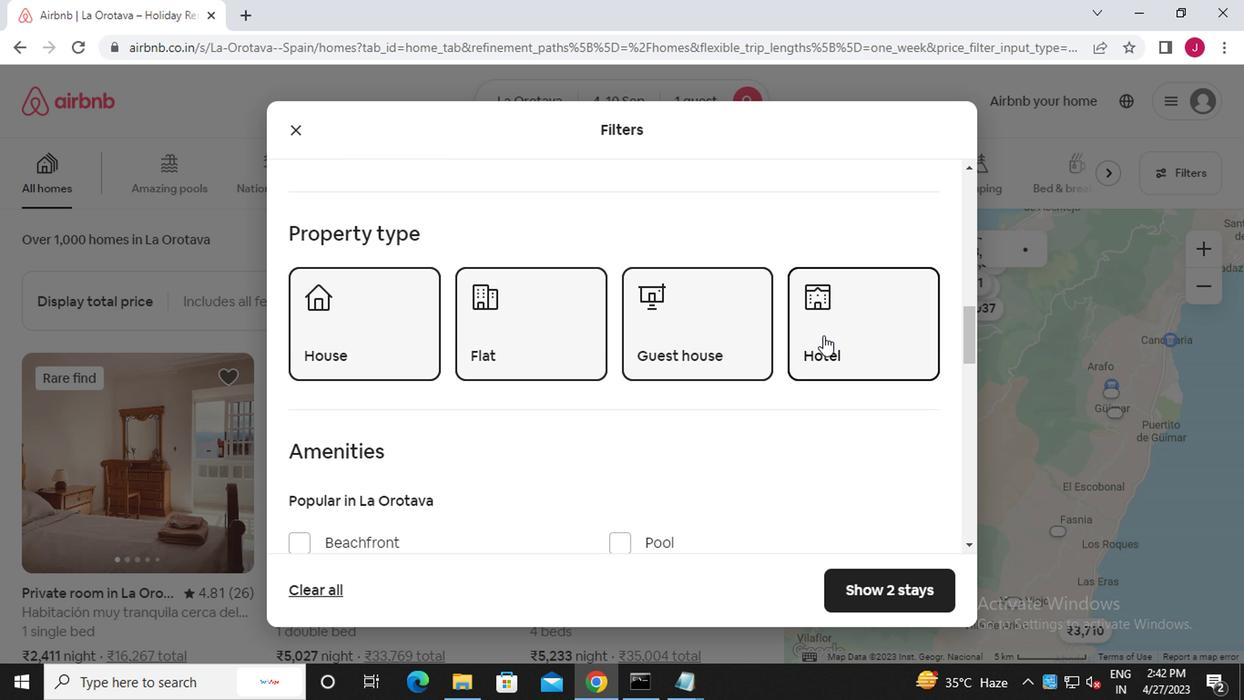 
Action: Mouse moved to (951, 429)
Screenshot: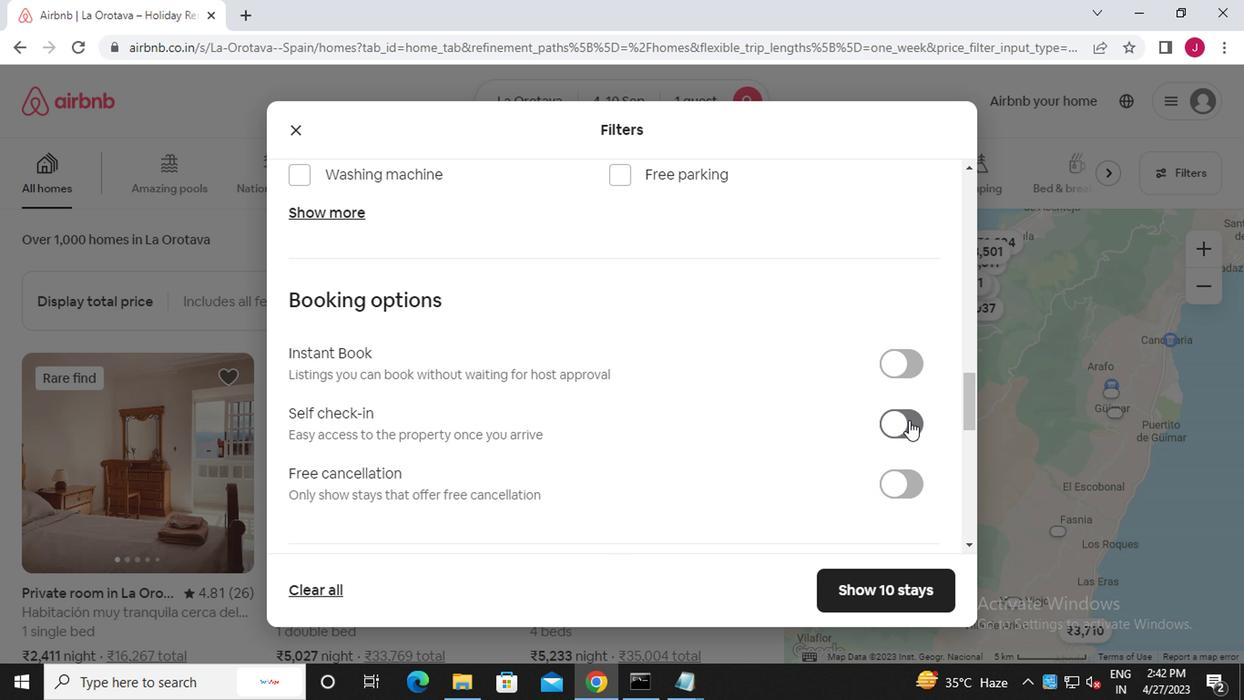 
Action: Mouse pressed left at (951, 429)
Screenshot: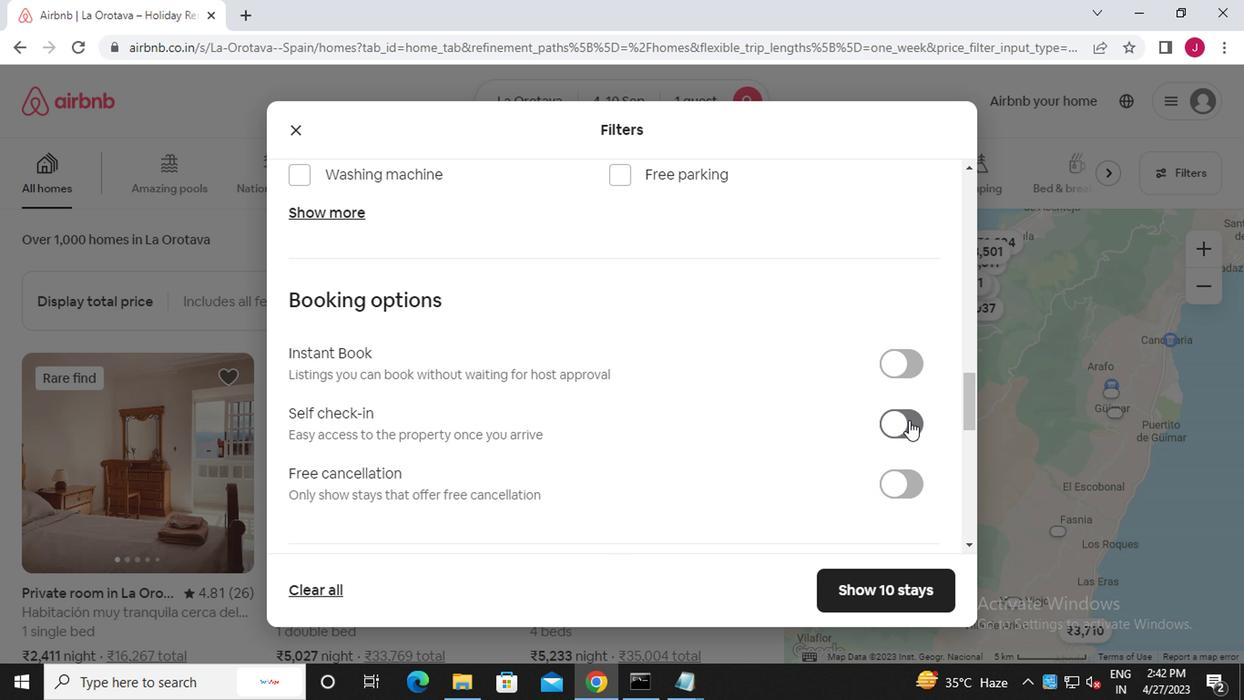 
Action: Mouse moved to (800, 462)
Screenshot: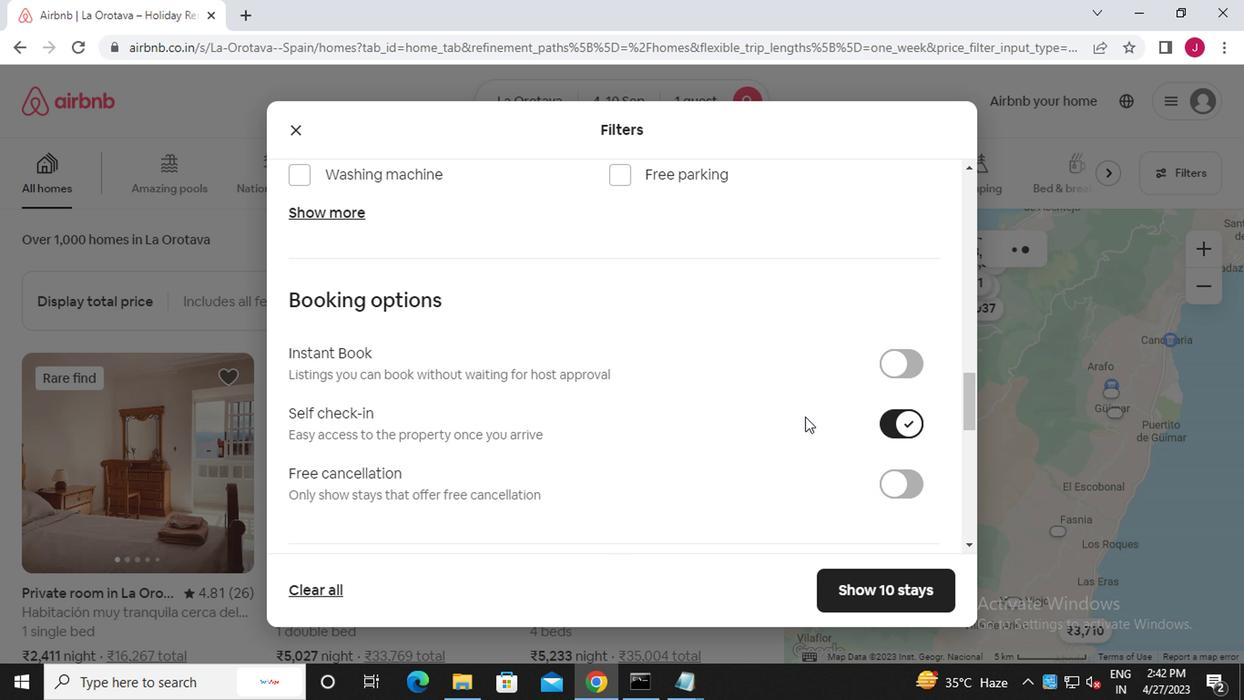 
Action: Mouse scrolled (800, 461) with delta (0, -1)
Screenshot: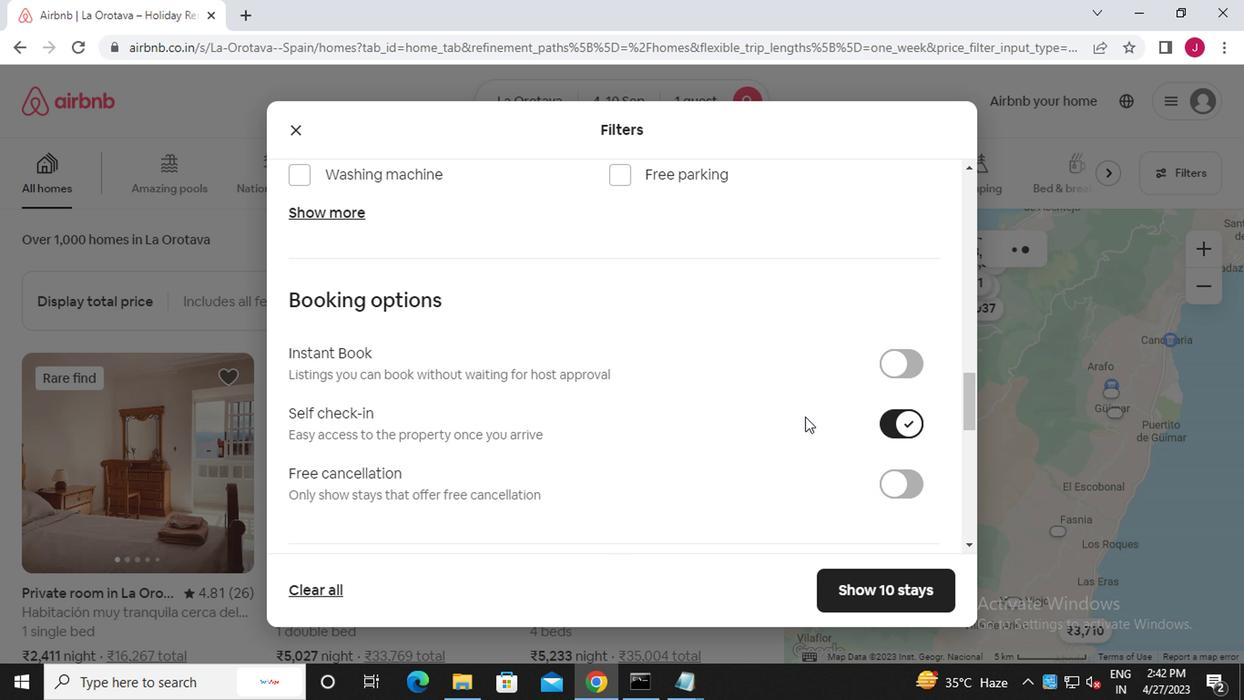 
Action: Mouse moved to (757, 613)
Screenshot: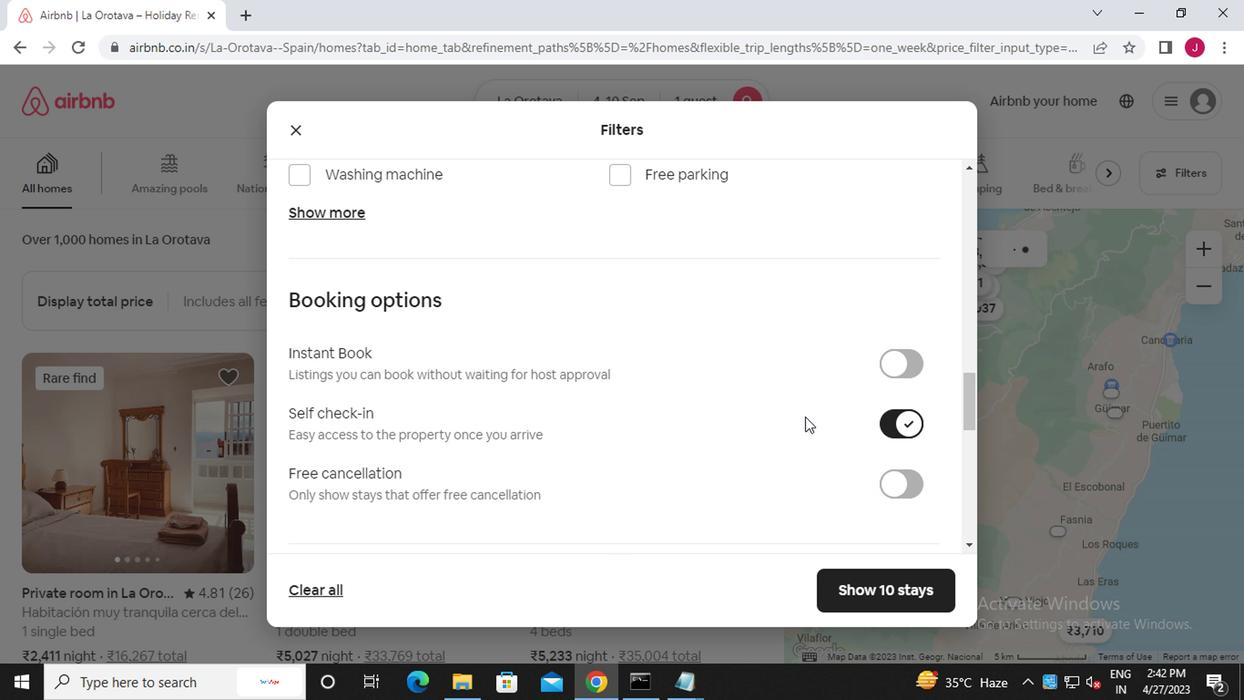 
Action: Mouse scrolled (757, 613) with delta (0, 0)
Screenshot: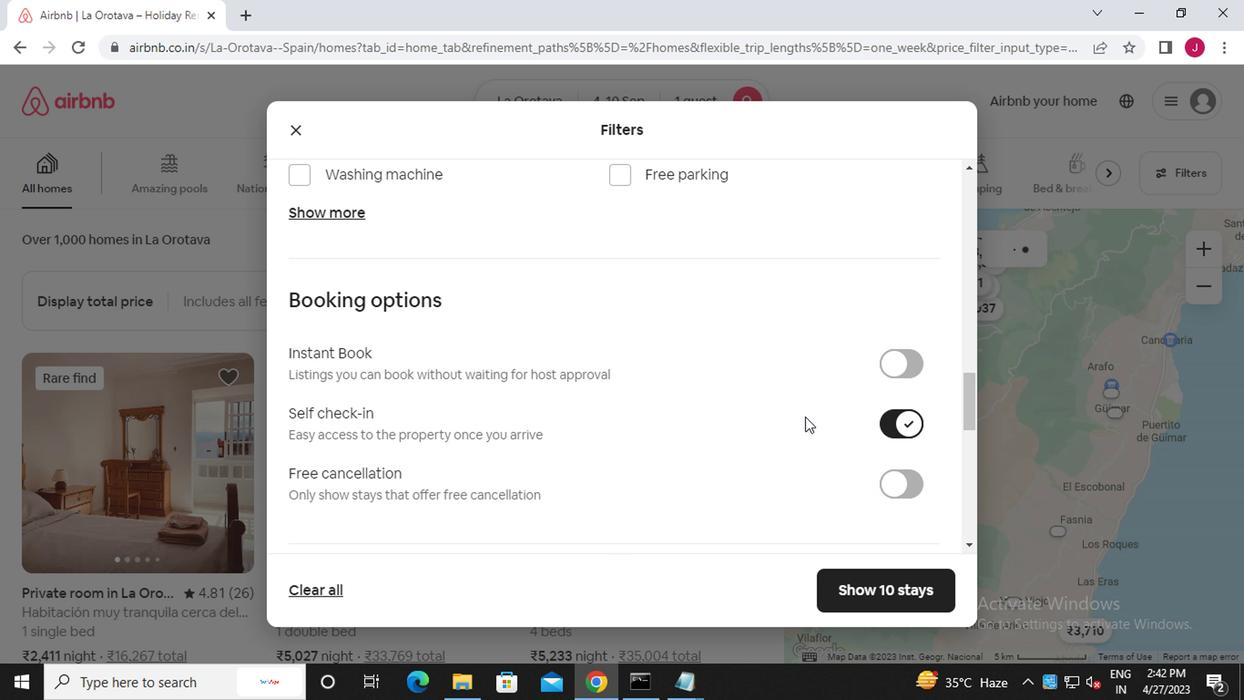 
Action: Mouse moved to (756, 613)
Screenshot: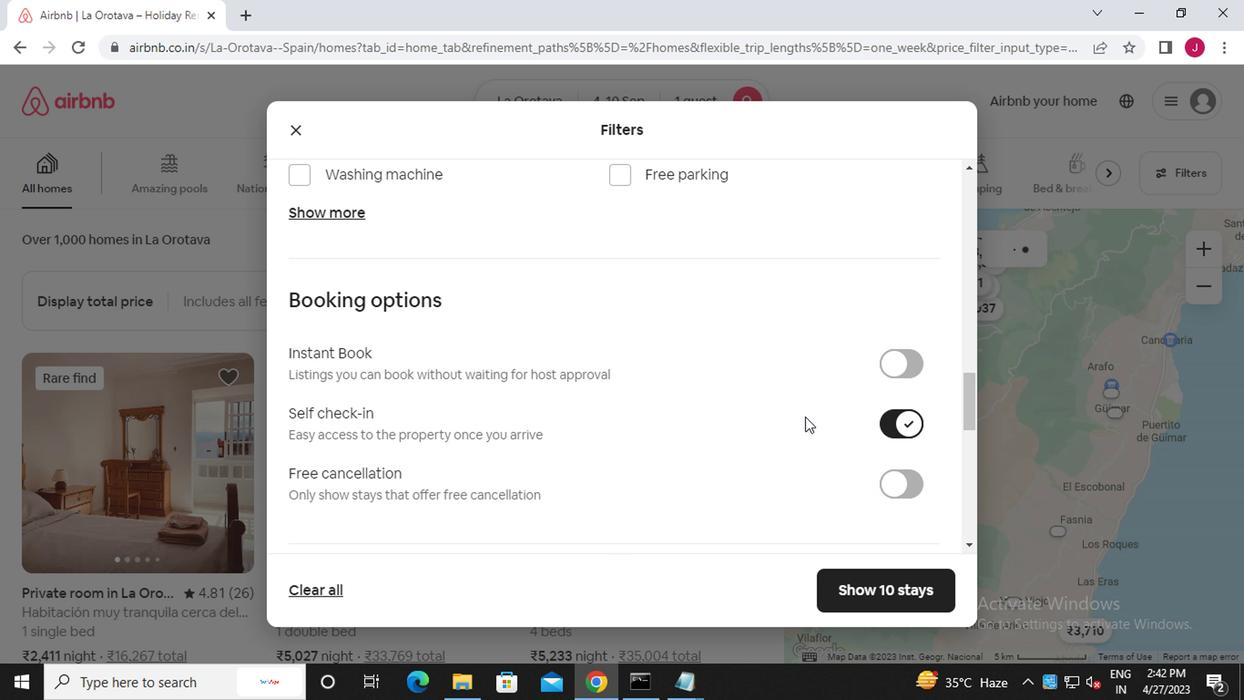 
Action: Mouse scrolled (756, 613) with delta (0, 0)
Screenshot: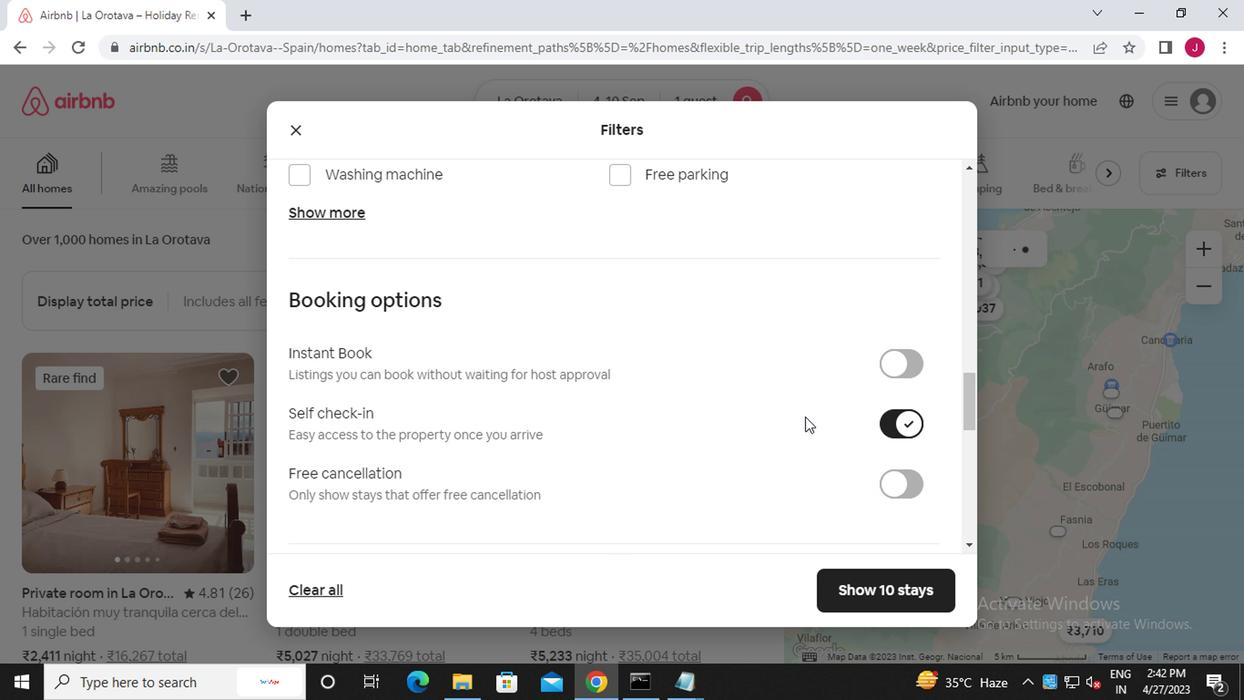 
Action: Mouse moved to (756, 613)
Screenshot: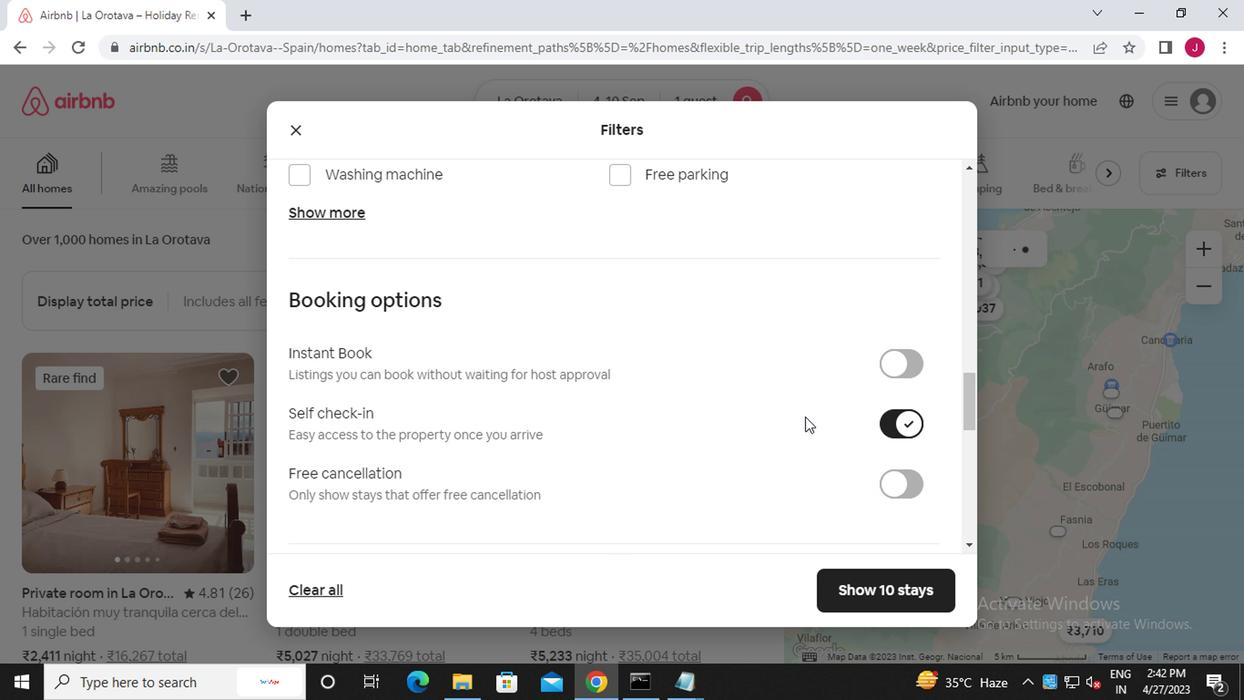 
Action: Mouse scrolled (756, 613) with delta (0, 0)
Screenshot: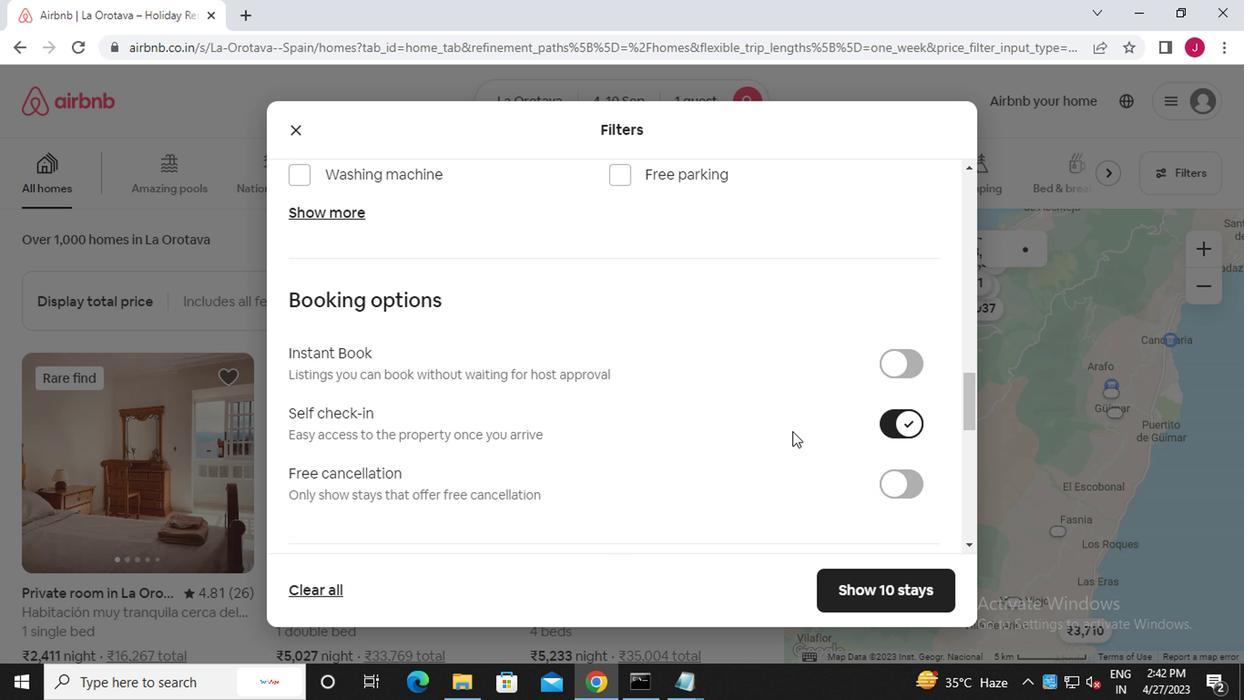 
Action: Mouse scrolled (756, 613) with delta (0, 0)
Screenshot: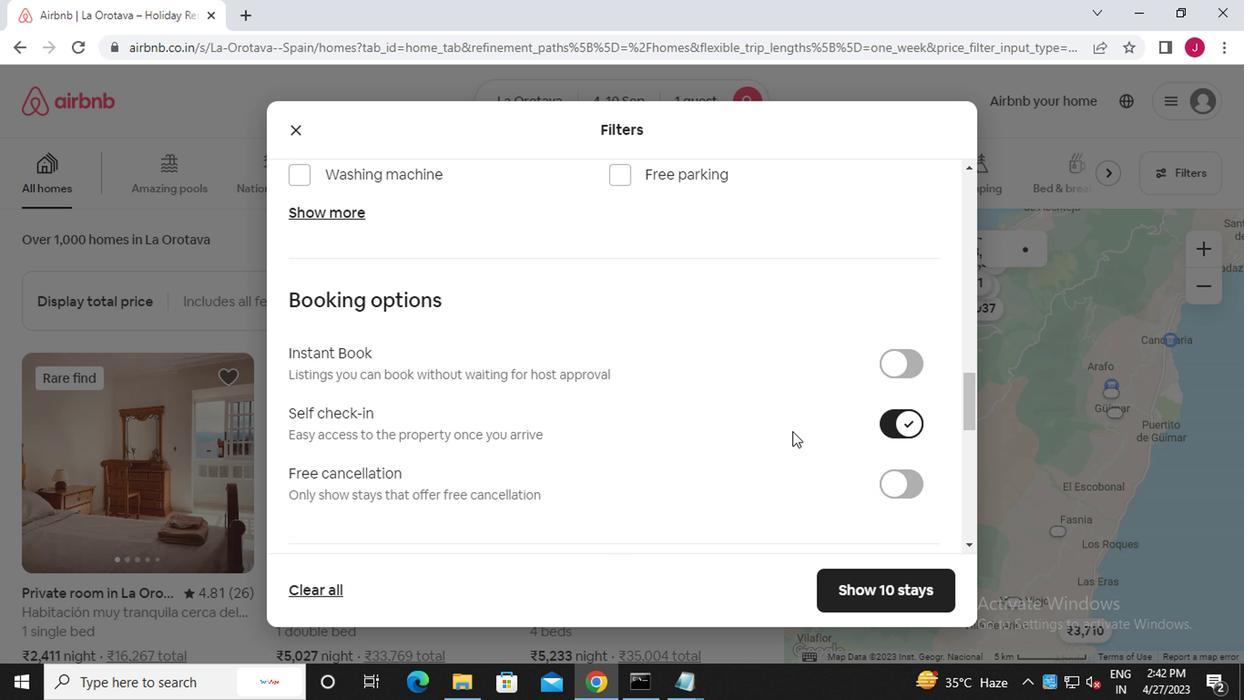
Action: Mouse moved to (503, 475)
Screenshot: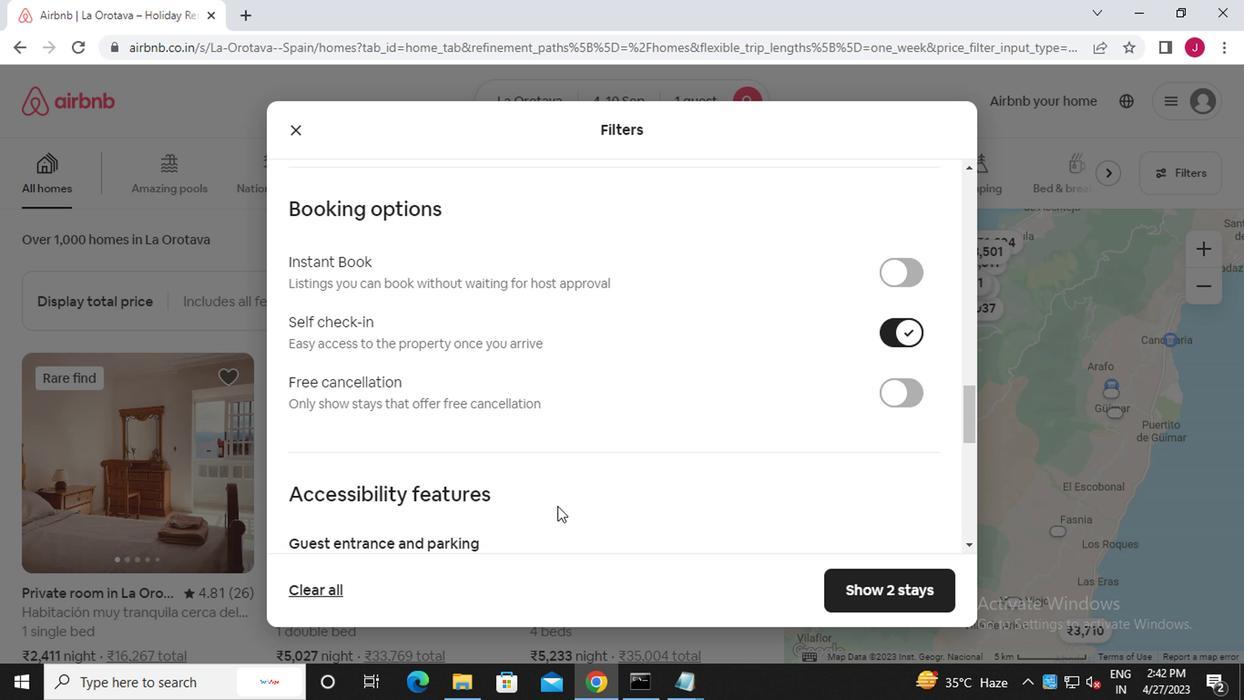 
Action: Mouse scrolled (503, 474) with delta (0, -1)
Screenshot: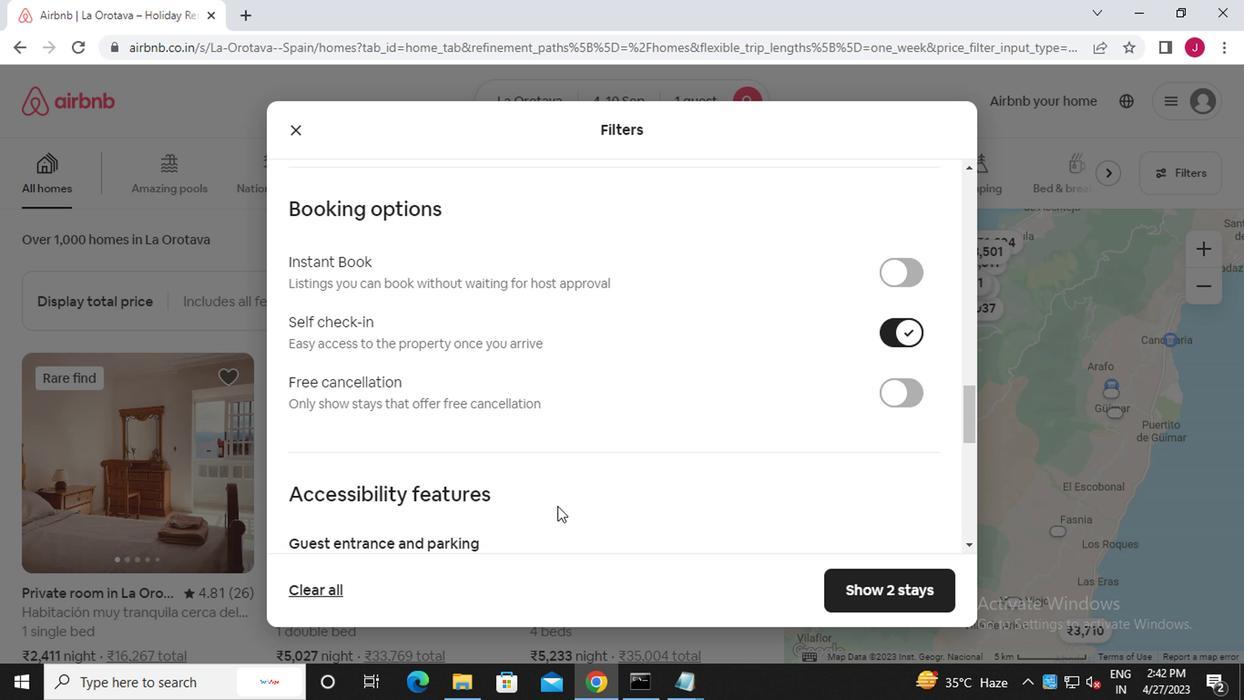 
Action: Mouse moved to (491, 483)
Screenshot: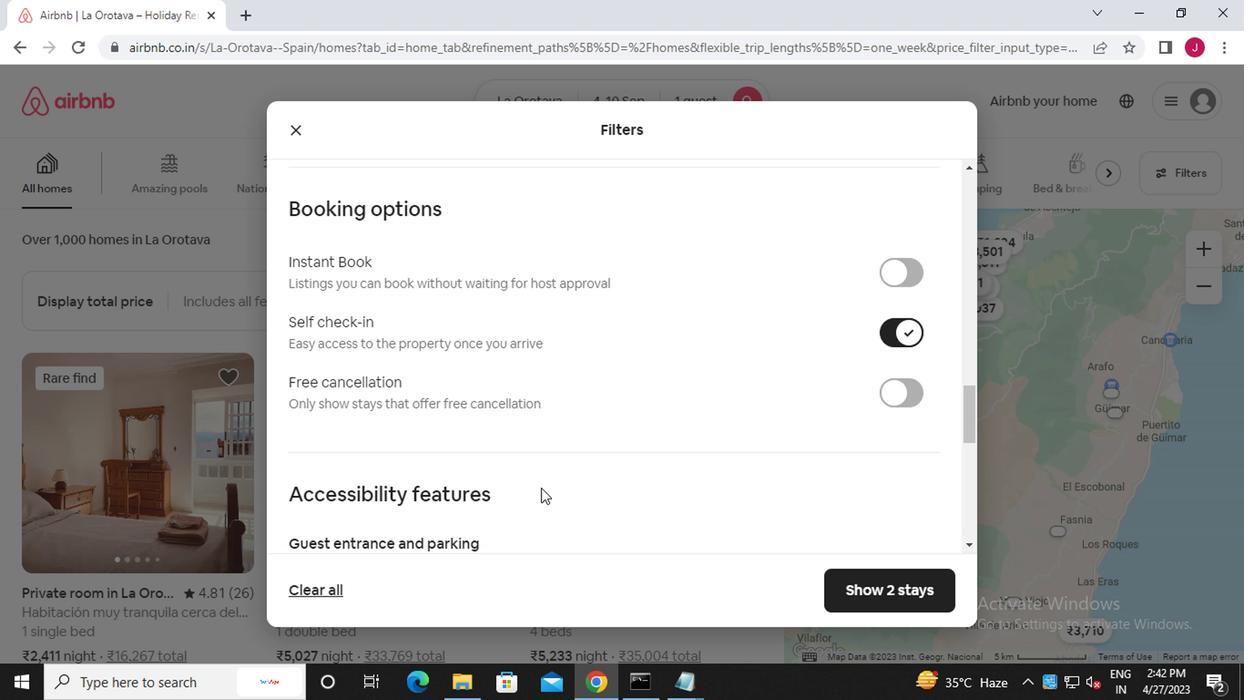 
Action: Mouse scrolled (491, 482) with delta (0, -1)
Screenshot: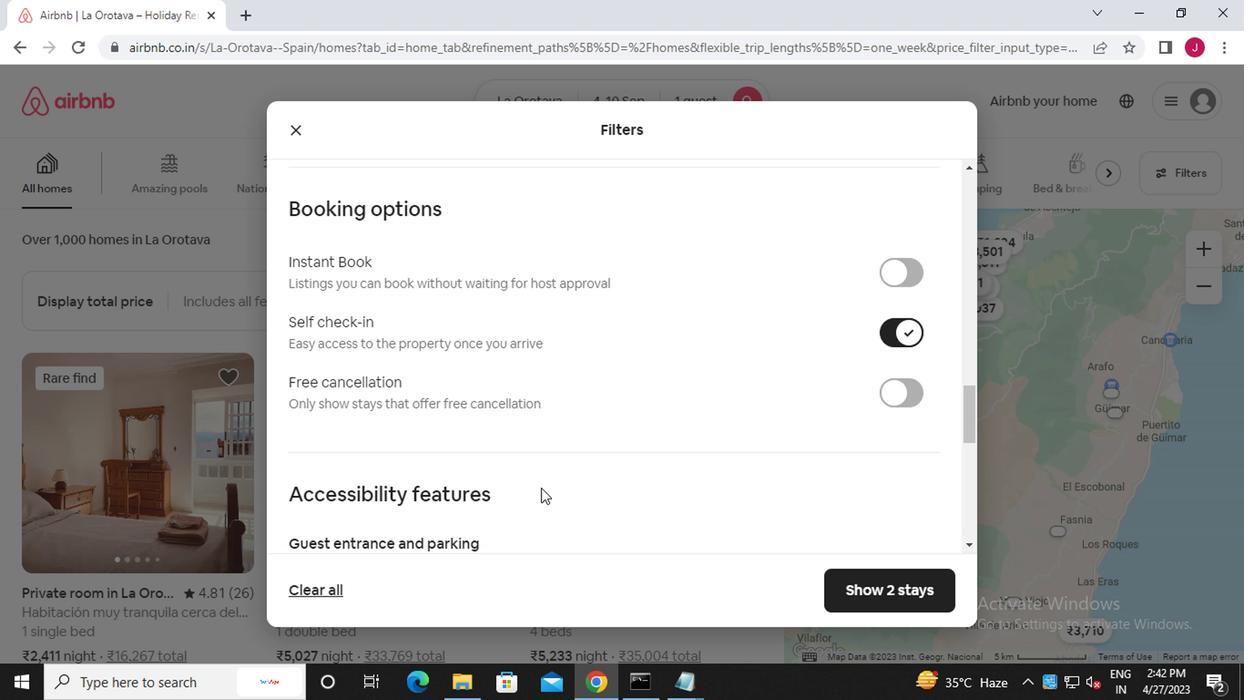 
Action: Mouse moved to (489, 484)
Screenshot: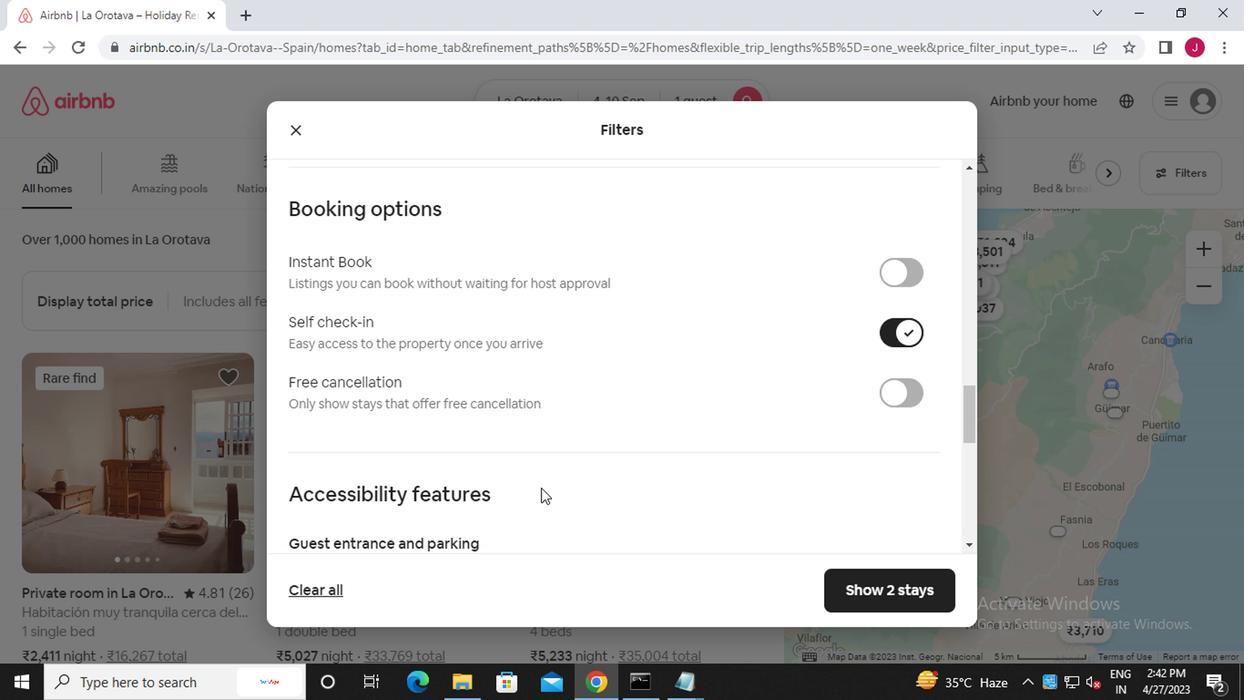 
Action: Mouse scrolled (489, 483) with delta (0, 0)
Screenshot: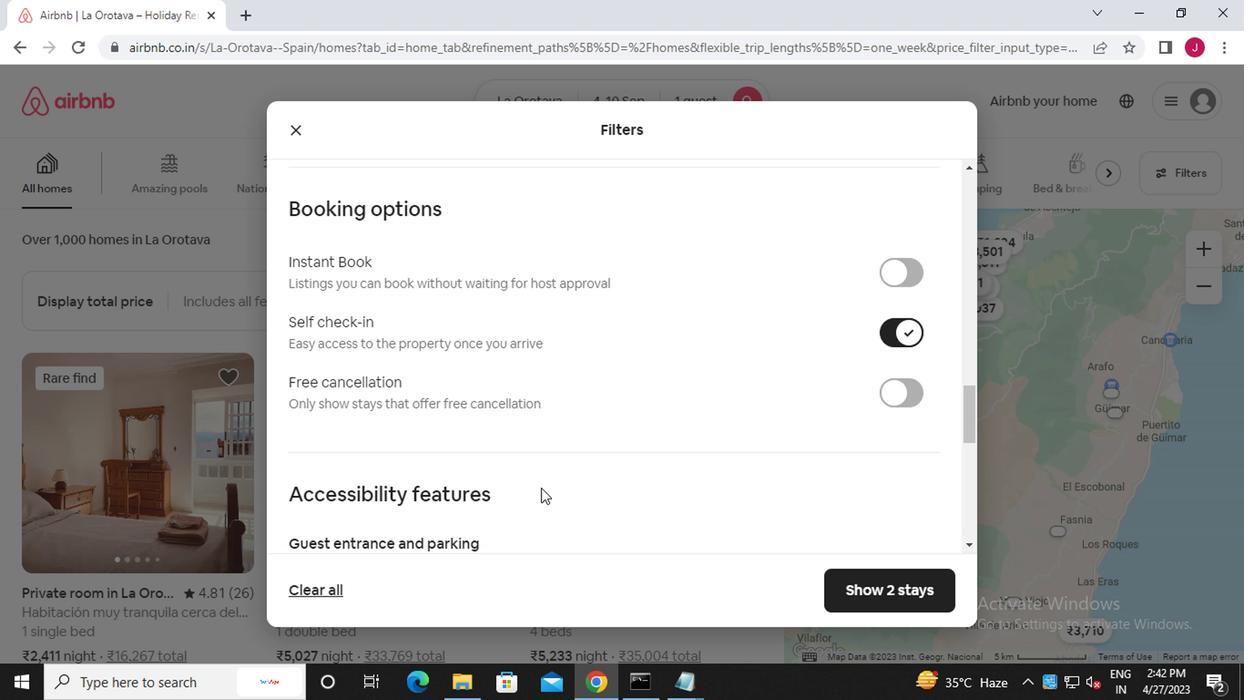 
Action: Mouse scrolled (489, 483) with delta (0, 0)
Screenshot: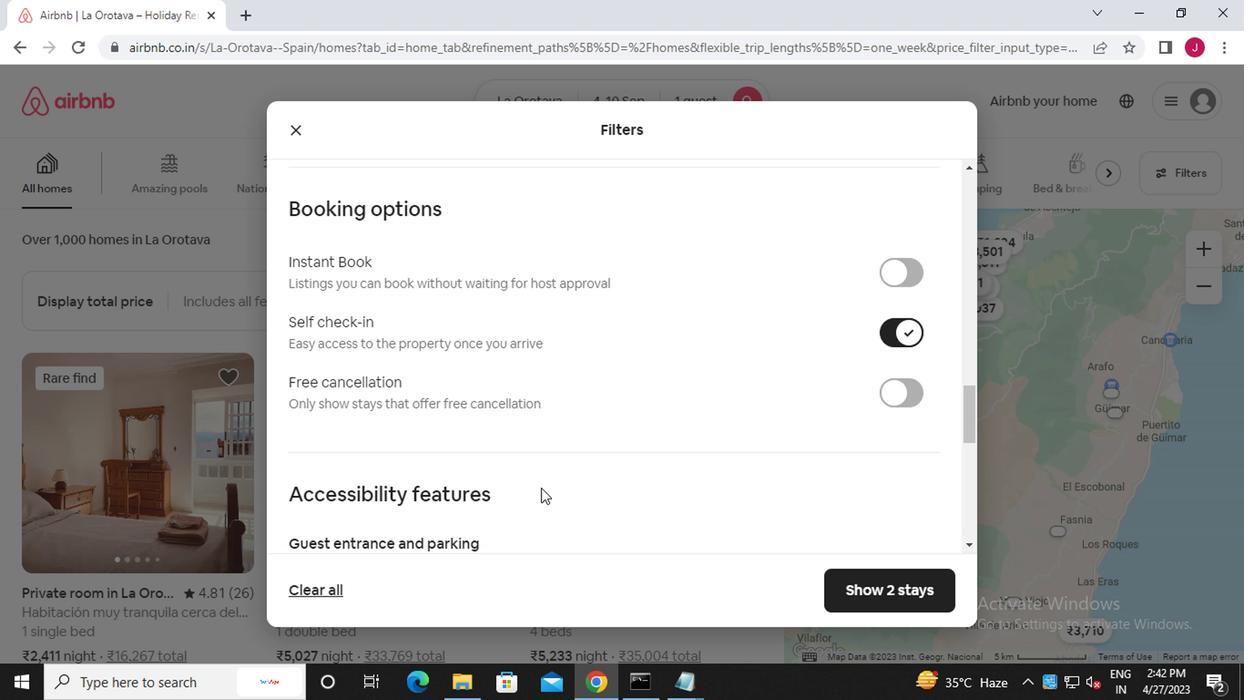 
Action: Mouse scrolled (489, 483) with delta (0, 0)
Screenshot: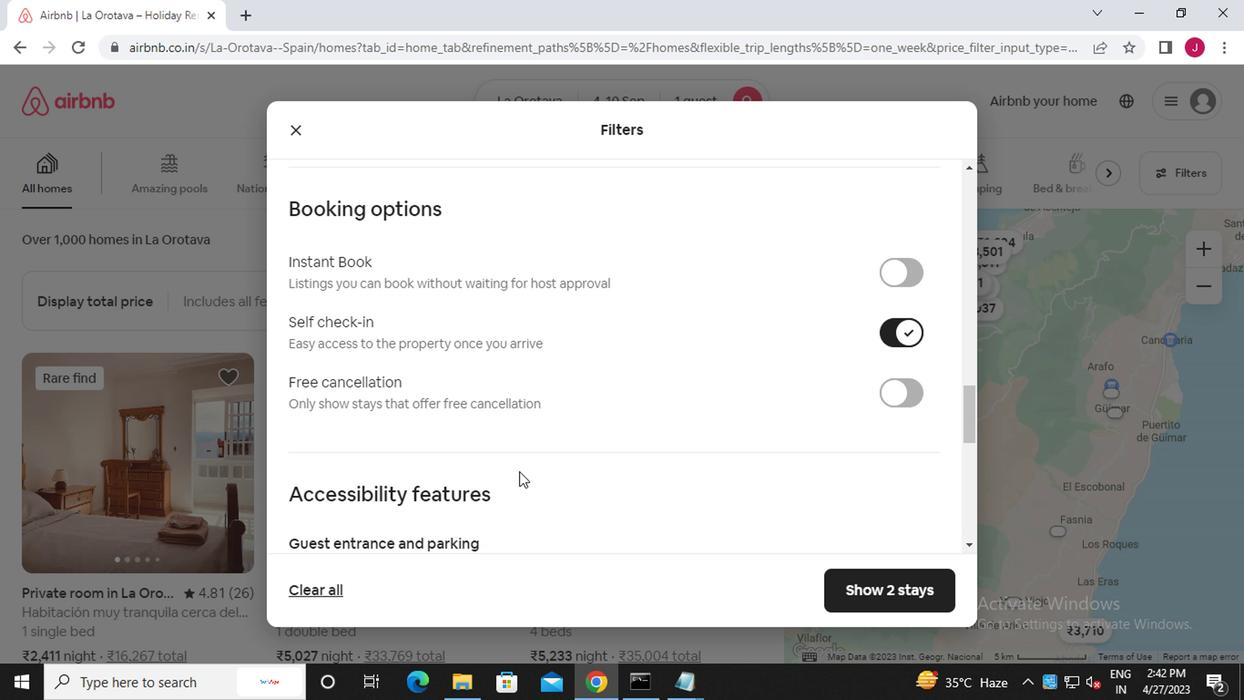 
Action: Mouse scrolled (489, 483) with delta (0, 0)
Screenshot: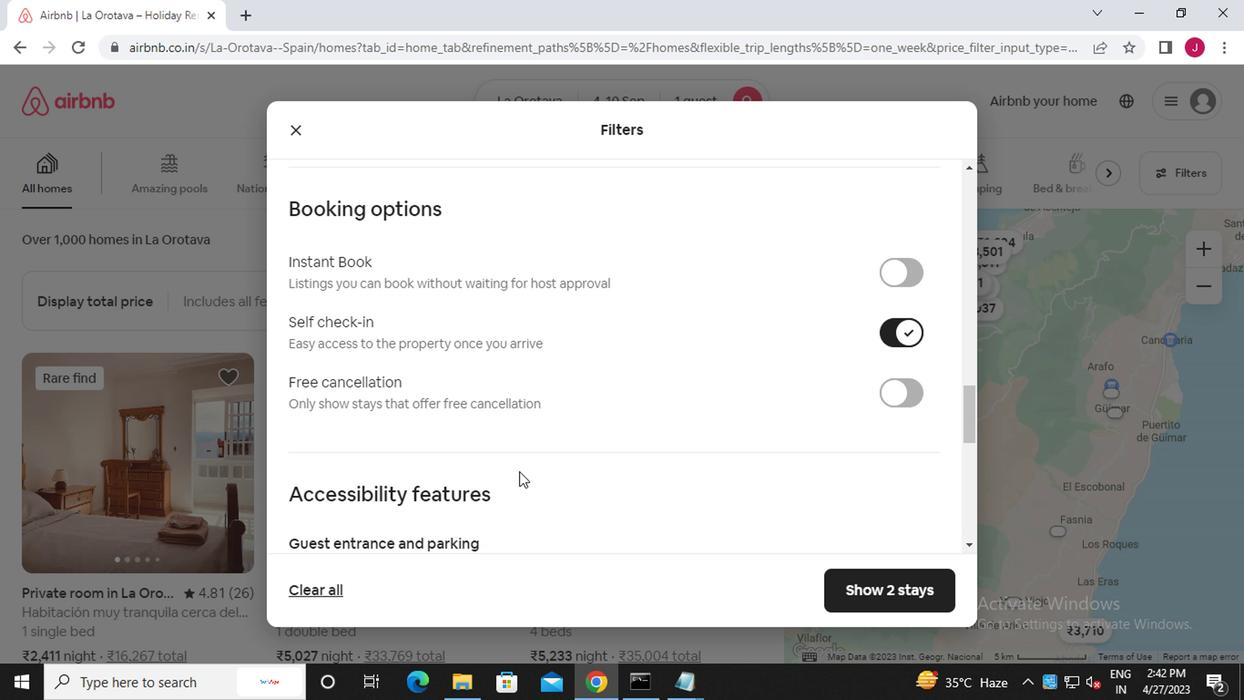 
Action: Mouse moved to (298, 525)
Screenshot: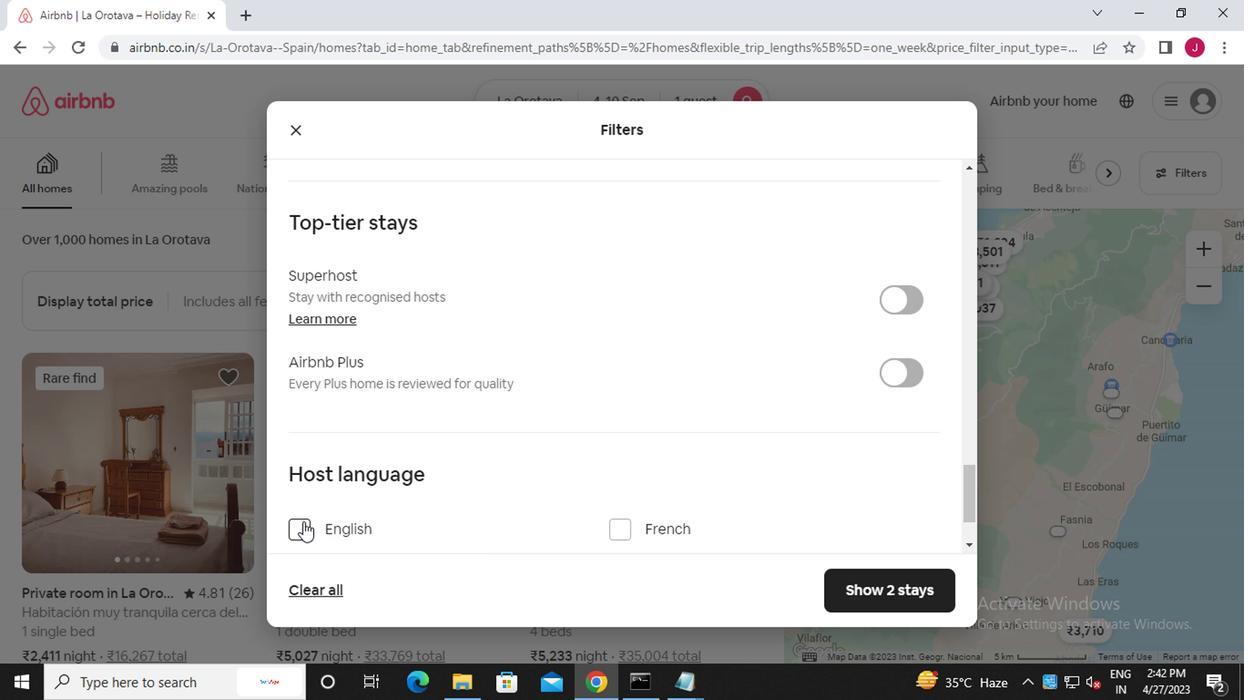 
Action: Mouse pressed left at (298, 525)
Screenshot: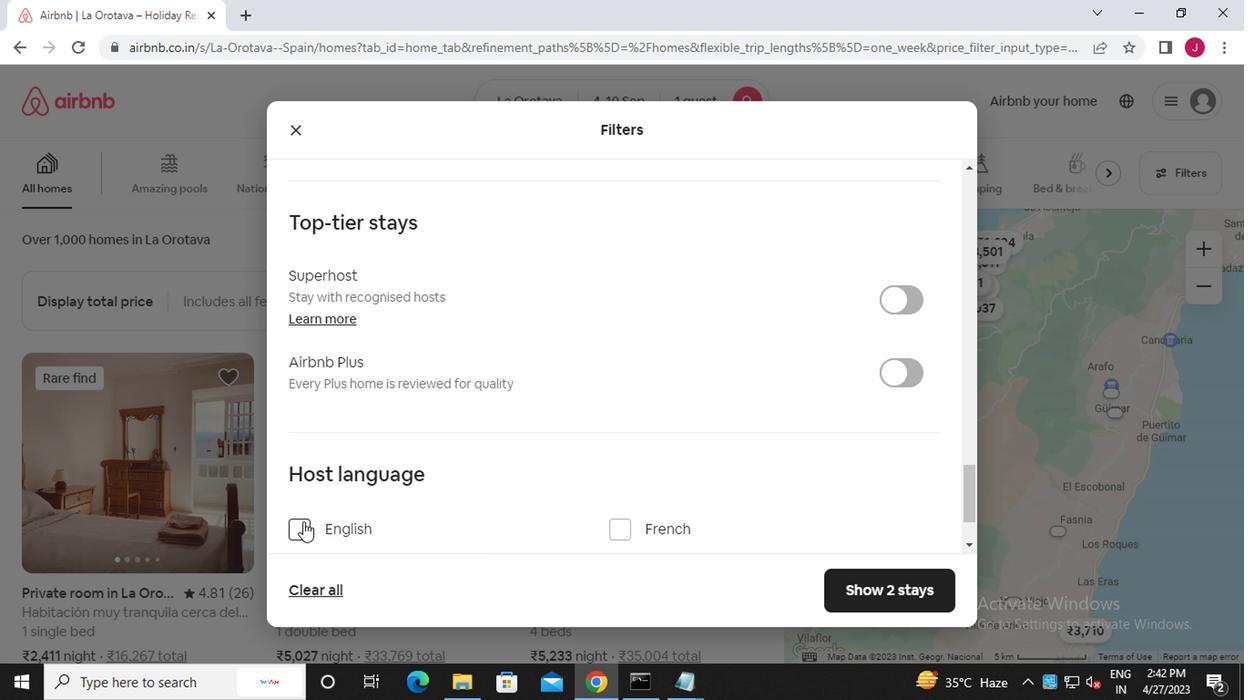 
Action: Mouse moved to (899, 573)
Screenshot: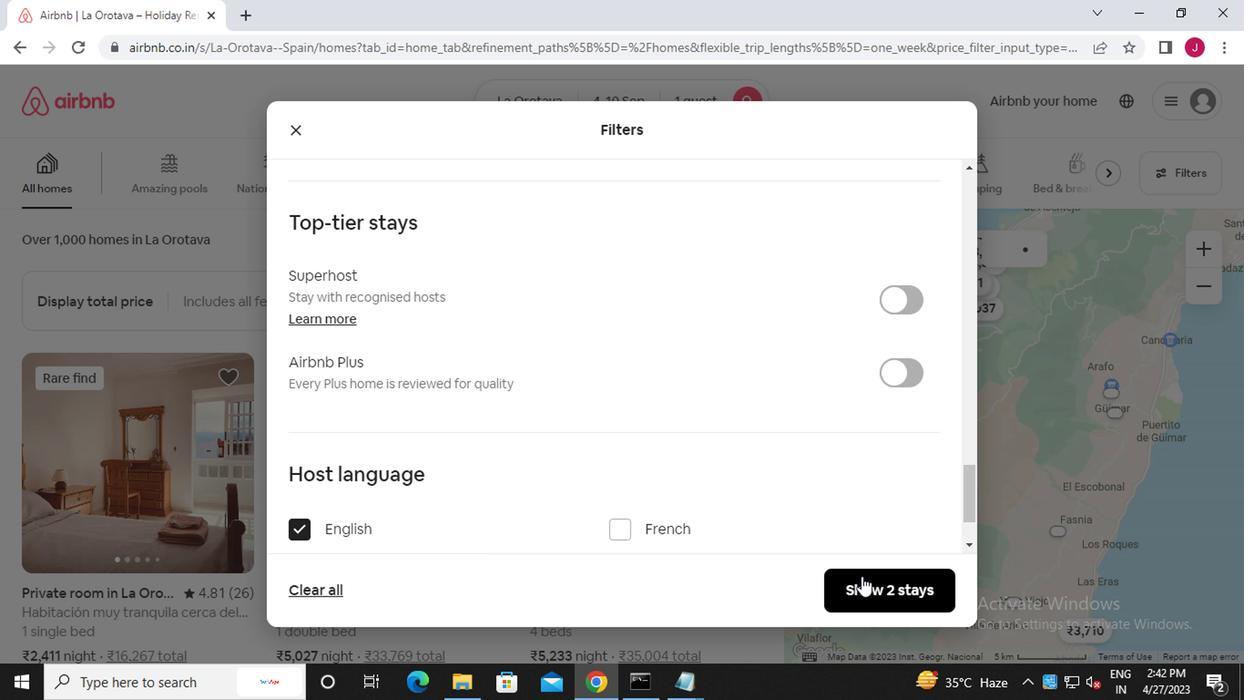 
Action: Mouse pressed left at (899, 573)
Screenshot: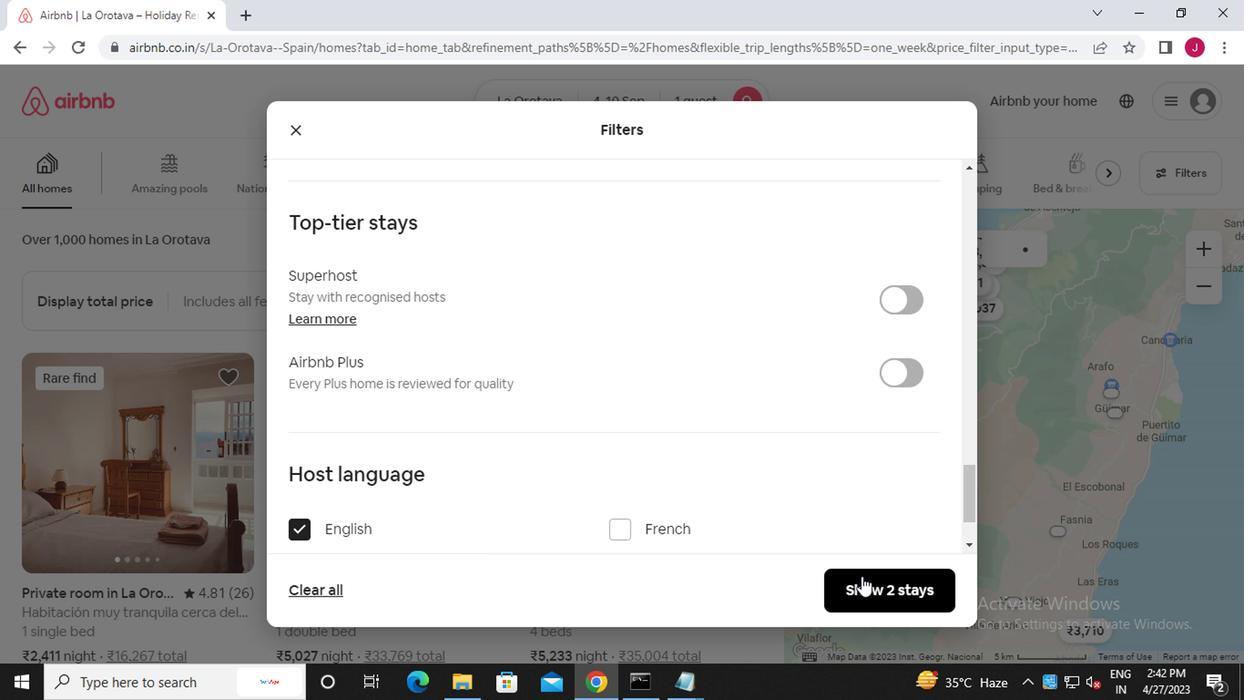 
Action: Mouse moved to (894, 569)
Screenshot: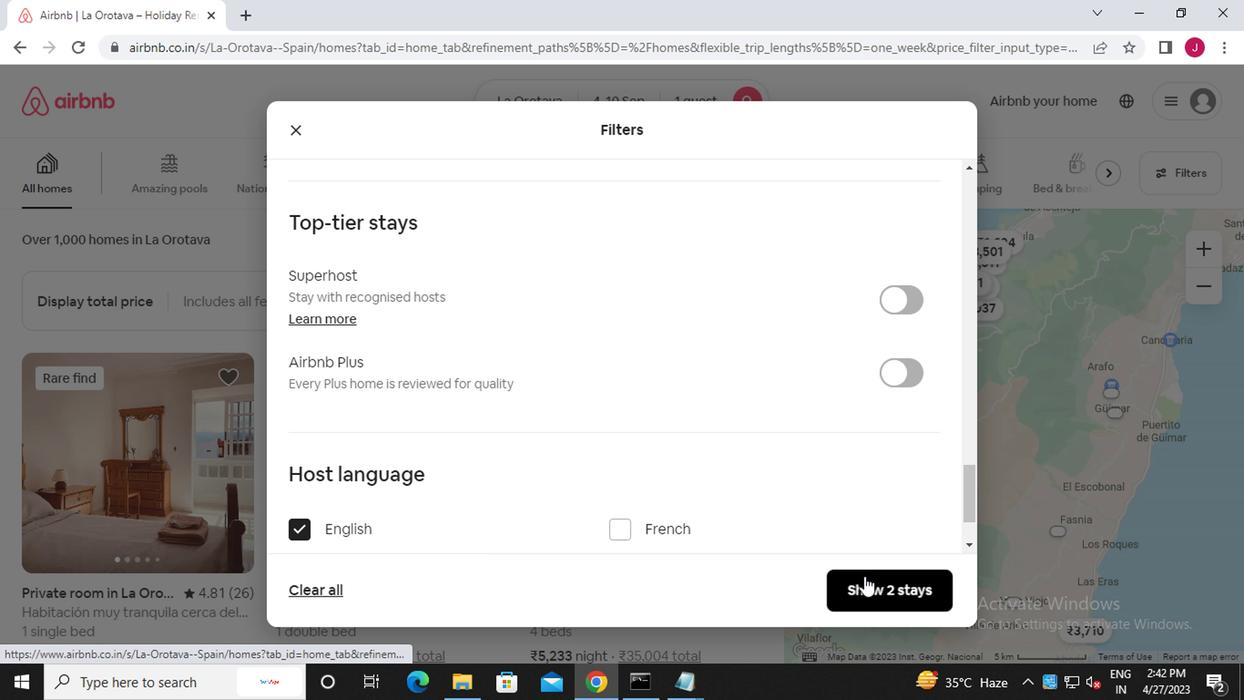
